 Task: Look for space in Rimouski, Canada from 7th July, 2023 to 14th July, 2023 for 1 adult in price range Rs.6000 to Rs.14000. Place can be shared room with 1  bedroom having 1 bed and 1 bathroom. Property type can be house, flat, guest house, hotel. Amenities needed are: washing machine. Booking option can be shelf check-in. Required host language is English.
Action: Mouse moved to (529, 105)
Screenshot: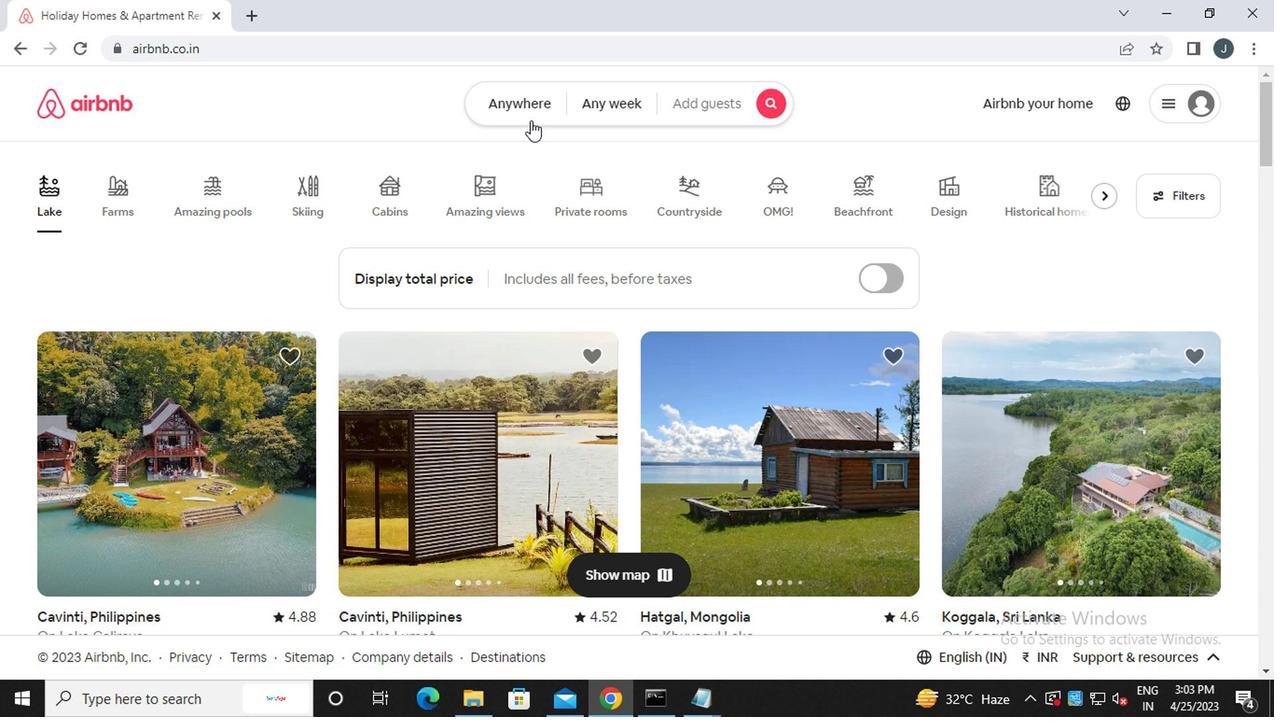 
Action: Mouse pressed left at (529, 105)
Screenshot: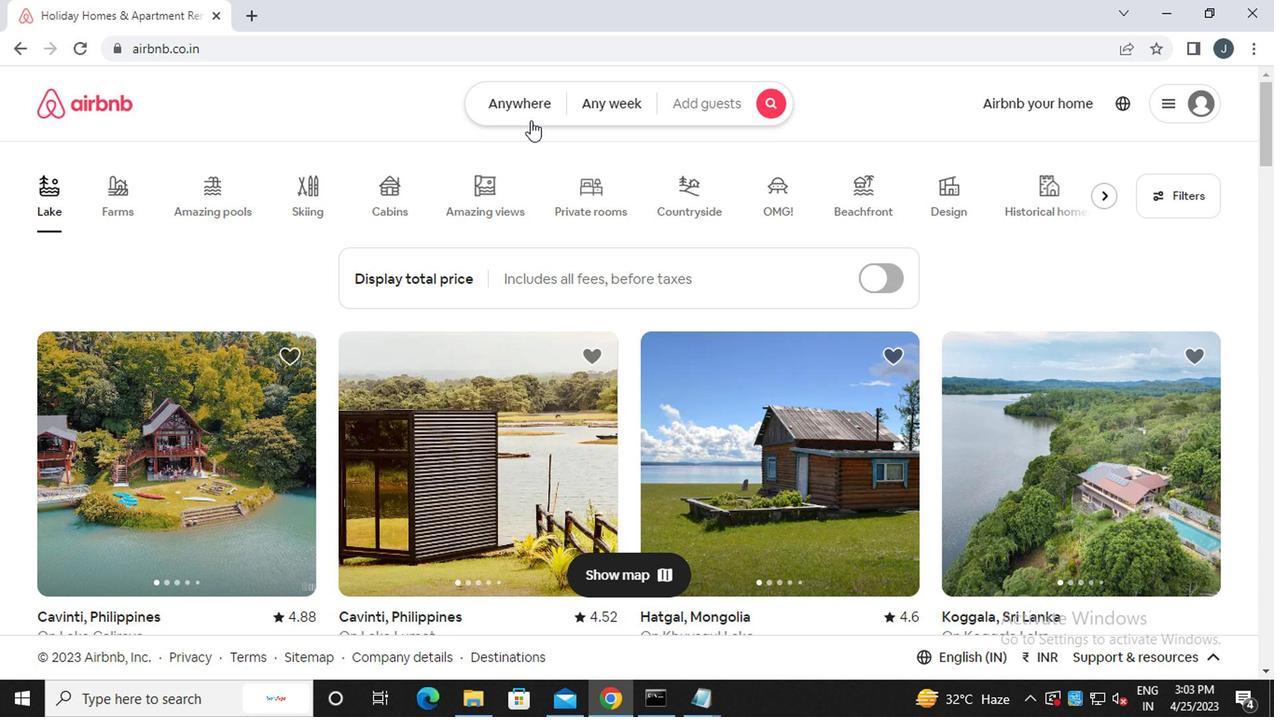 
Action: Mouse moved to (297, 180)
Screenshot: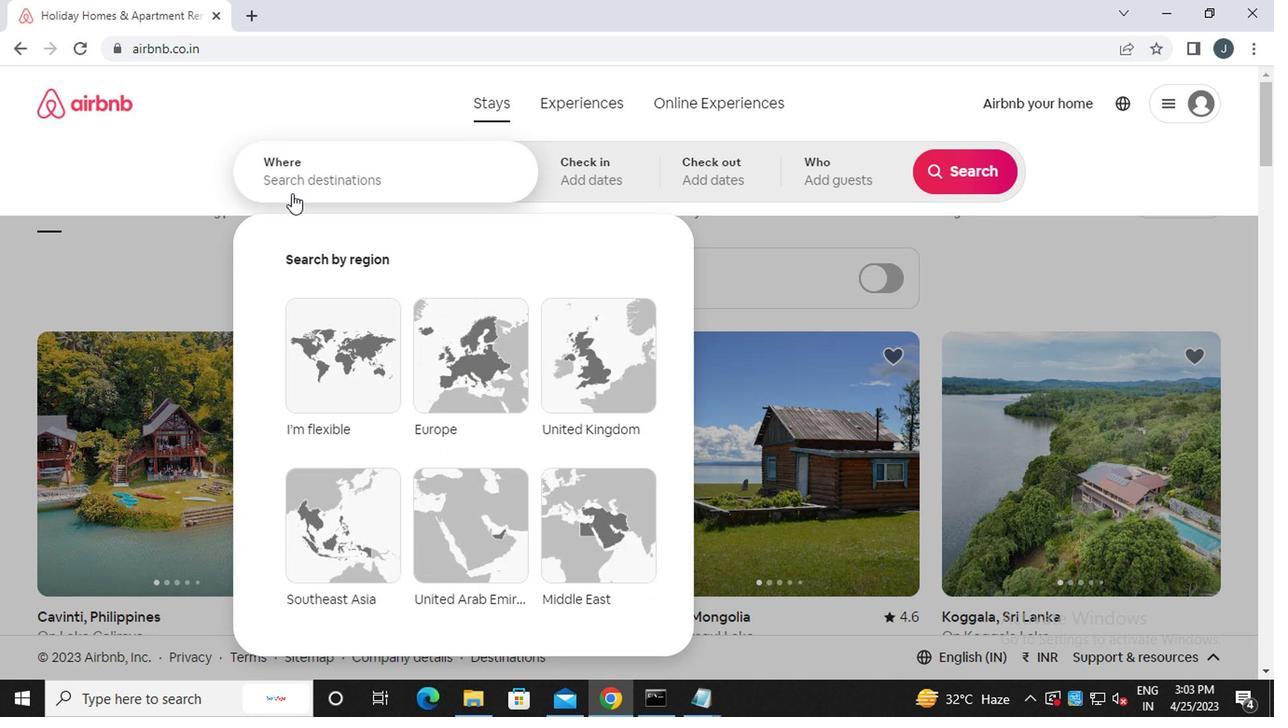 
Action: Mouse pressed left at (297, 180)
Screenshot: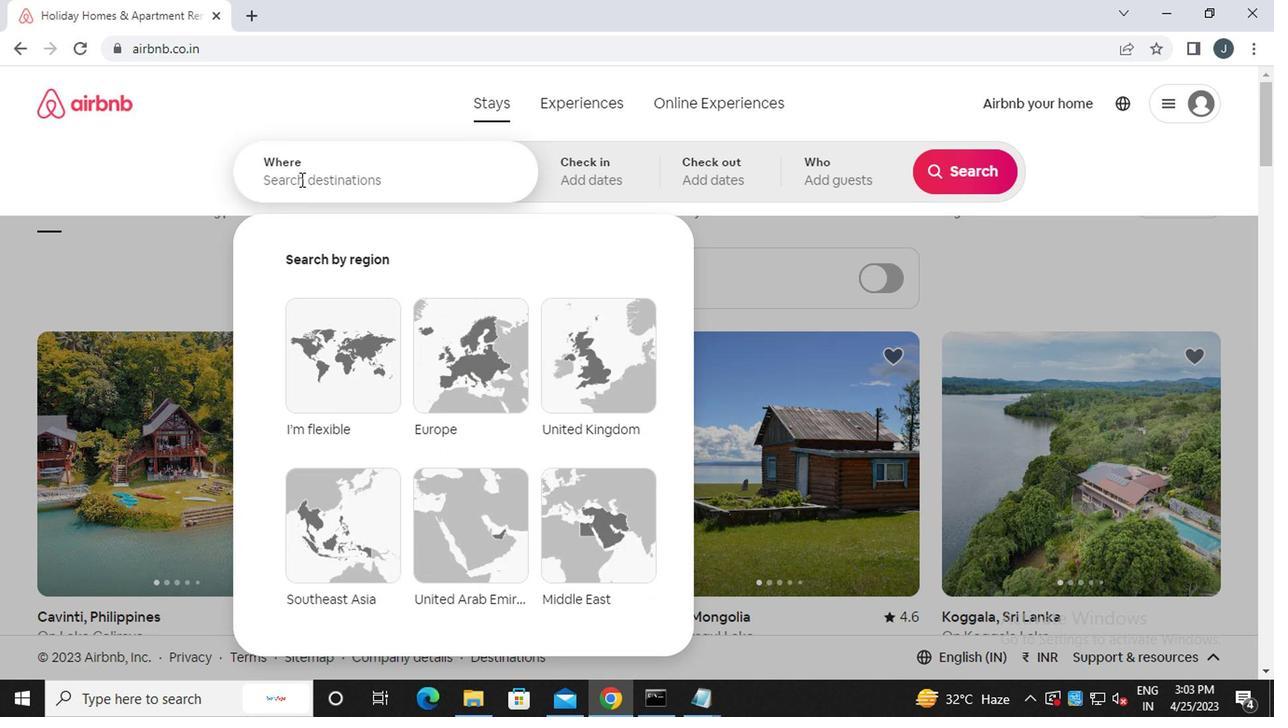 
Action: Key pressed r<Key.caps_lock>imouski,<Key.caps_lock>c<Key.caps_lock>anada
Screenshot: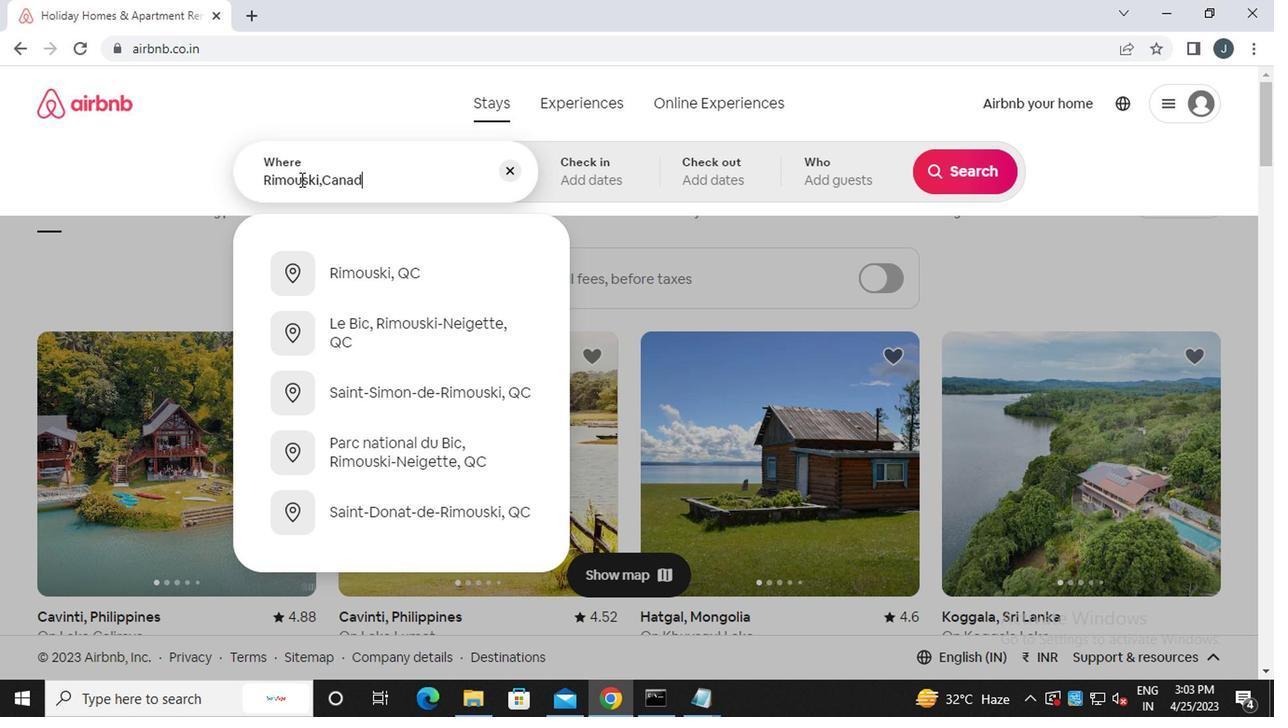 
Action: Mouse moved to (604, 171)
Screenshot: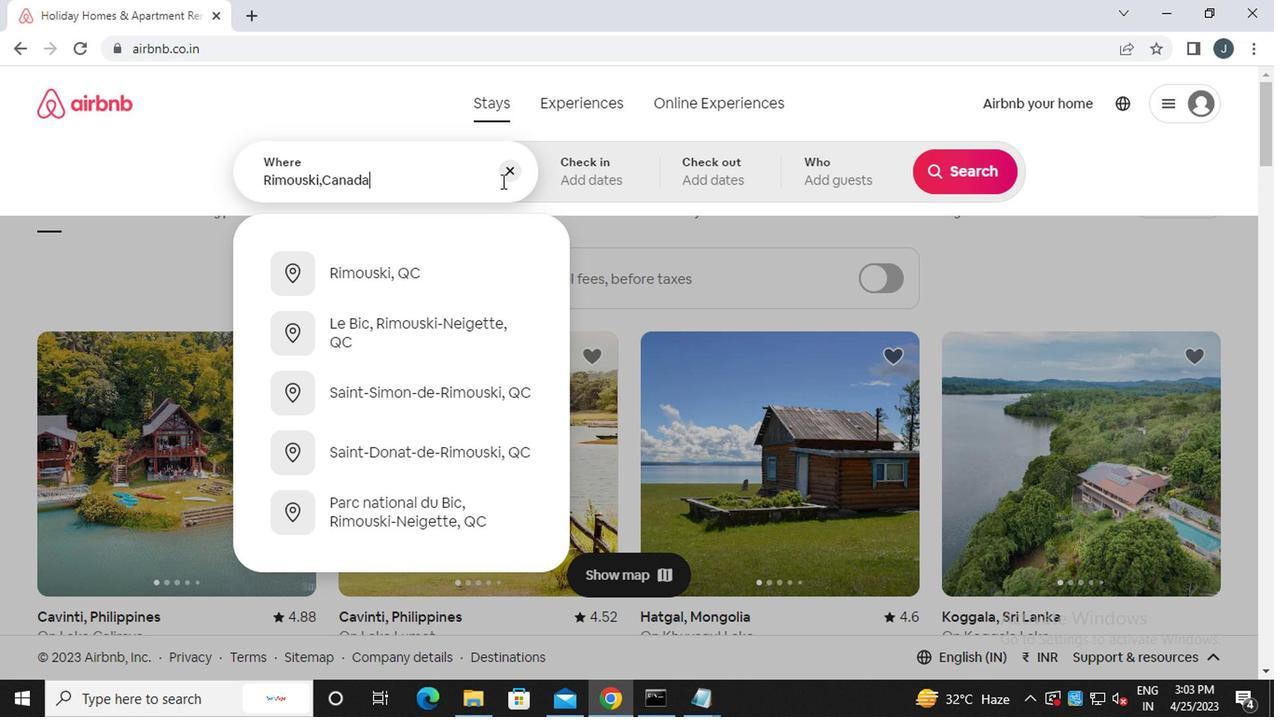 
Action: Mouse pressed left at (604, 171)
Screenshot: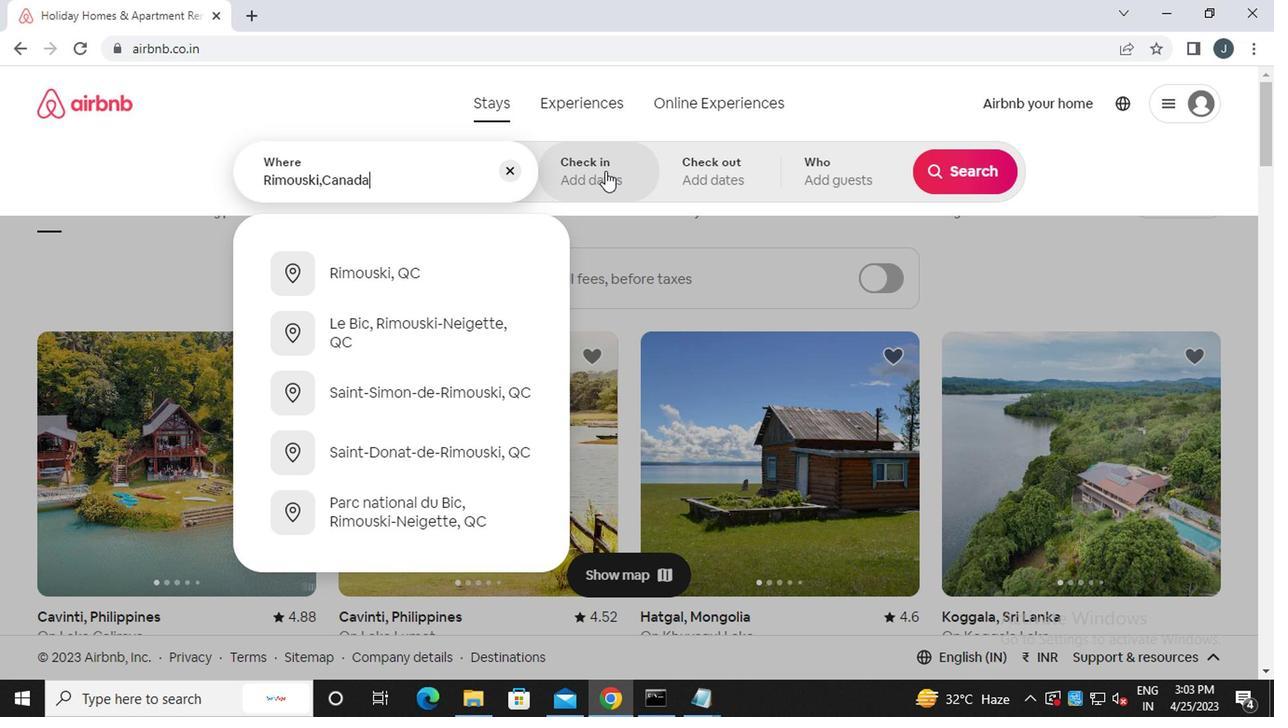 
Action: Mouse moved to (940, 314)
Screenshot: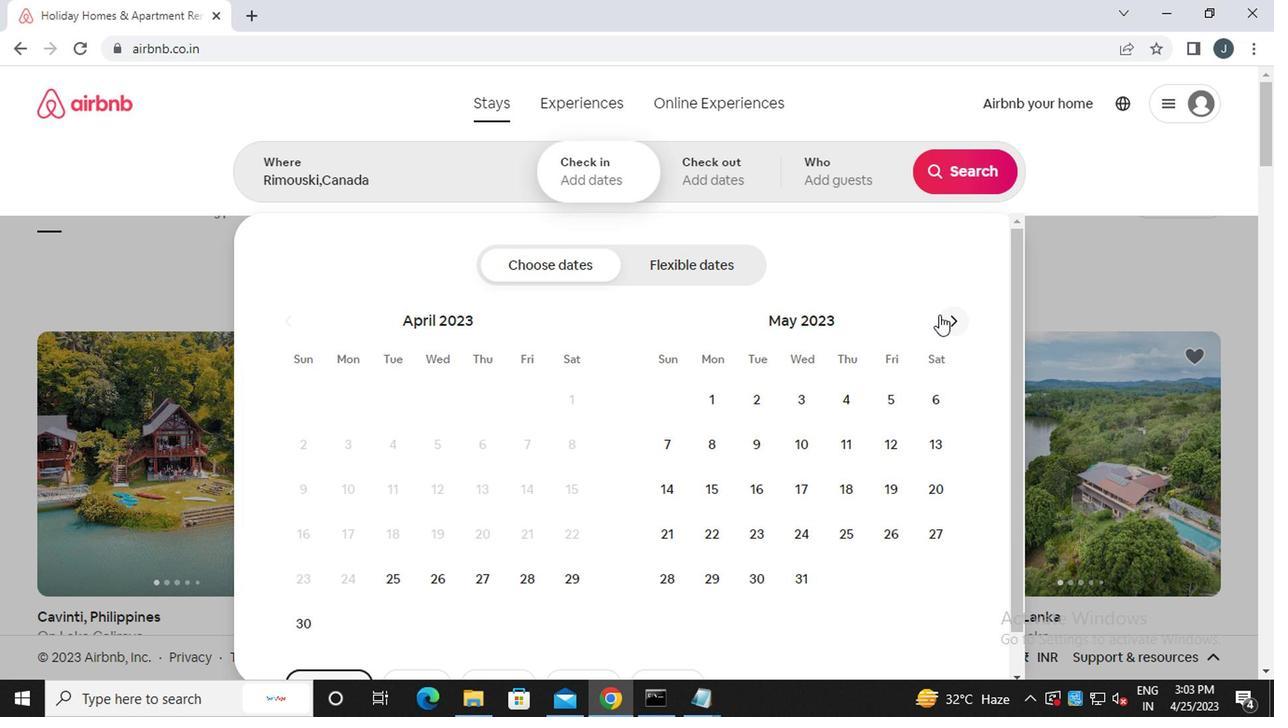 
Action: Mouse pressed left at (940, 314)
Screenshot: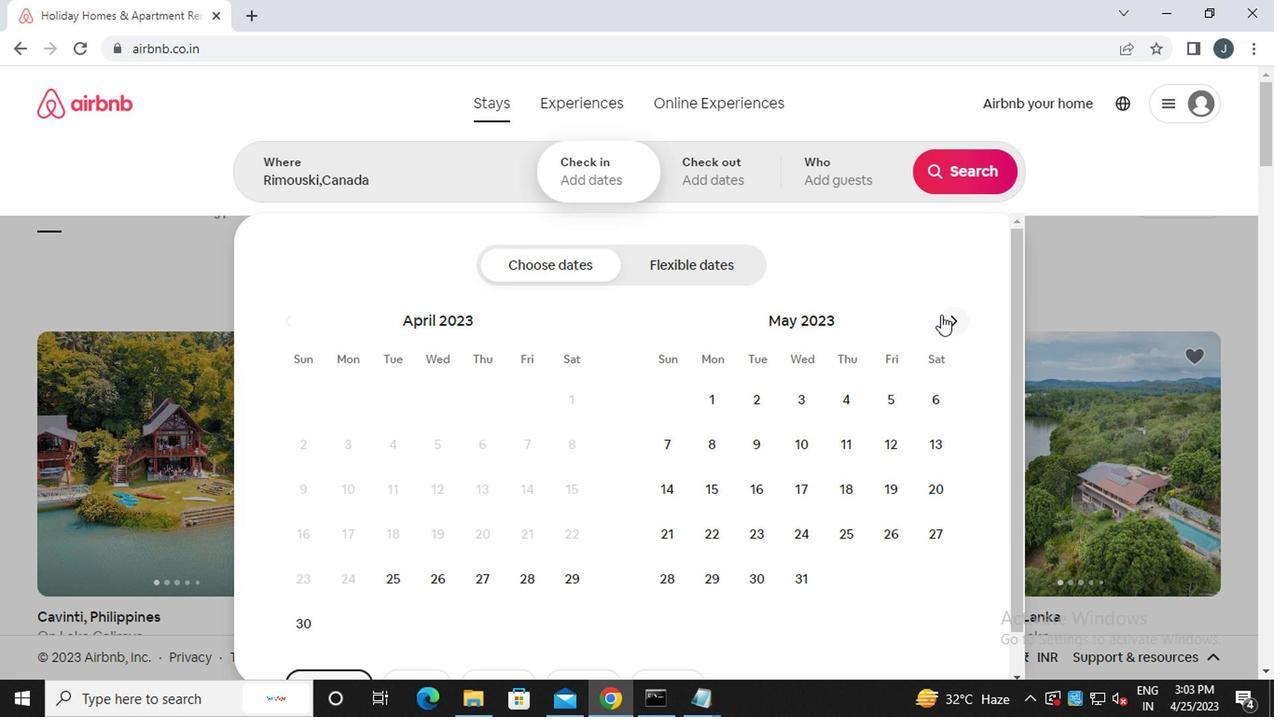 
Action: Mouse moved to (940, 314)
Screenshot: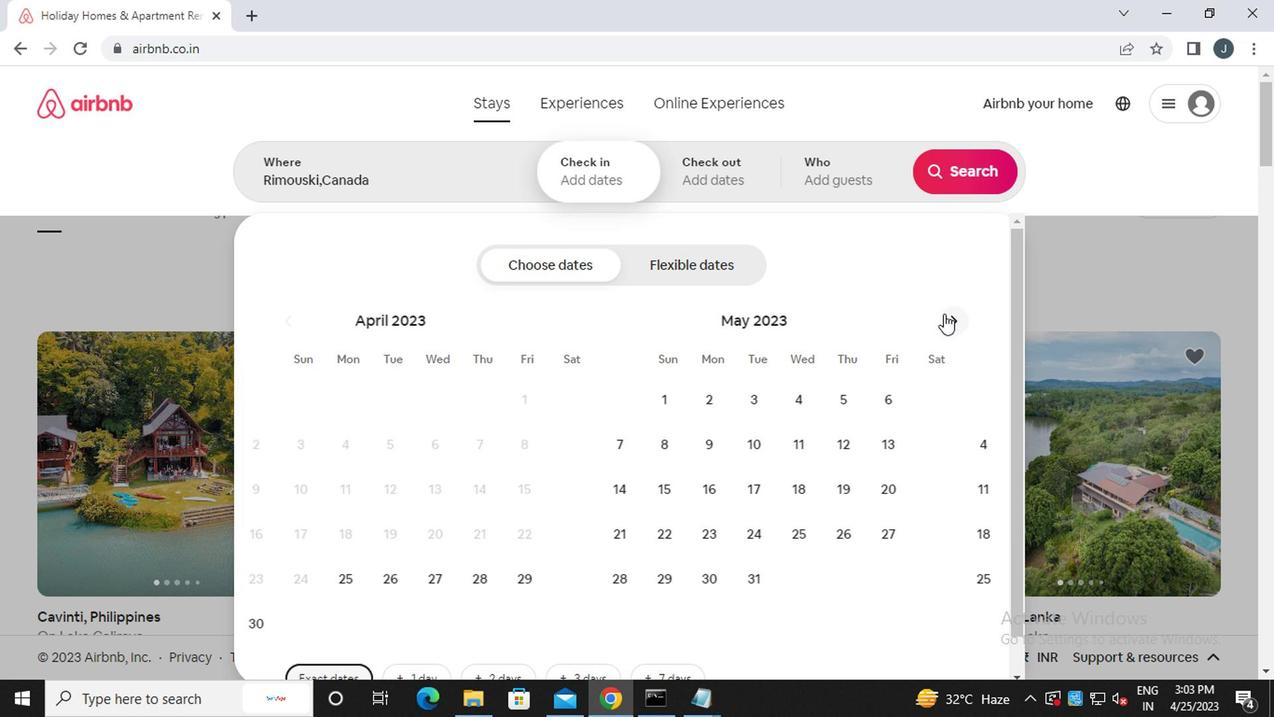 
Action: Mouse pressed left at (940, 314)
Screenshot: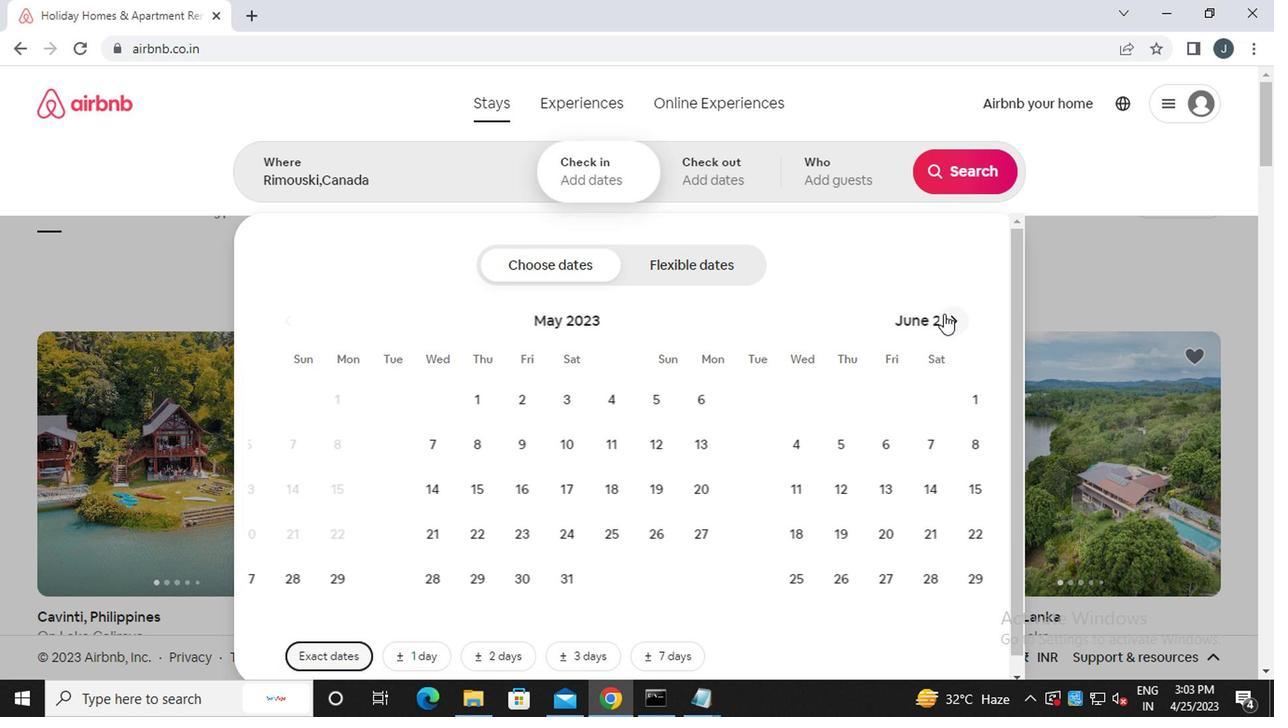 
Action: Mouse moved to (881, 453)
Screenshot: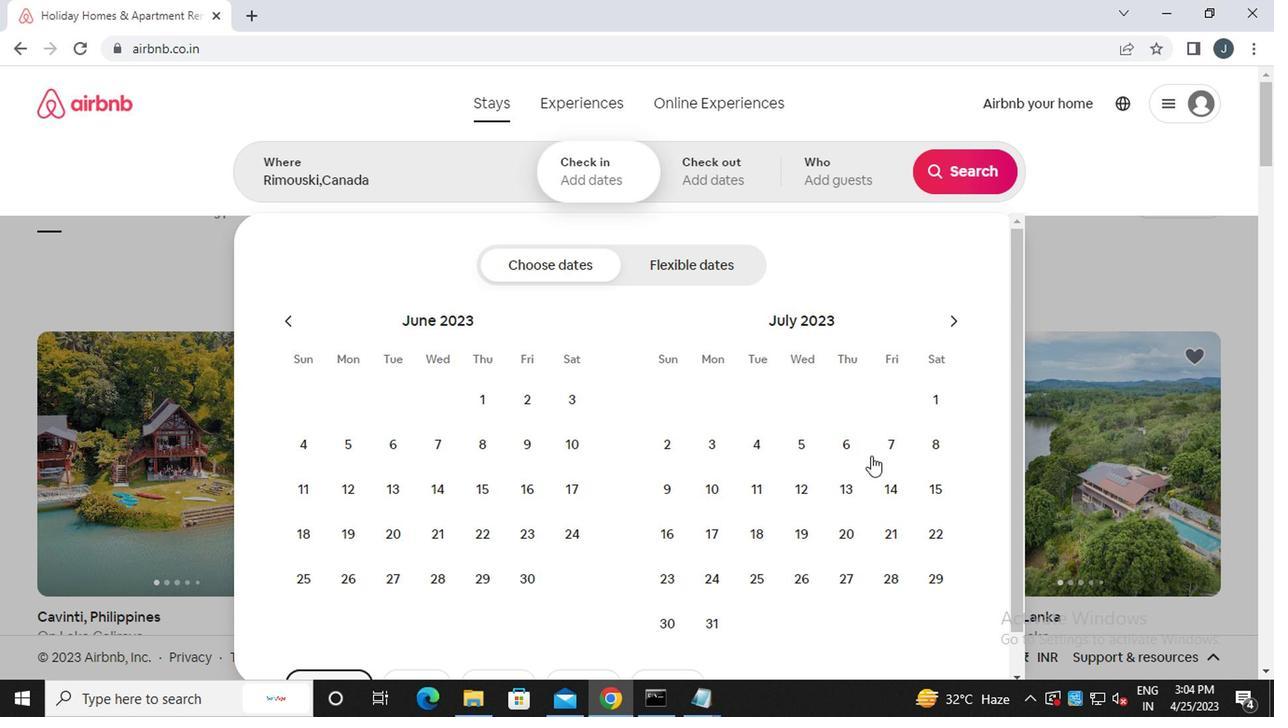 
Action: Mouse pressed left at (881, 453)
Screenshot: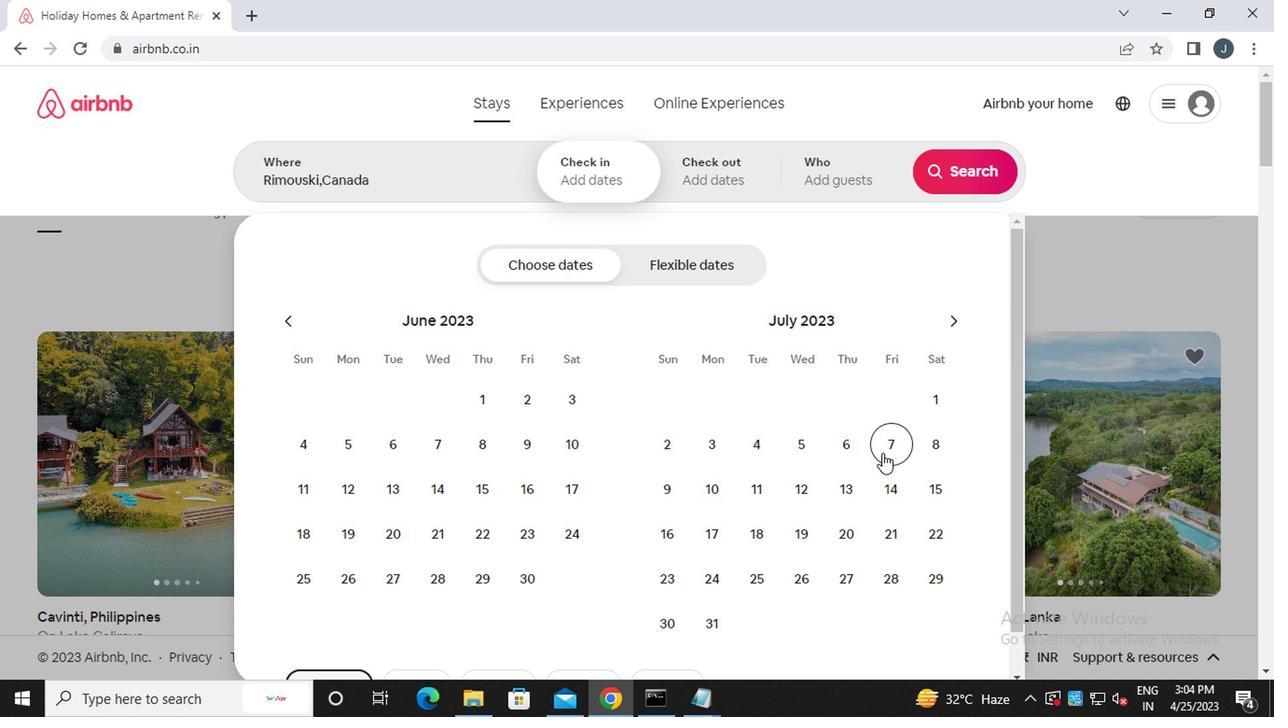 
Action: Mouse moved to (887, 487)
Screenshot: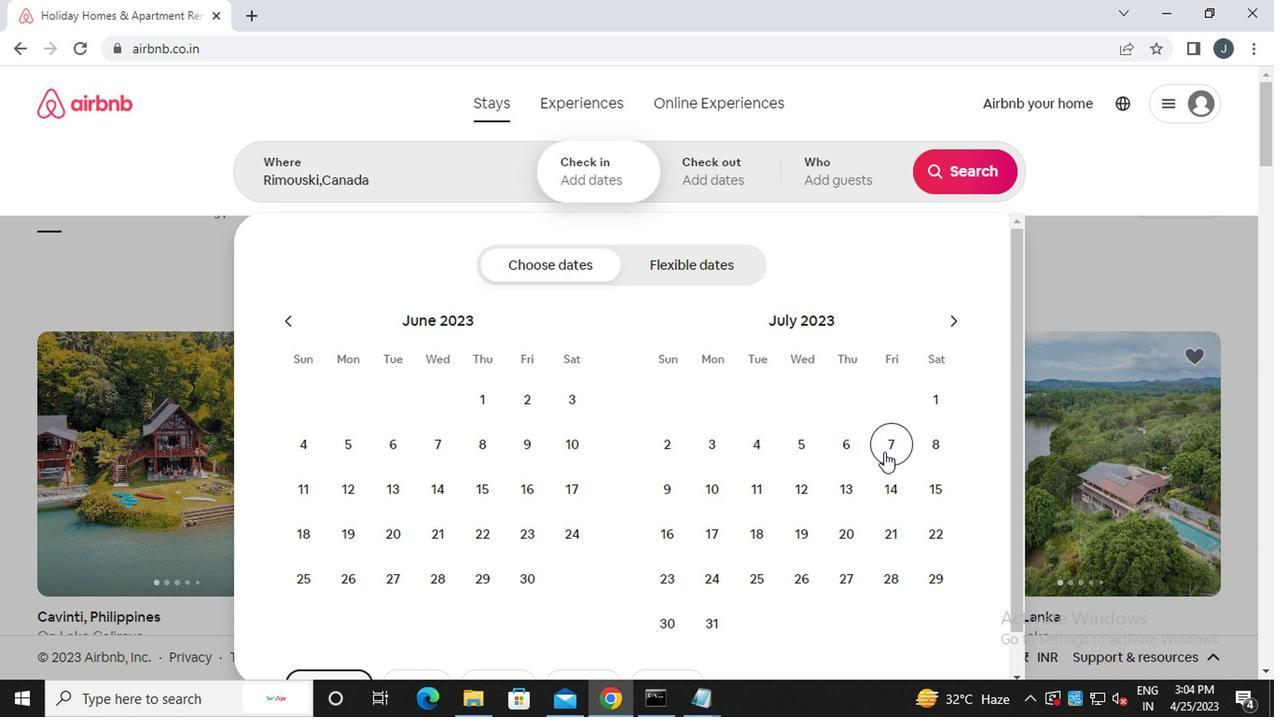 
Action: Mouse pressed left at (887, 487)
Screenshot: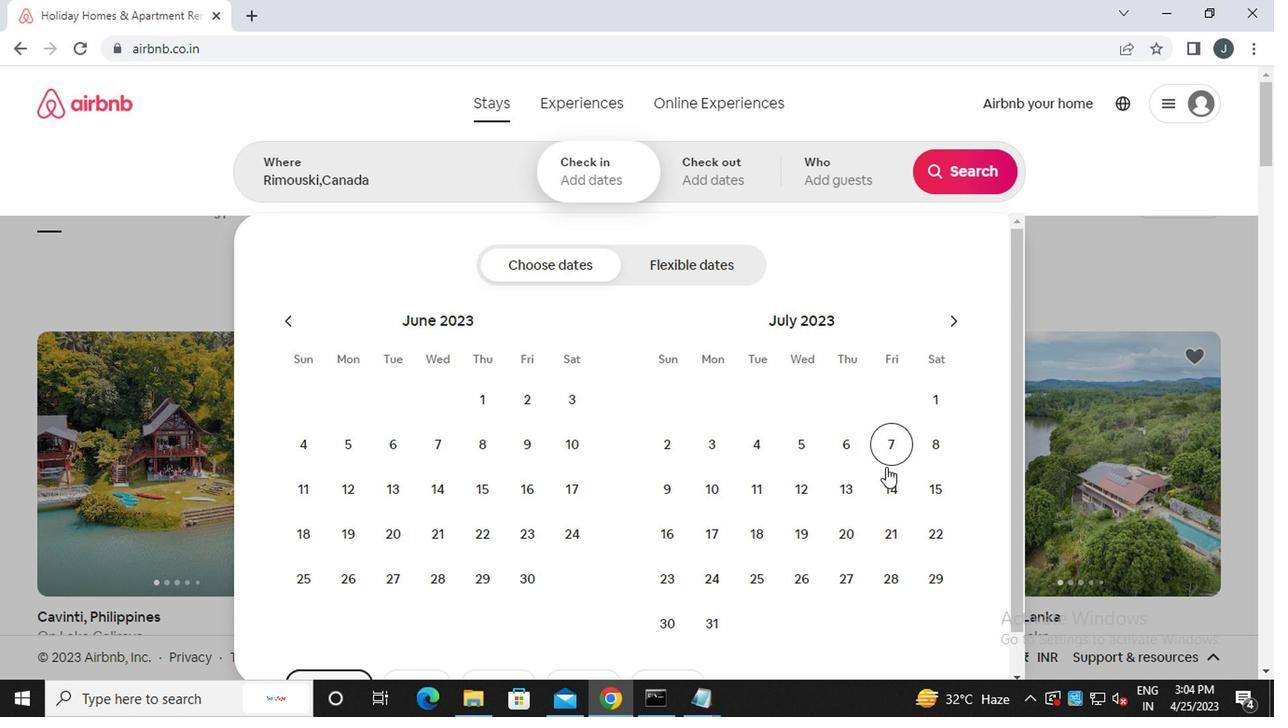 
Action: Mouse moved to (845, 177)
Screenshot: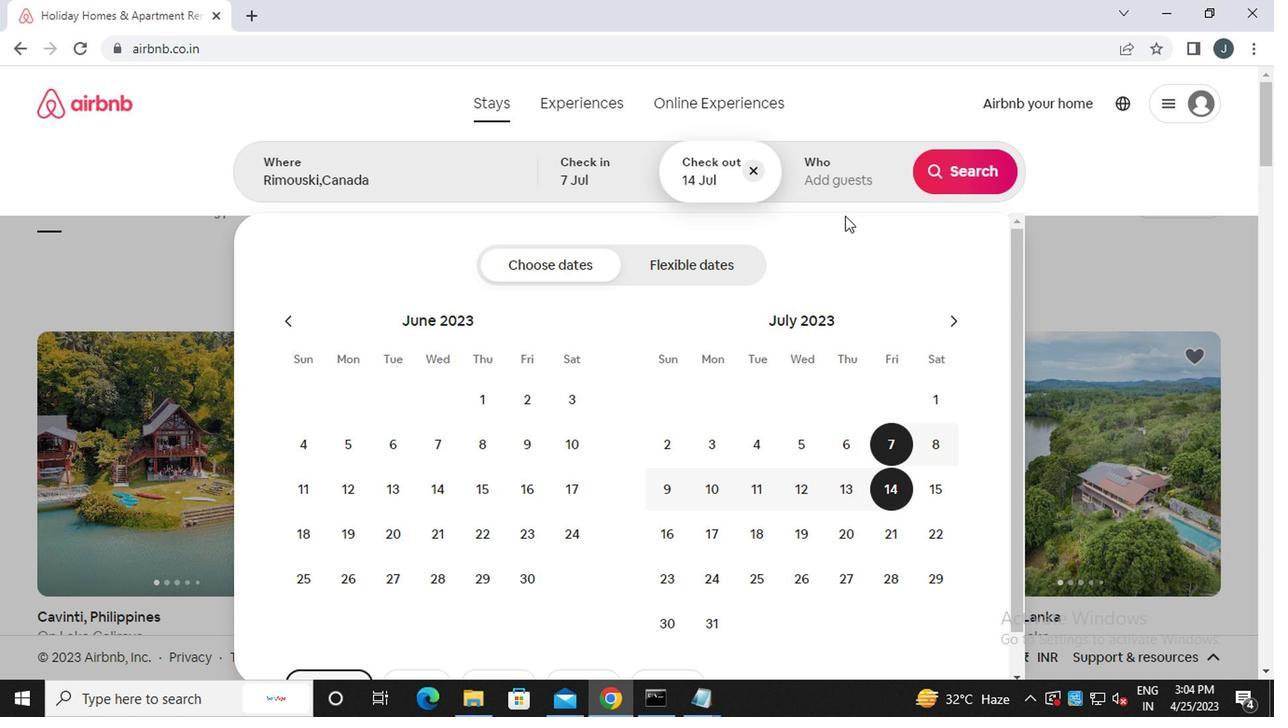 
Action: Mouse pressed left at (845, 177)
Screenshot: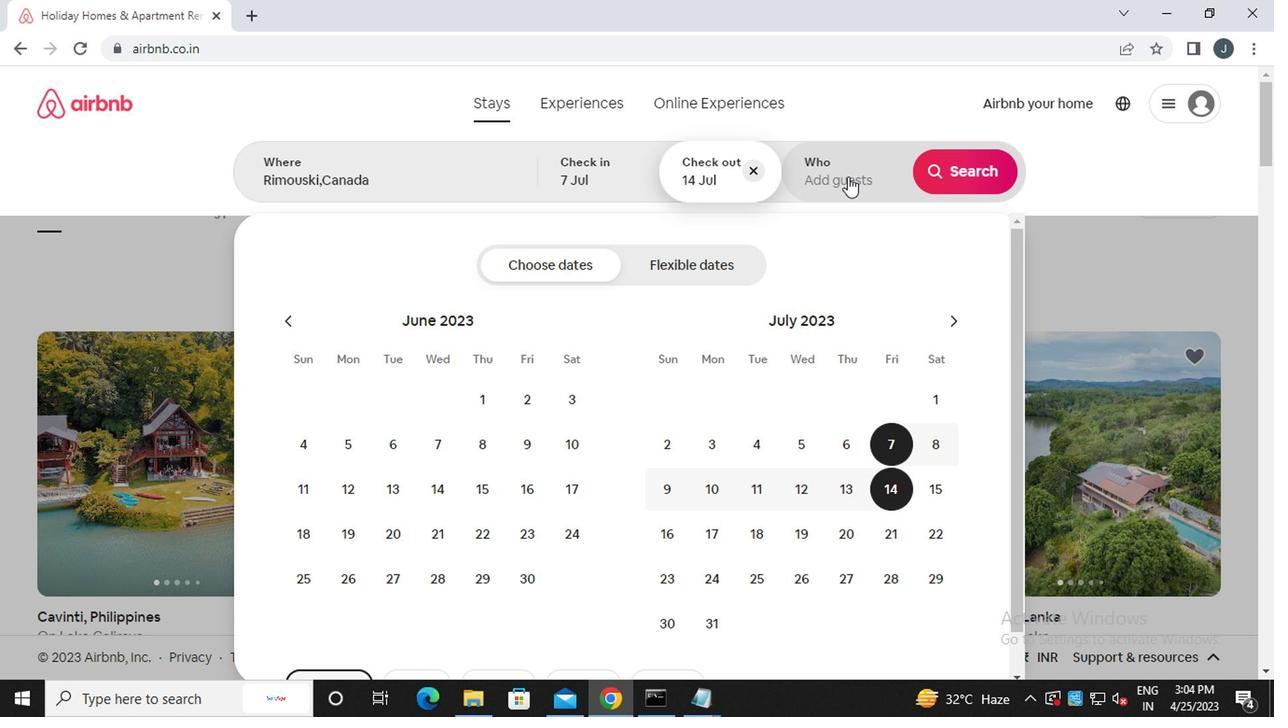 
Action: Mouse moved to (964, 266)
Screenshot: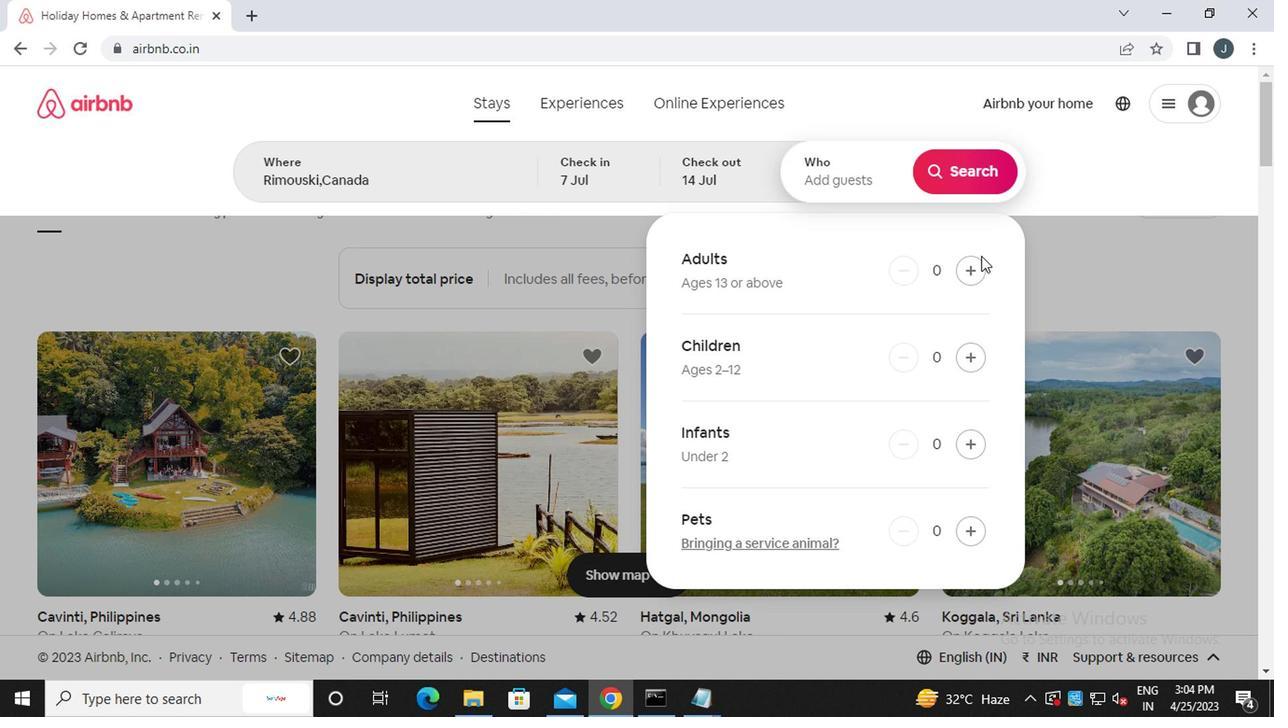
Action: Mouse pressed left at (964, 266)
Screenshot: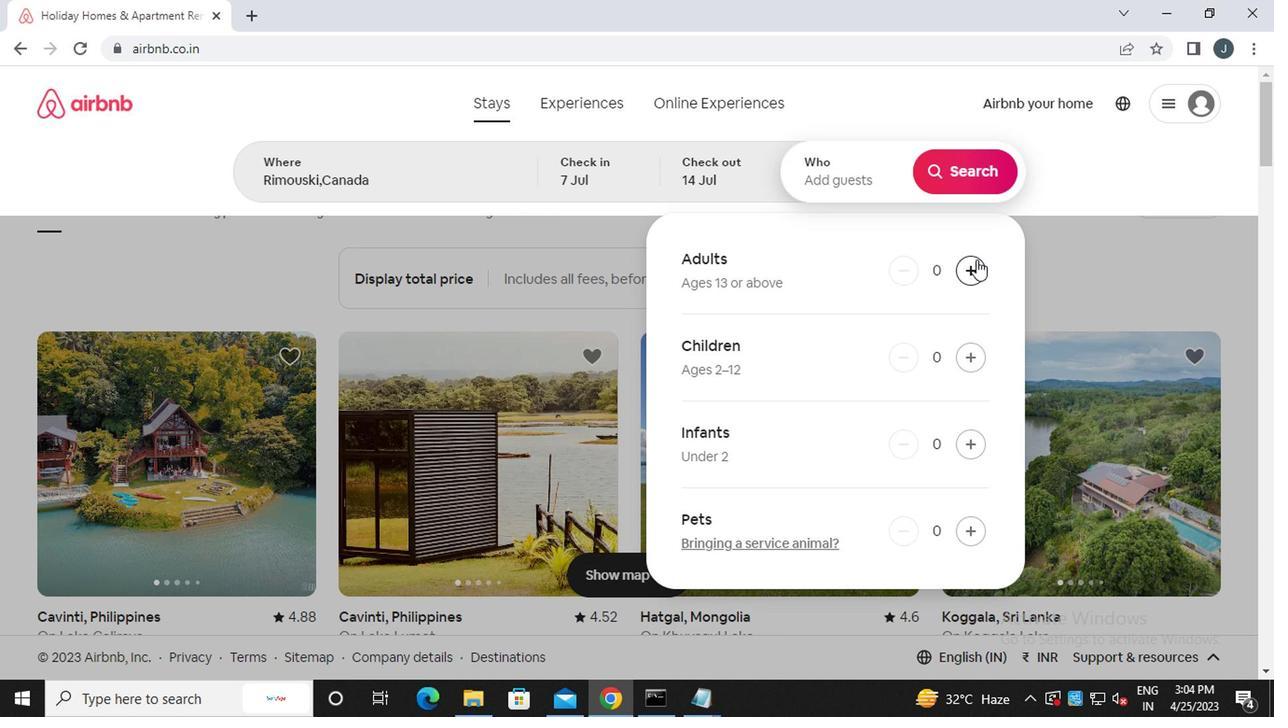 
Action: Mouse moved to (961, 172)
Screenshot: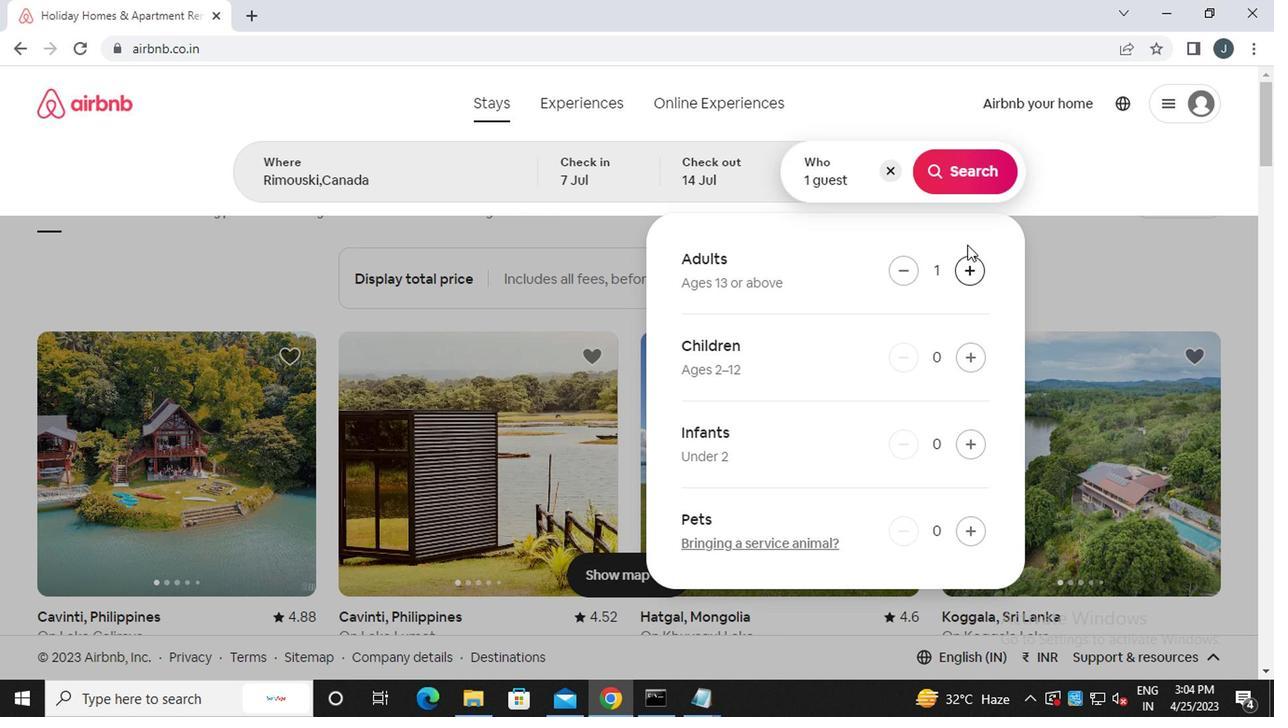 
Action: Mouse pressed left at (961, 172)
Screenshot: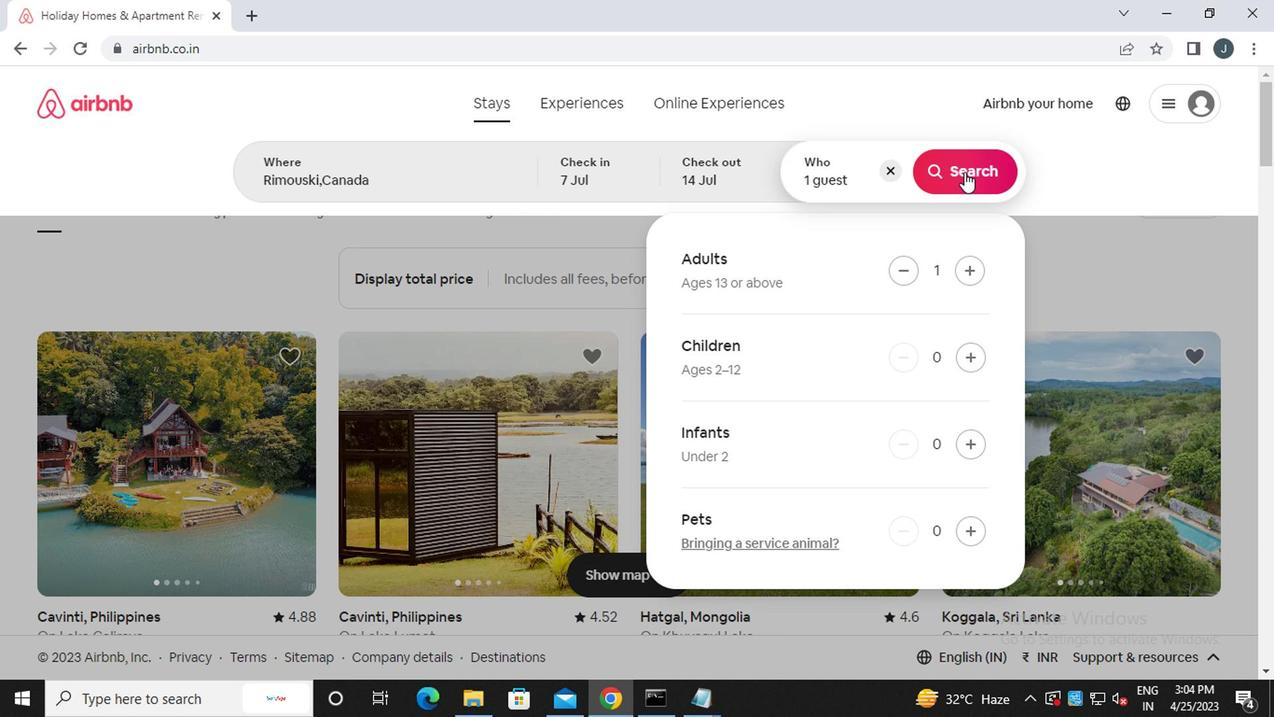 
Action: Mouse moved to (1198, 177)
Screenshot: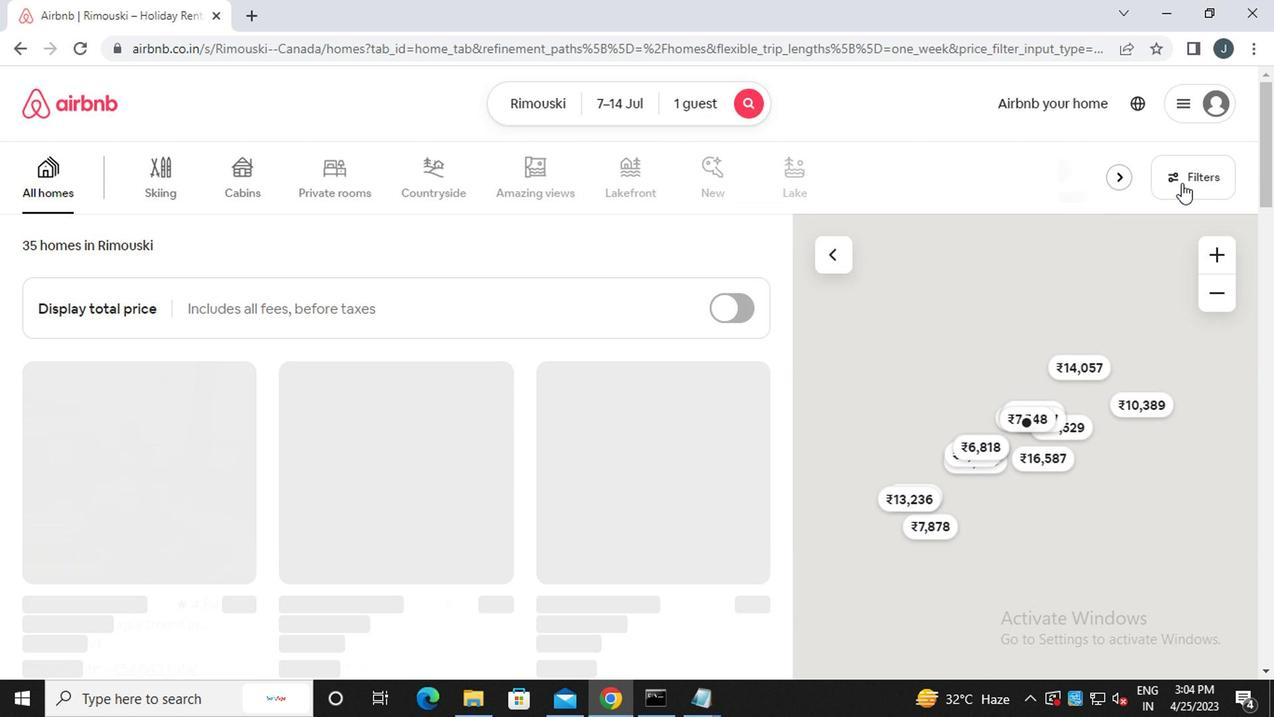 
Action: Mouse pressed left at (1198, 177)
Screenshot: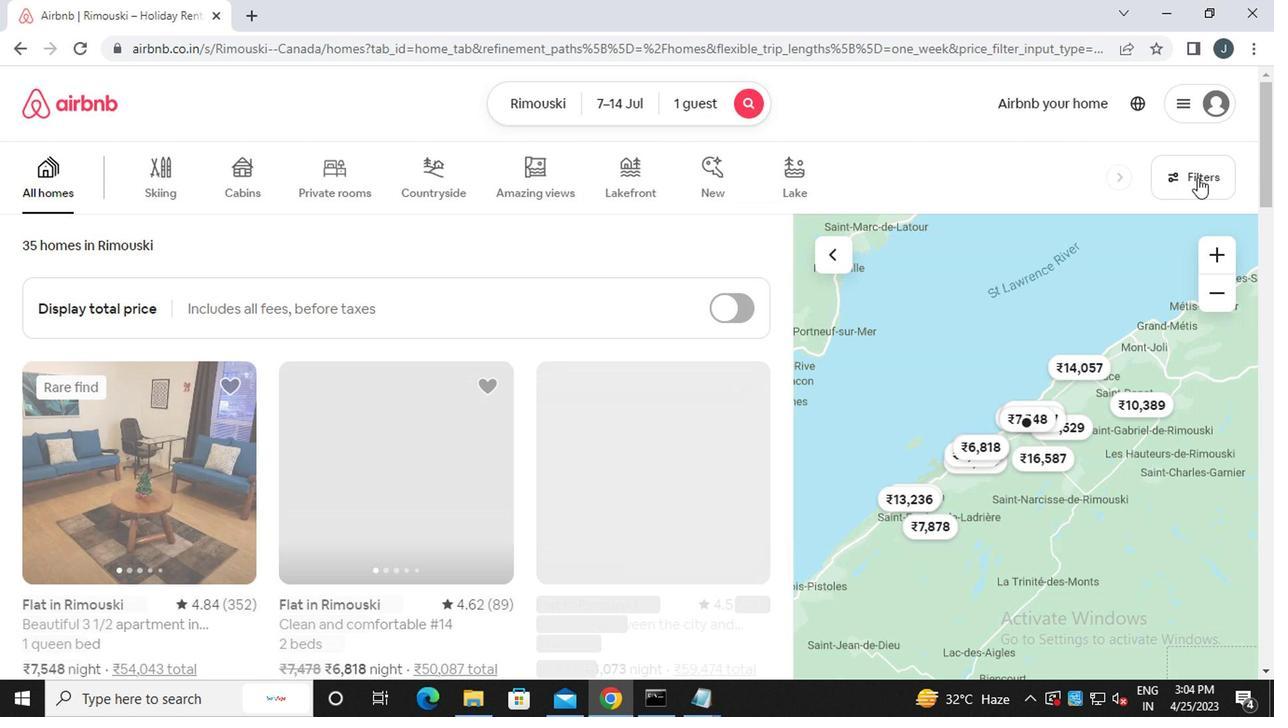 
Action: Mouse moved to (391, 401)
Screenshot: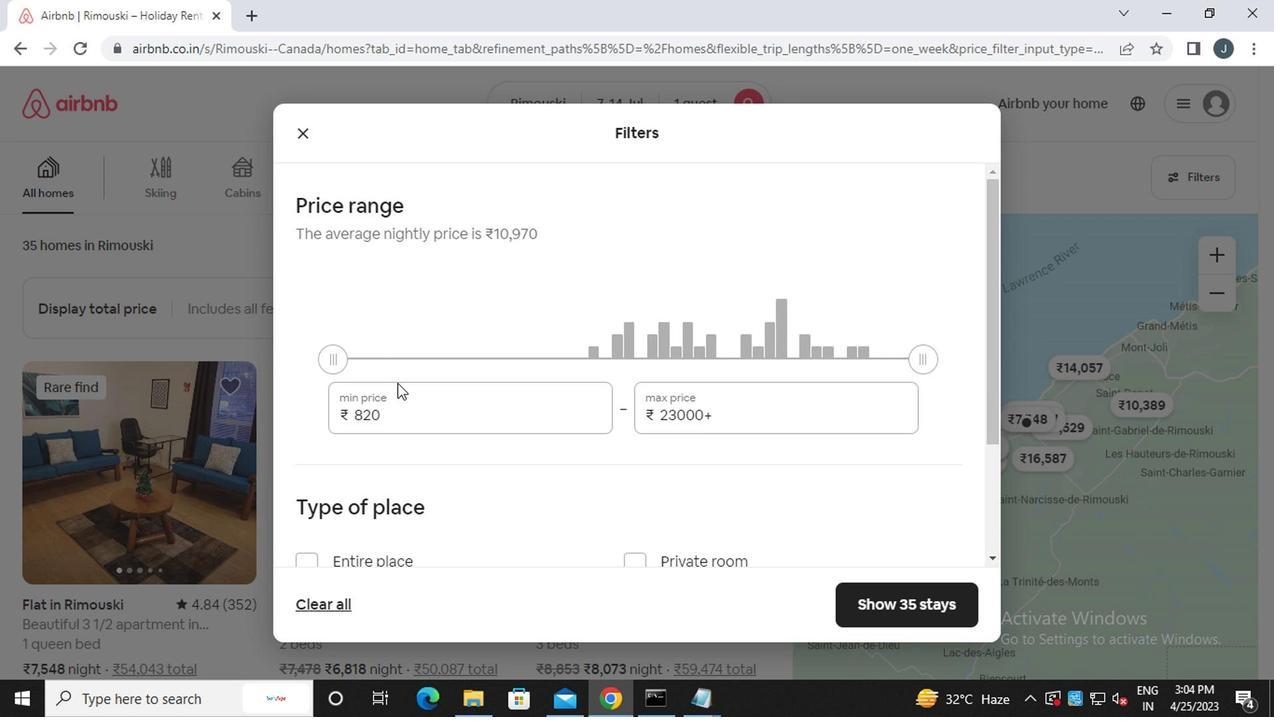 
Action: Mouse pressed left at (391, 401)
Screenshot: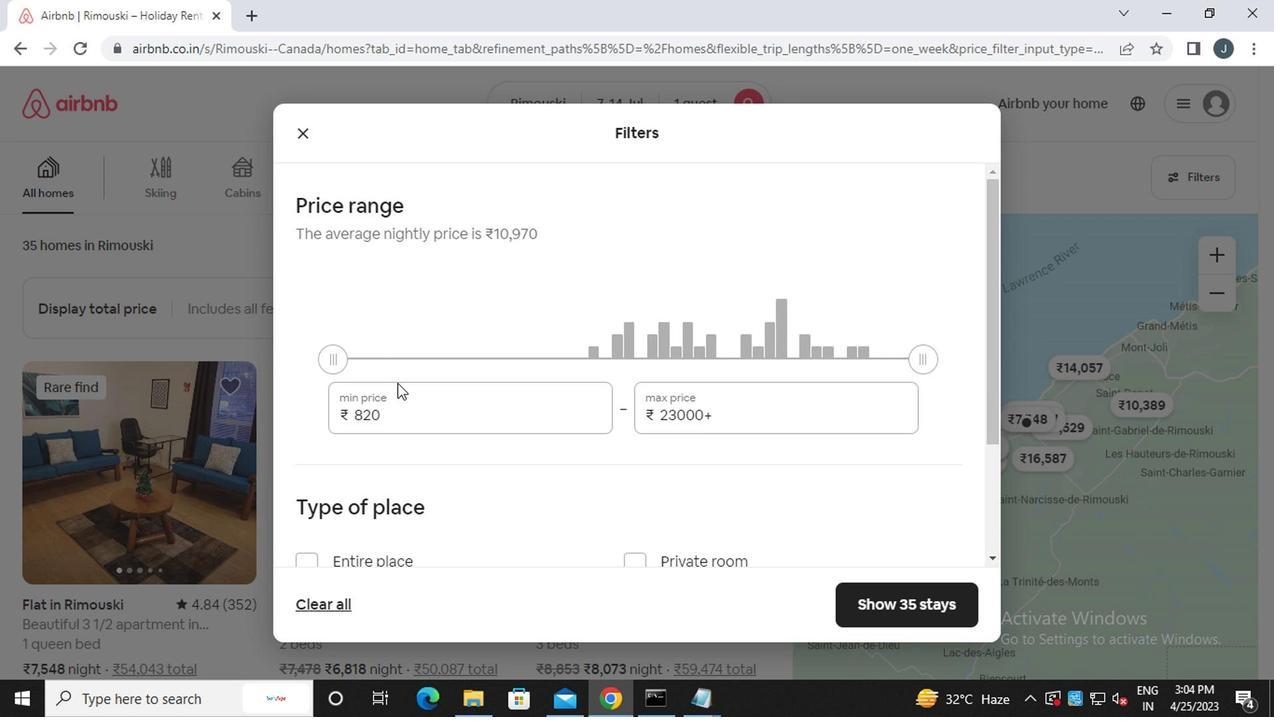 
Action: Mouse moved to (391, 403)
Screenshot: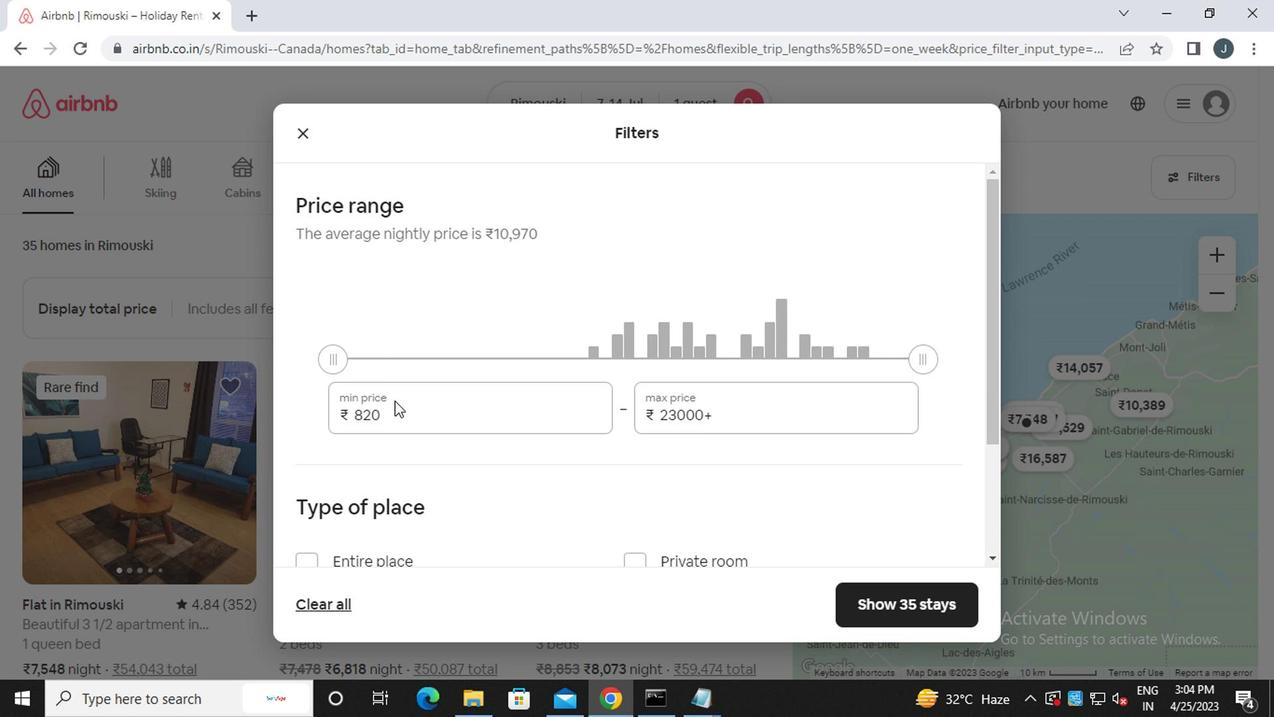 
Action: Key pressed <Key.backspace><Key.backspace><Key.backspace>
Screenshot: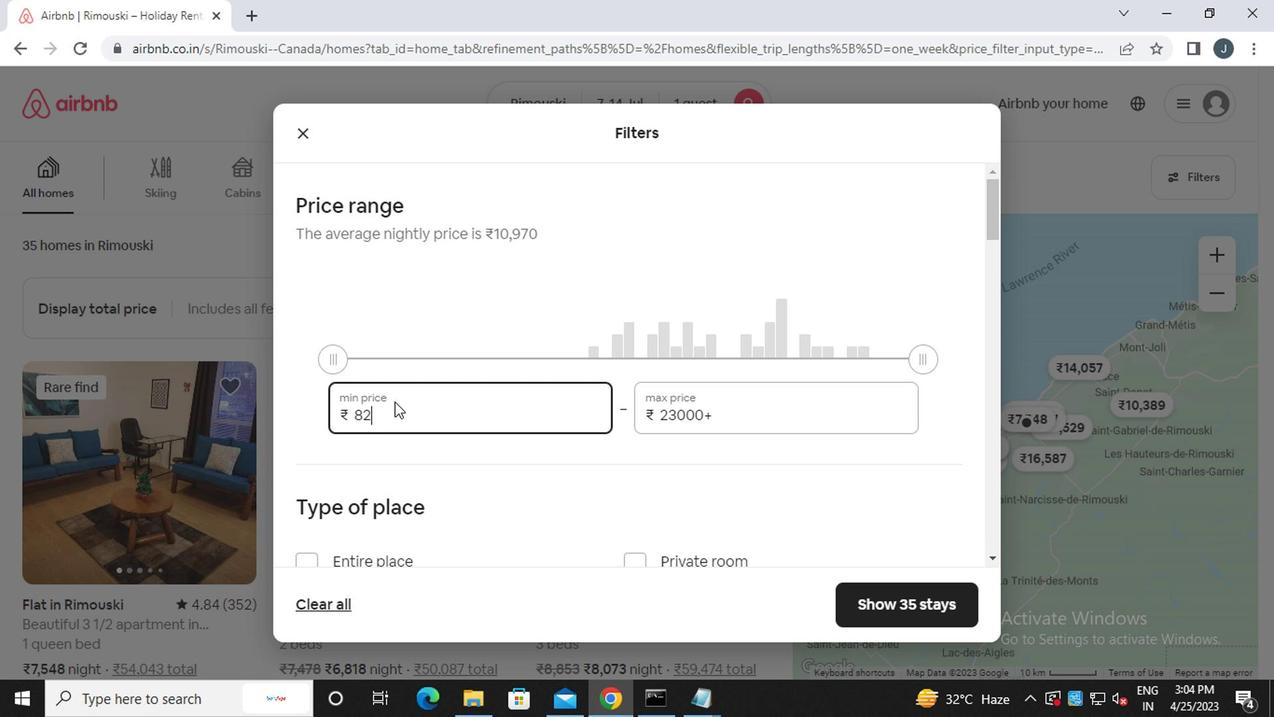 
Action: Mouse moved to (391, 403)
Screenshot: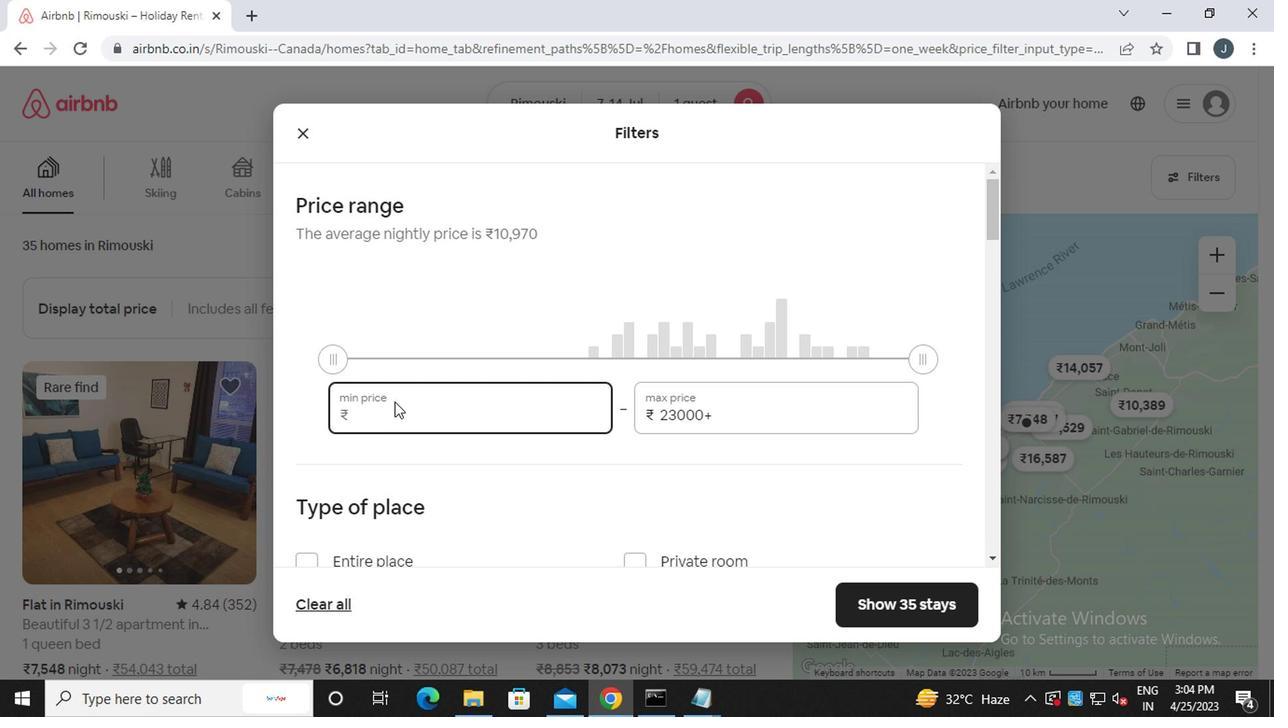 
Action: Key pressed <<102>>
Screenshot: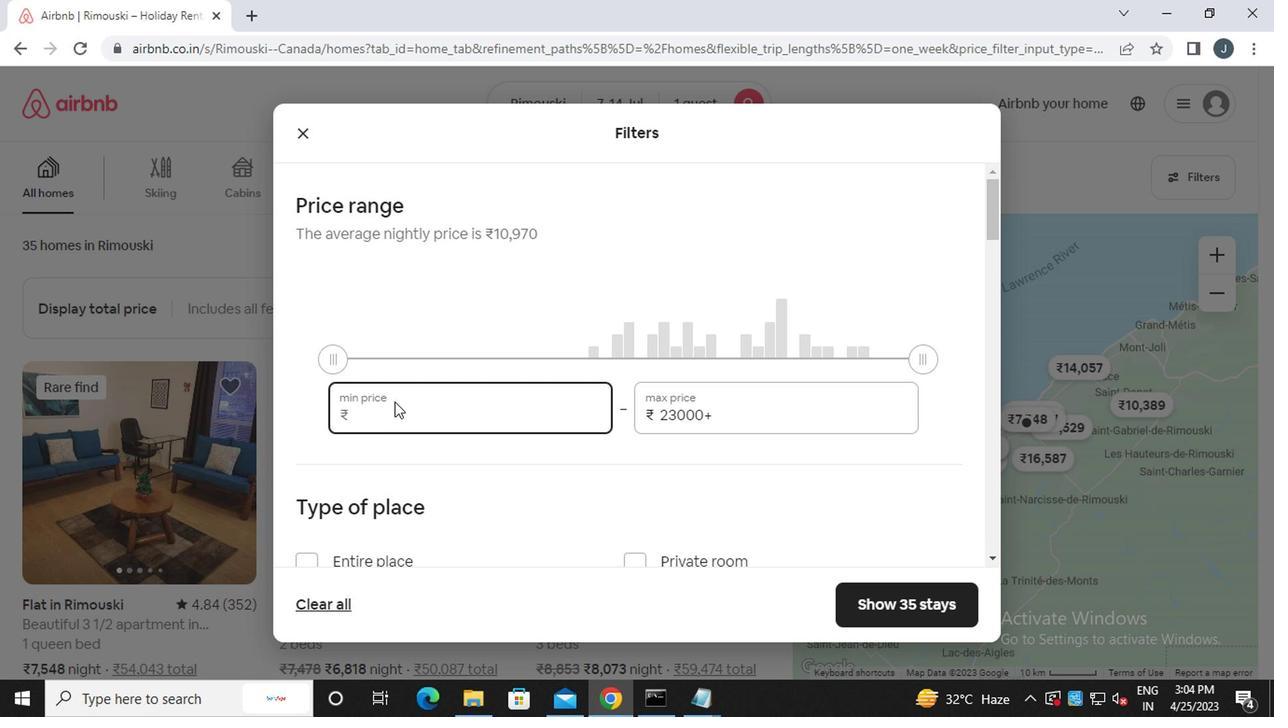 
Action: Mouse moved to (391, 401)
Screenshot: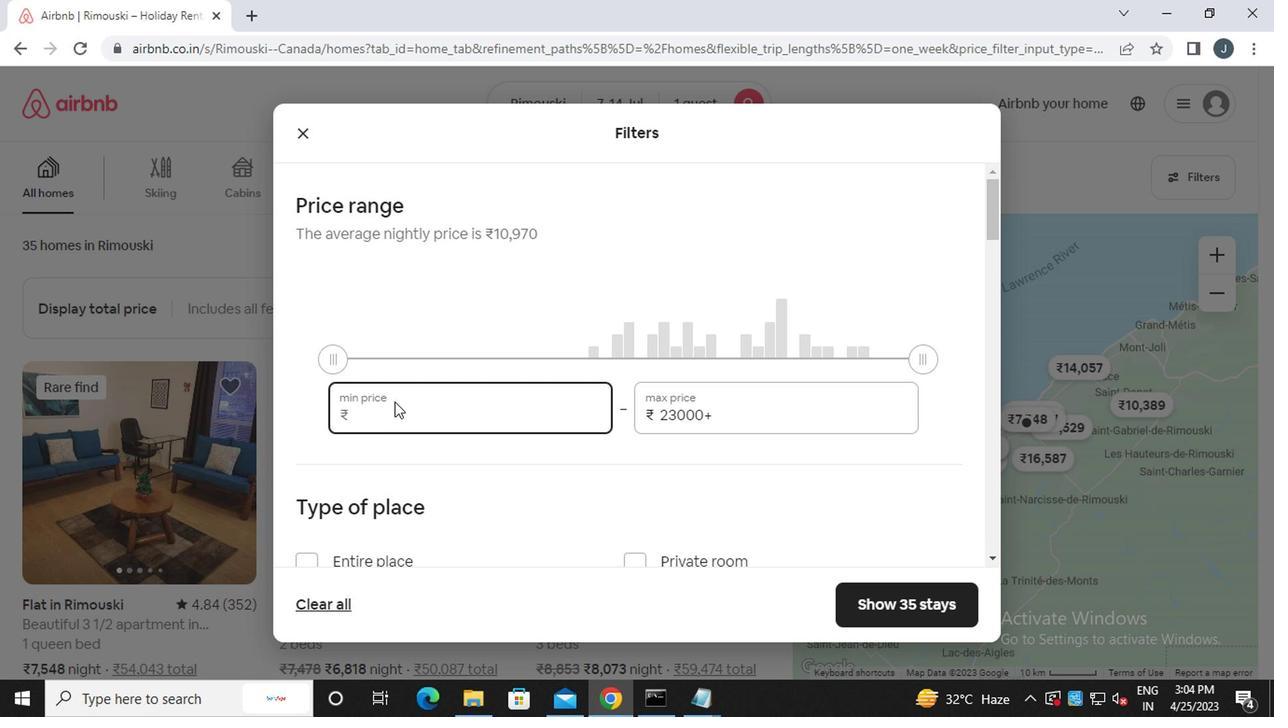 
Action: Key pressed <<96>><<96>><<96>>
Screenshot: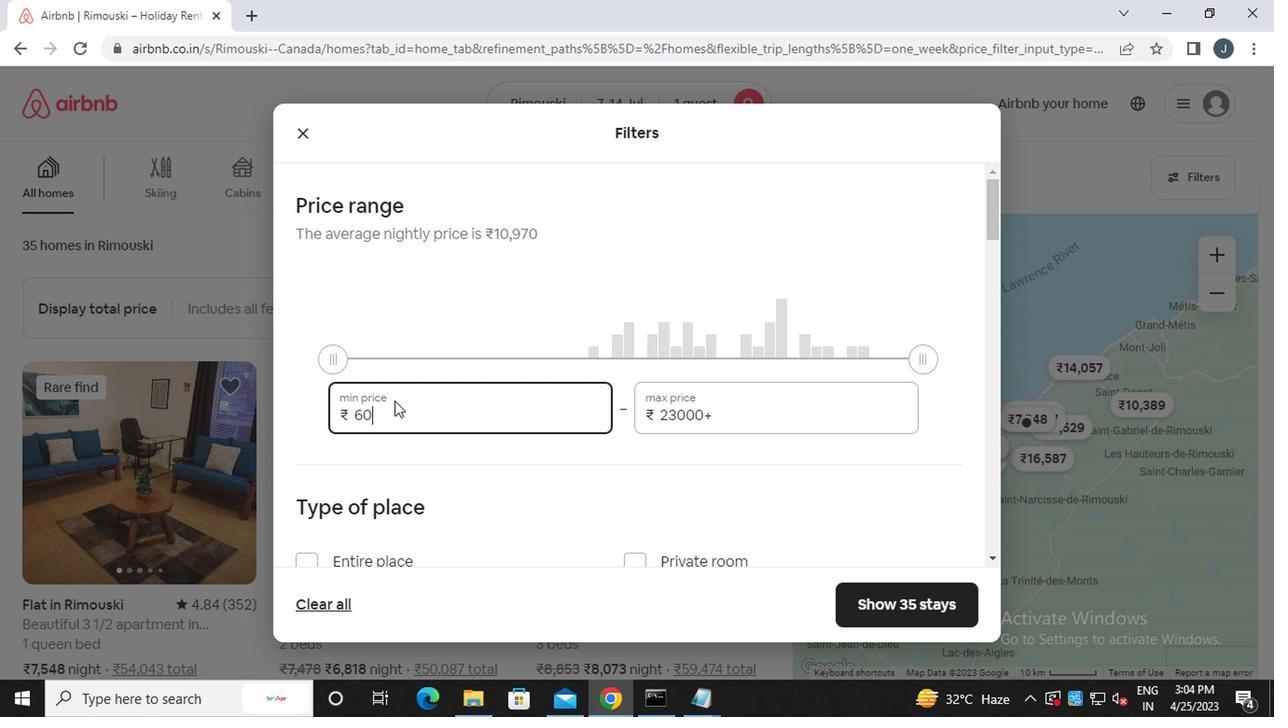 
Action: Mouse moved to (803, 411)
Screenshot: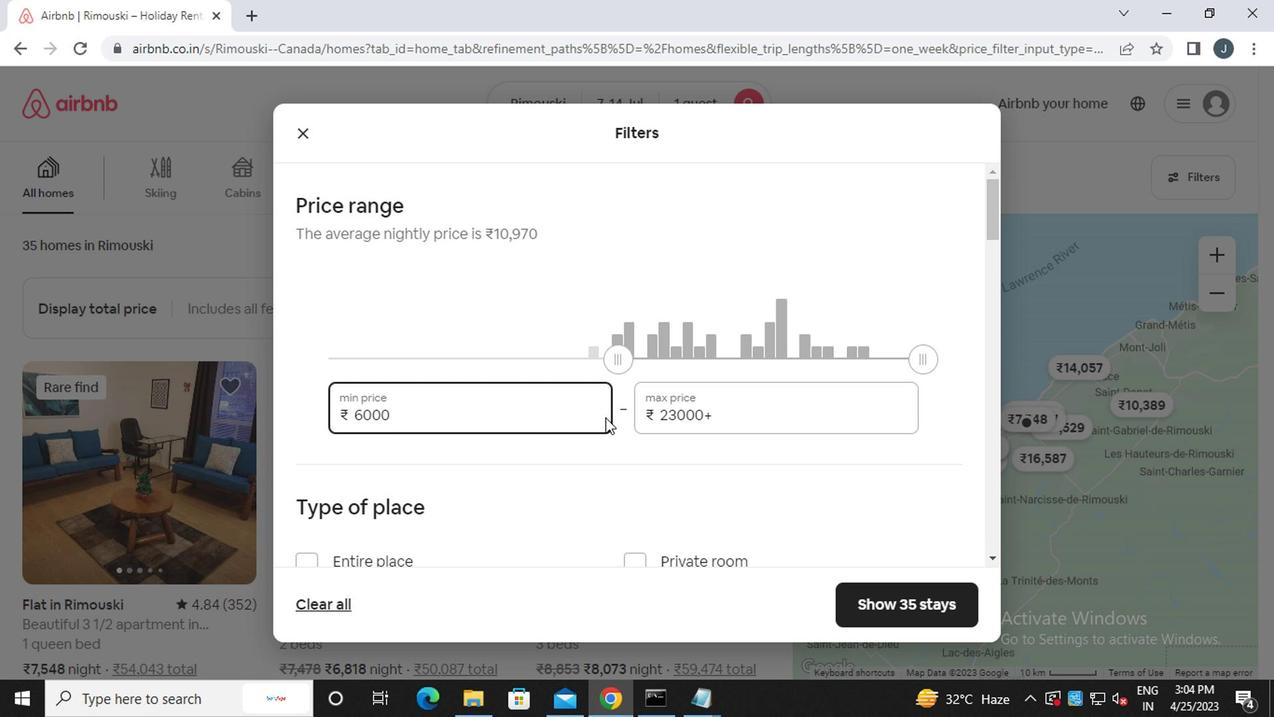 
Action: Mouse pressed left at (803, 411)
Screenshot: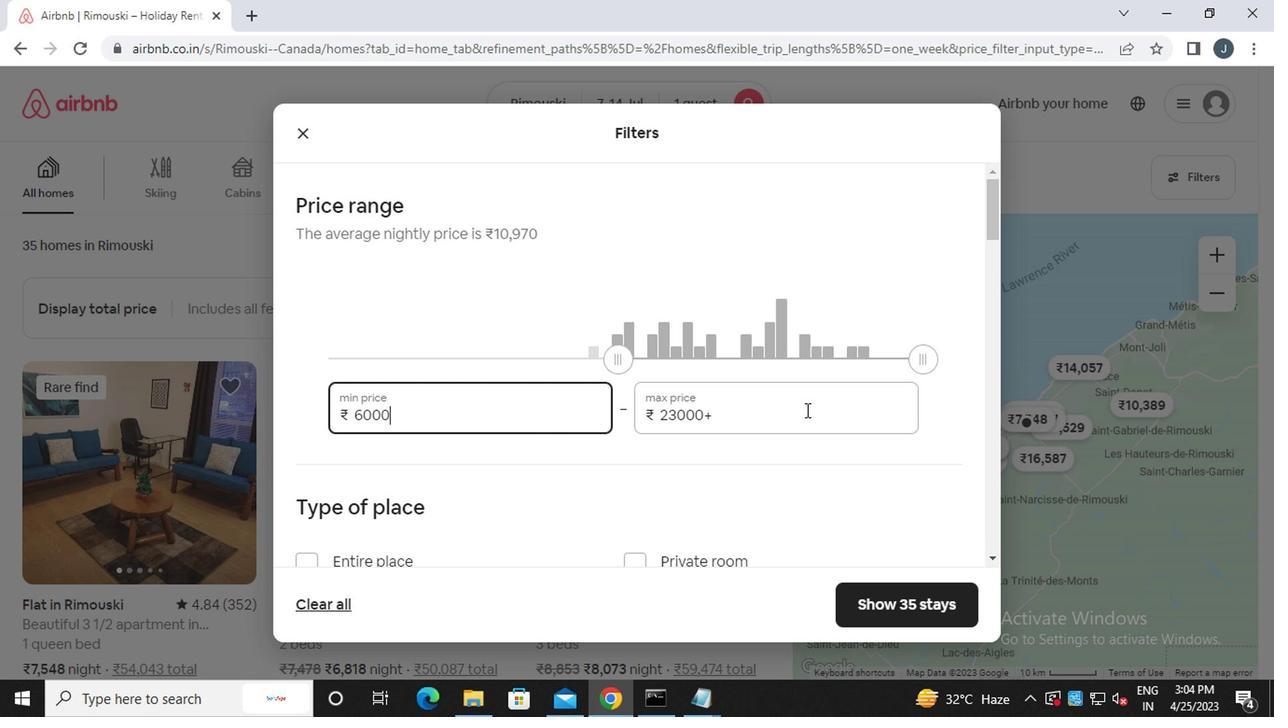 
Action: Mouse moved to (799, 406)
Screenshot: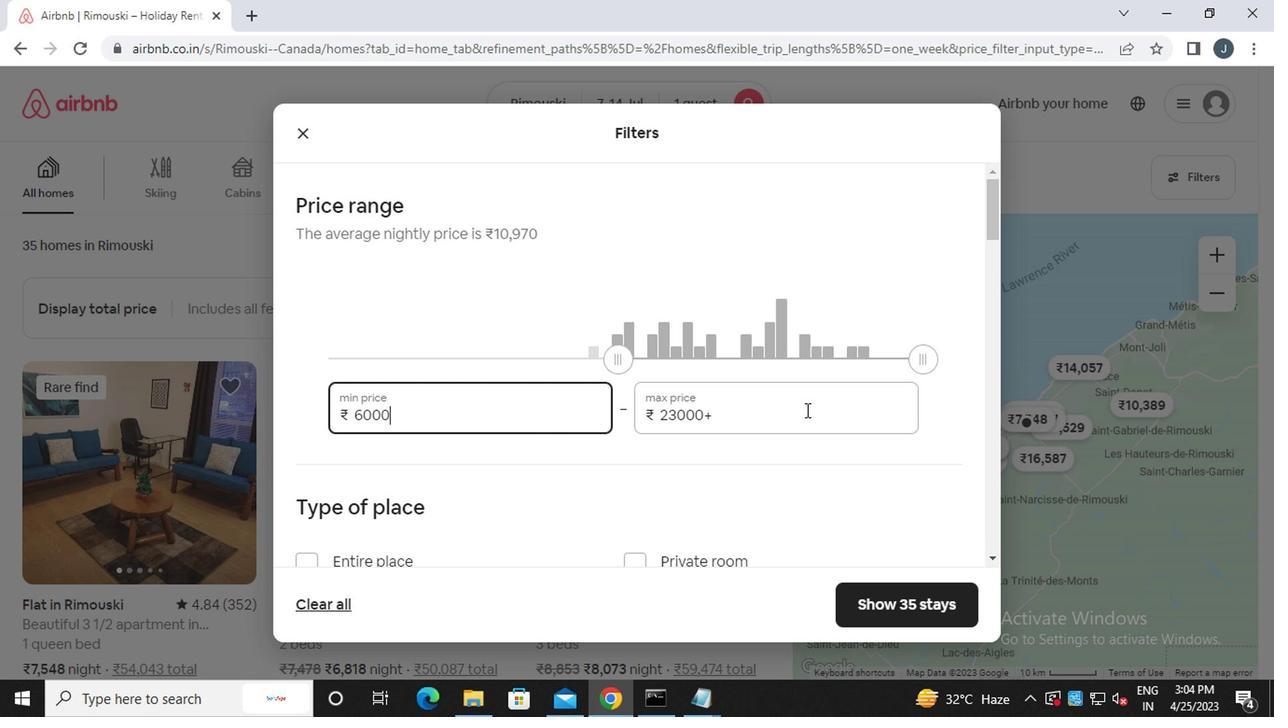 
Action: Key pressed <Key.backspace><Key.backspace><Key.backspace><Key.backspace><Key.backspace><Key.backspace><Key.backspace><Key.backspace><Key.backspace><Key.backspace><Key.backspace><Key.backspace><Key.backspace><Key.backspace><Key.backspace><<97>><<100>><<96>><<96>><<96>>
Screenshot: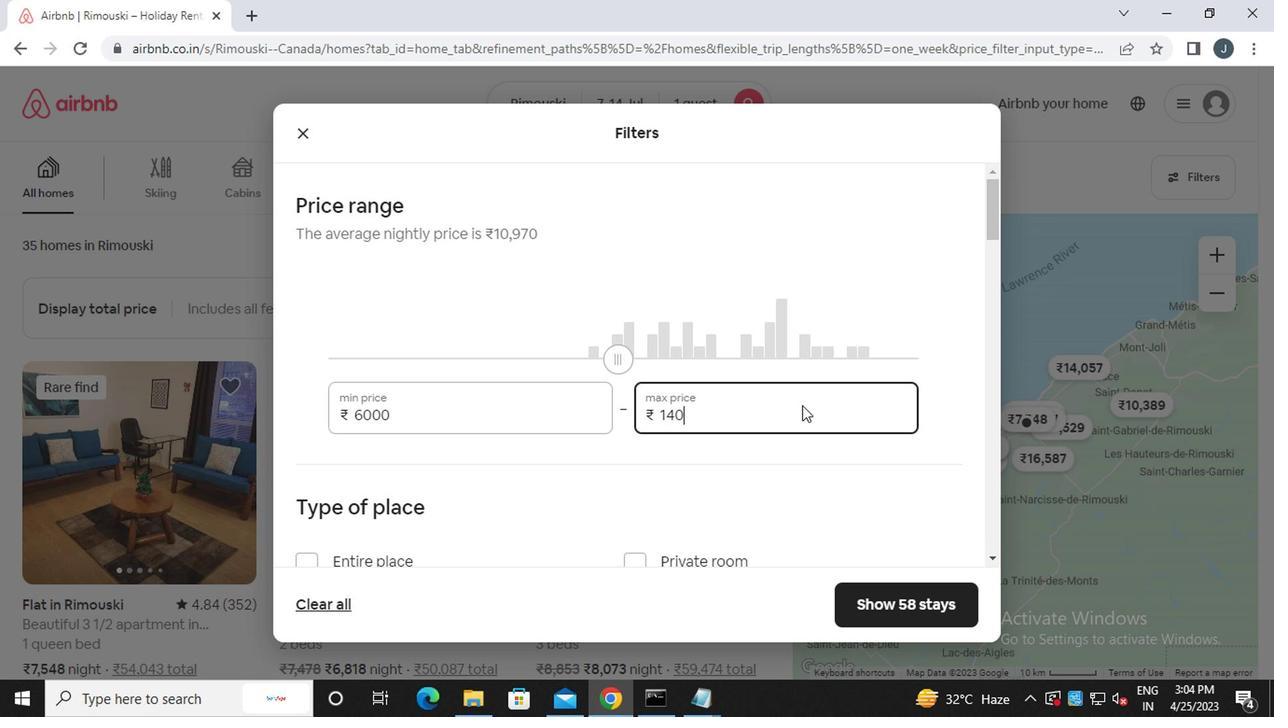 
Action: Mouse moved to (797, 406)
Screenshot: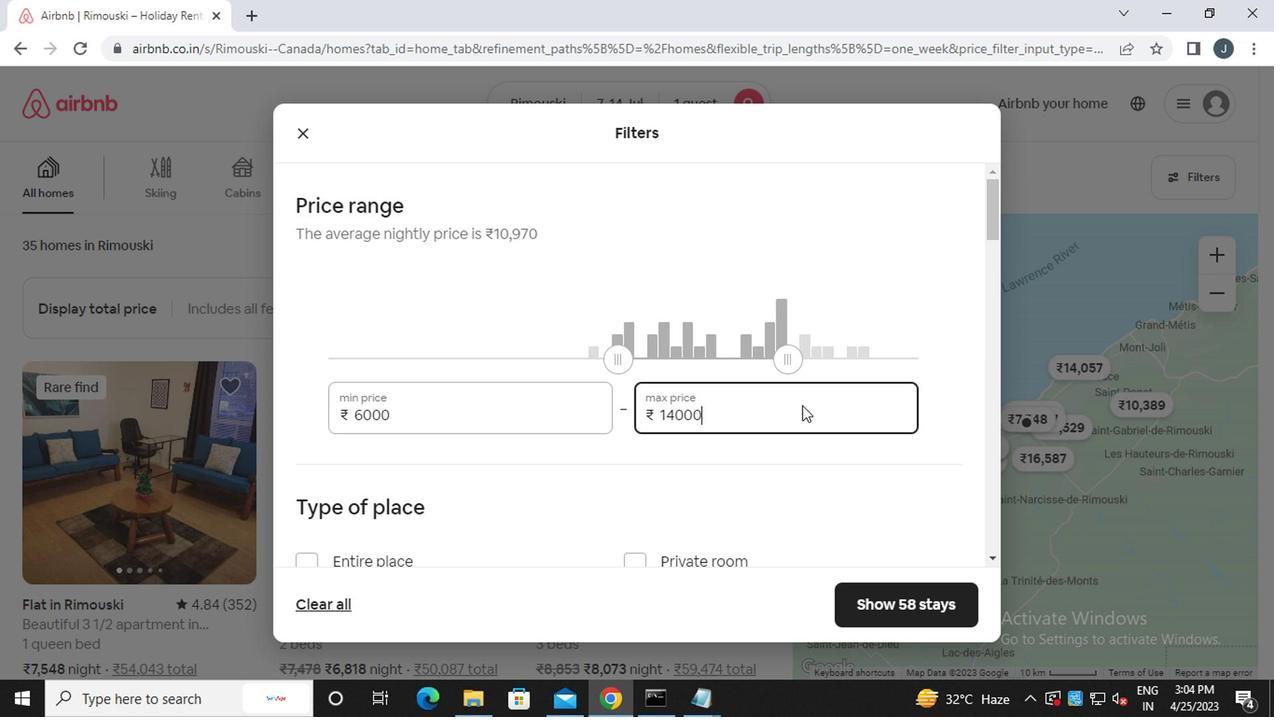 
Action: Mouse scrolled (797, 405) with delta (0, 0)
Screenshot: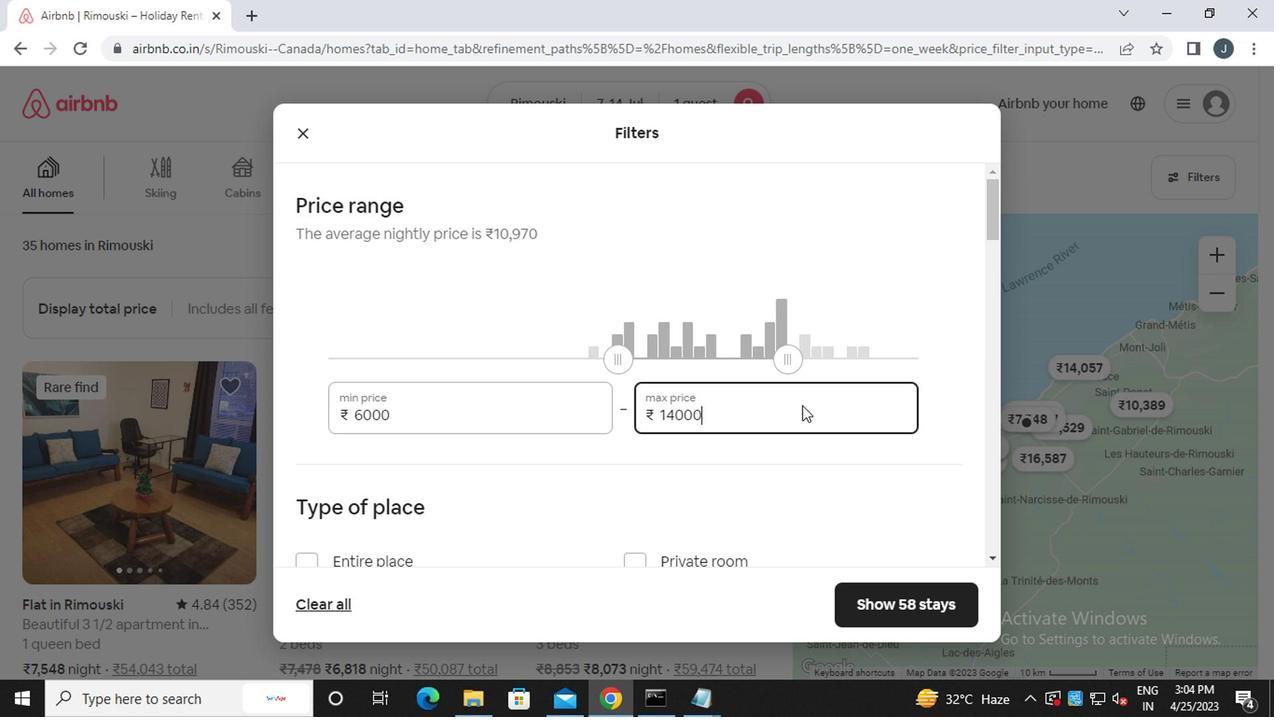 
Action: Mouse scrolled (797, 405) with delta (0, 0)
Screenshot: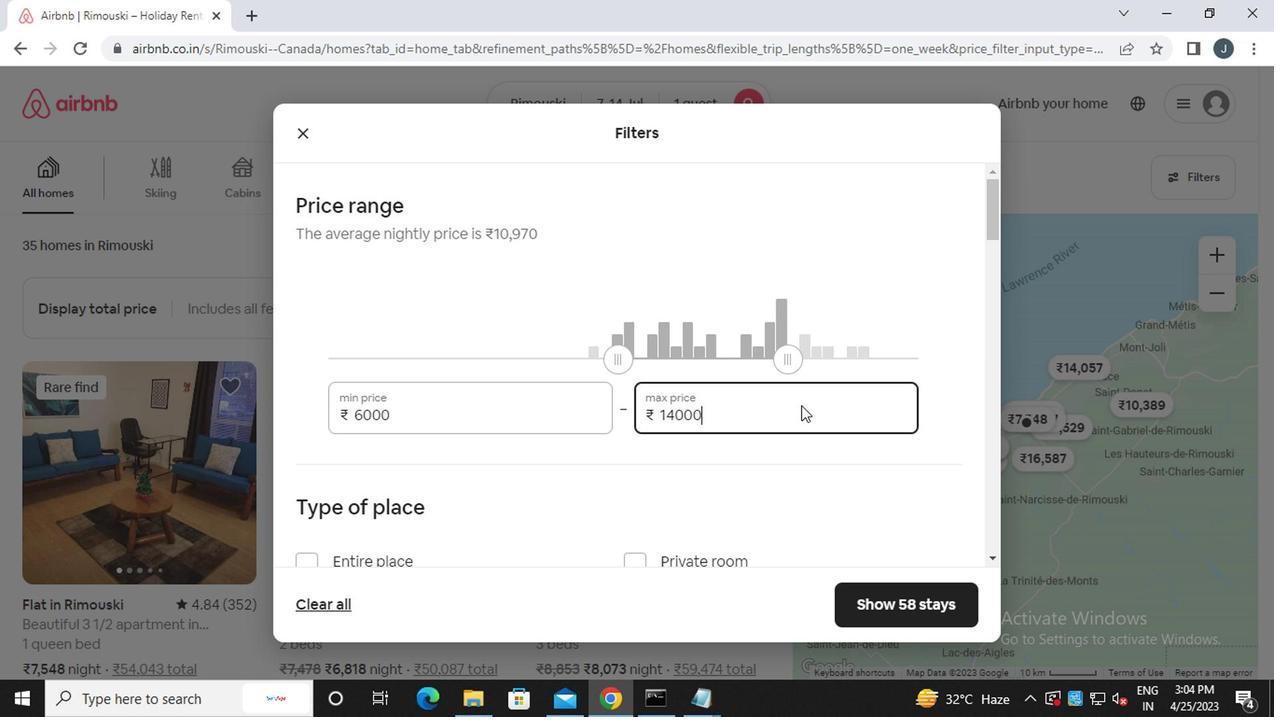 
Action: Mouse scrolled (797, 405) with delta (0, 0)
Screenshot: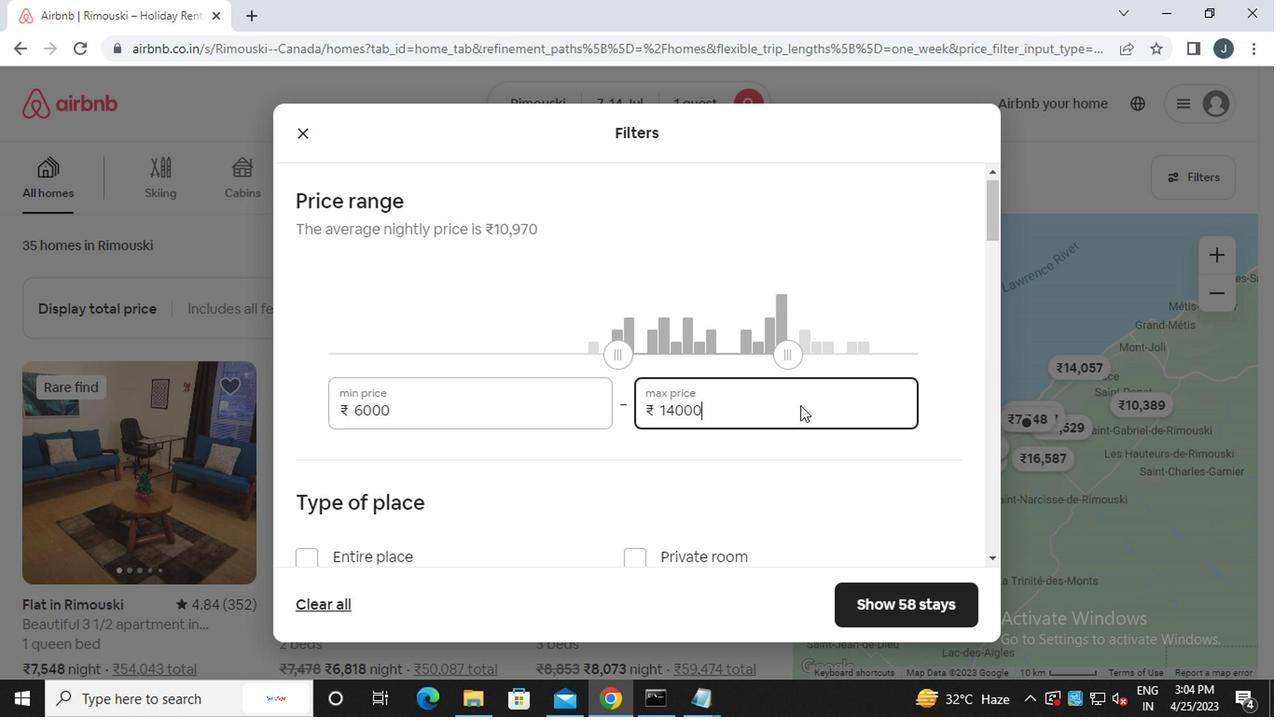 
Action: Mouse moved to (311, 366)
Screenshot: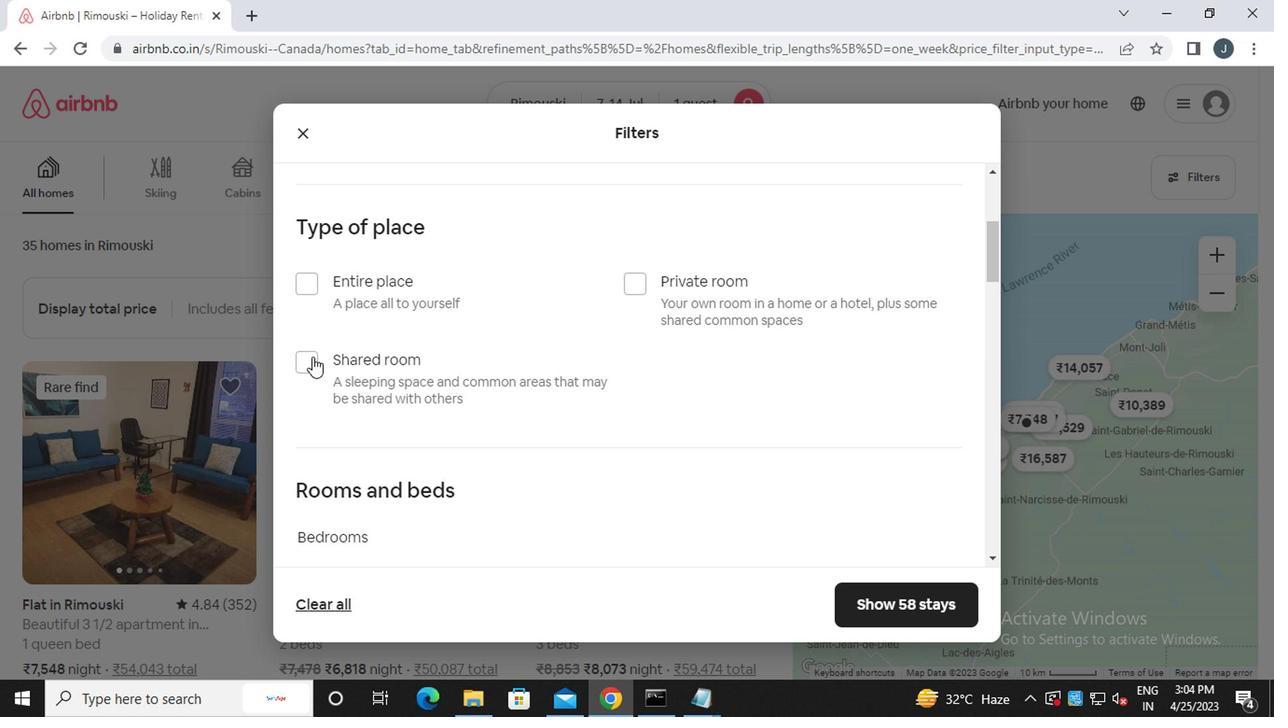 
Action: Mouse pressed left at (311, 366)
Screenshot: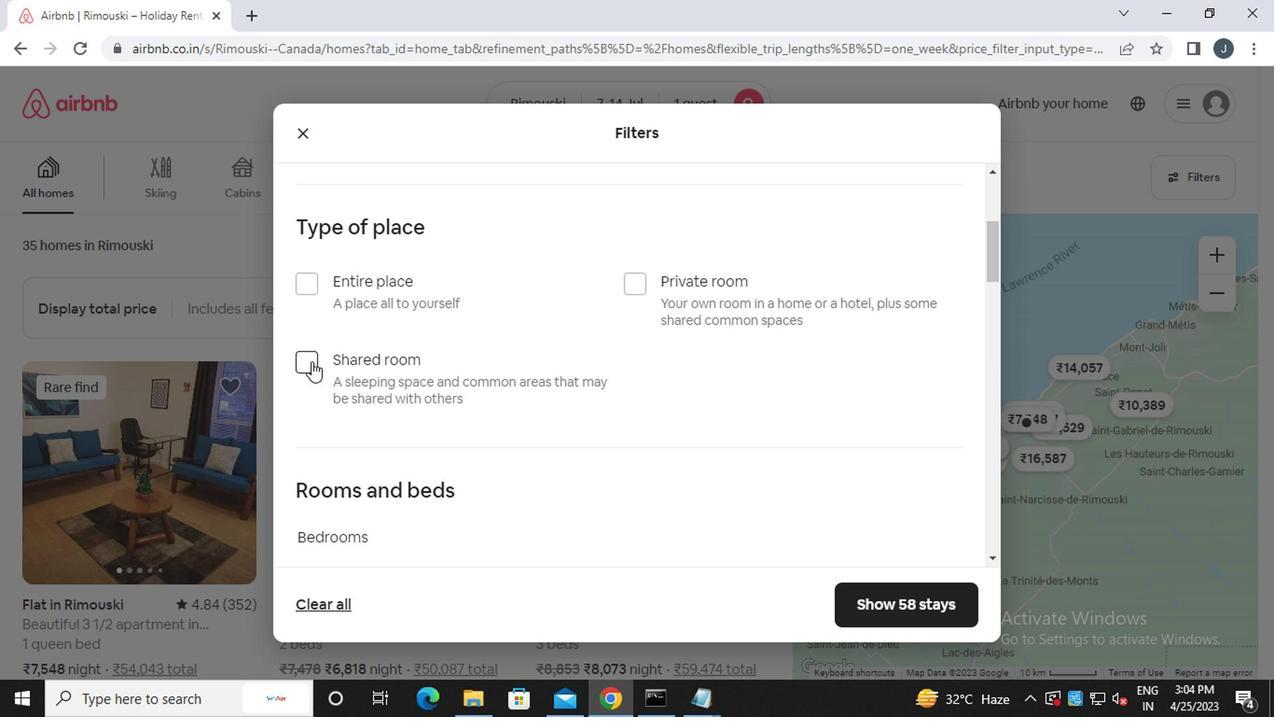 
Action: Mouse moved to (384, 387)
Screenshot: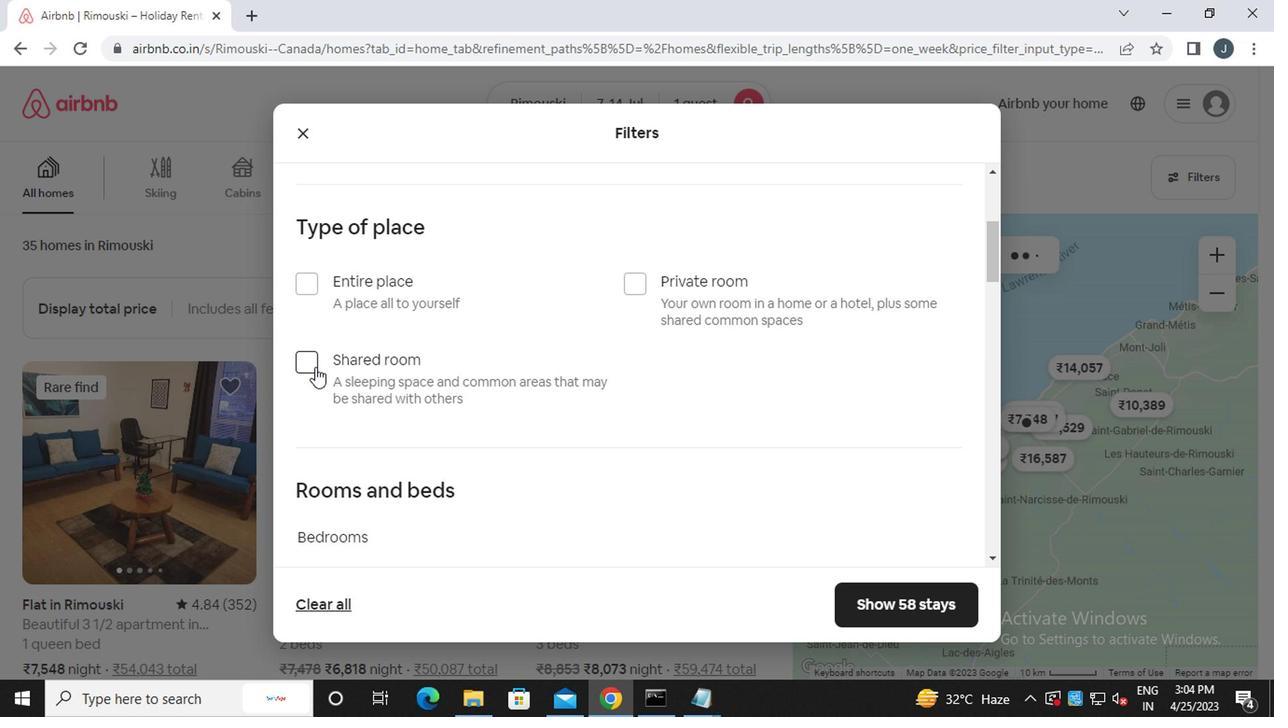 
Action: Mouse scrolled (384, 387) with delta (0, 0)
Screenshot: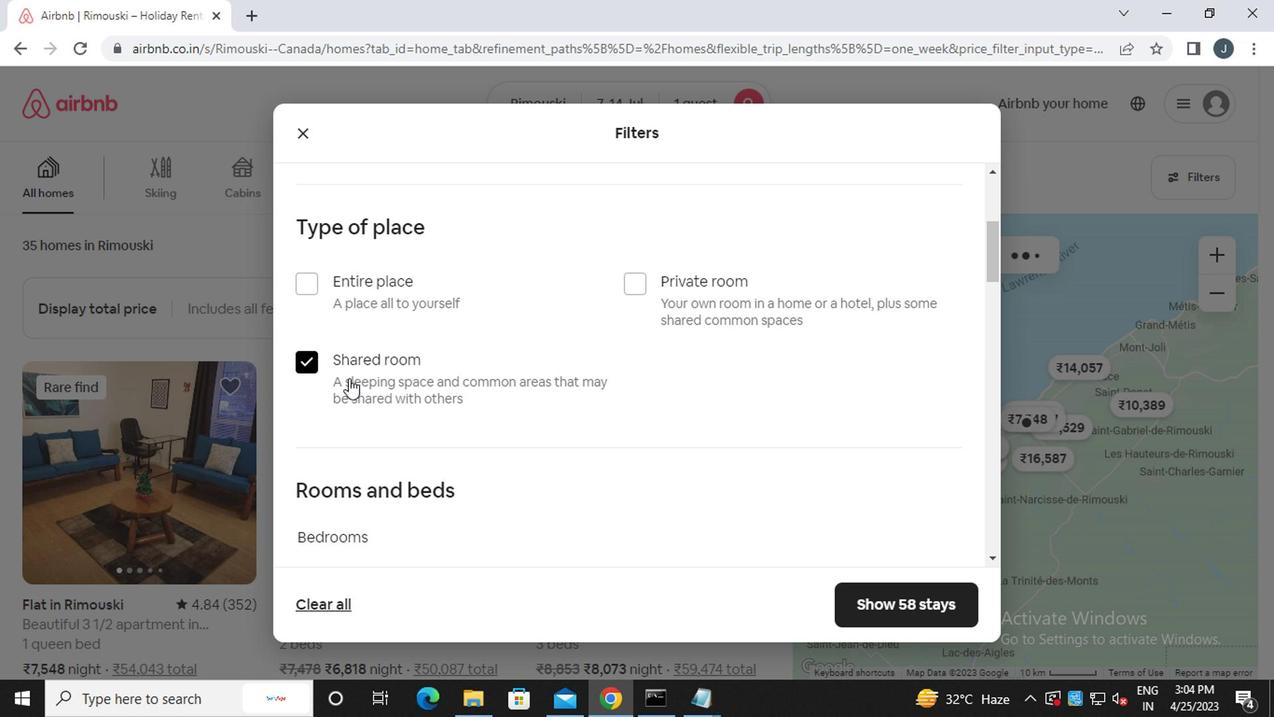 
Action: Mouse scrolled (384, 387) with delta (0, 0)
Screenshot: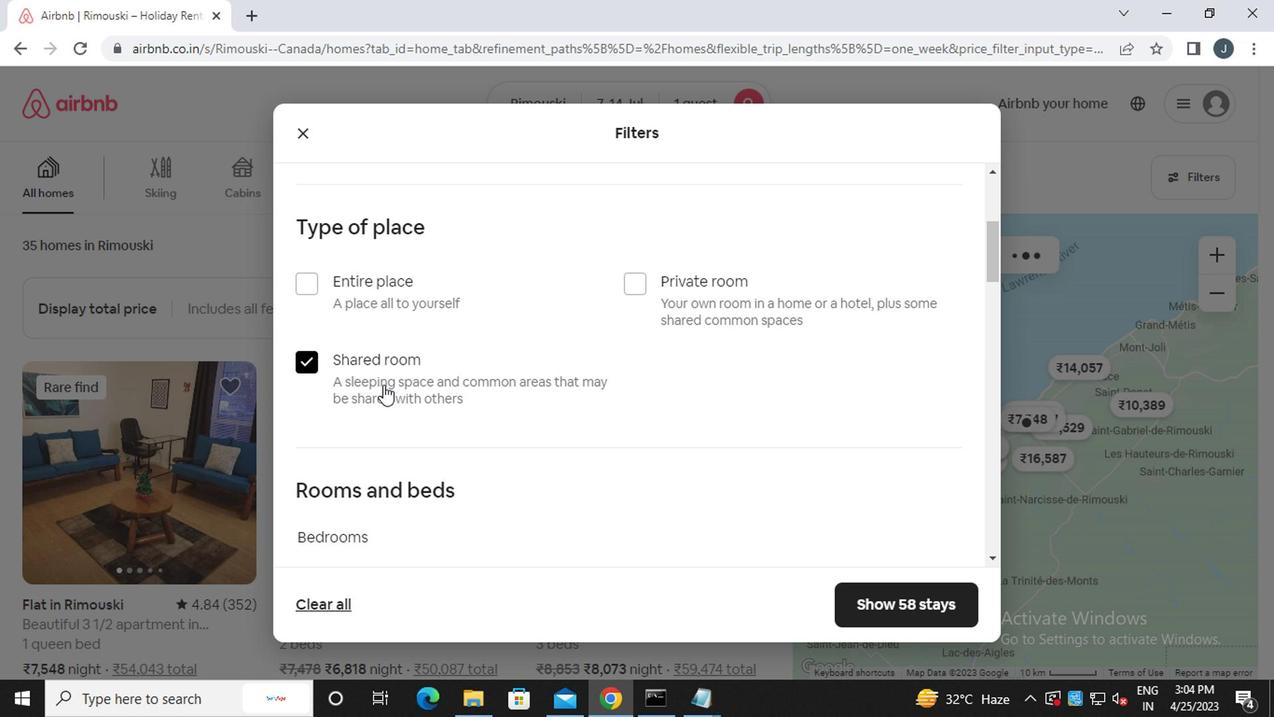 
Action: Mouse scrolled (384, 387) with delta (0, 0)
Screenshot: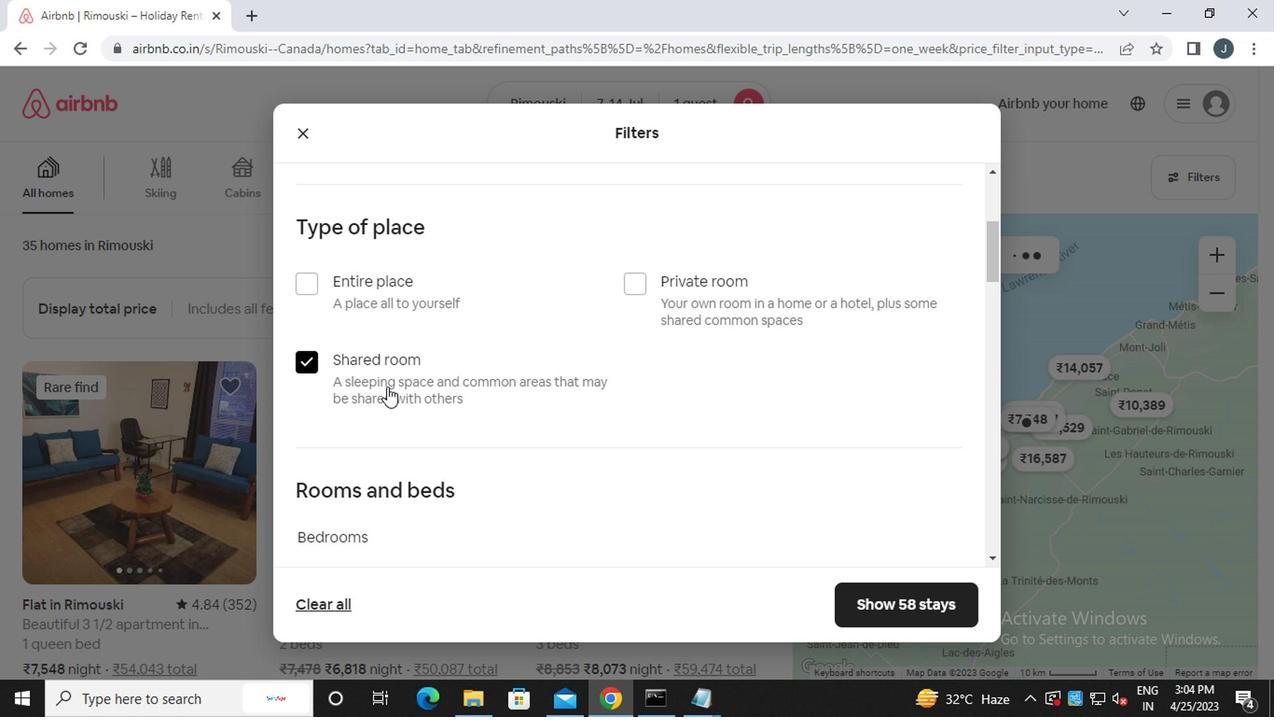 
Action: Mouse scrolled (384, 387) with delta (0, 0)
Screenshot: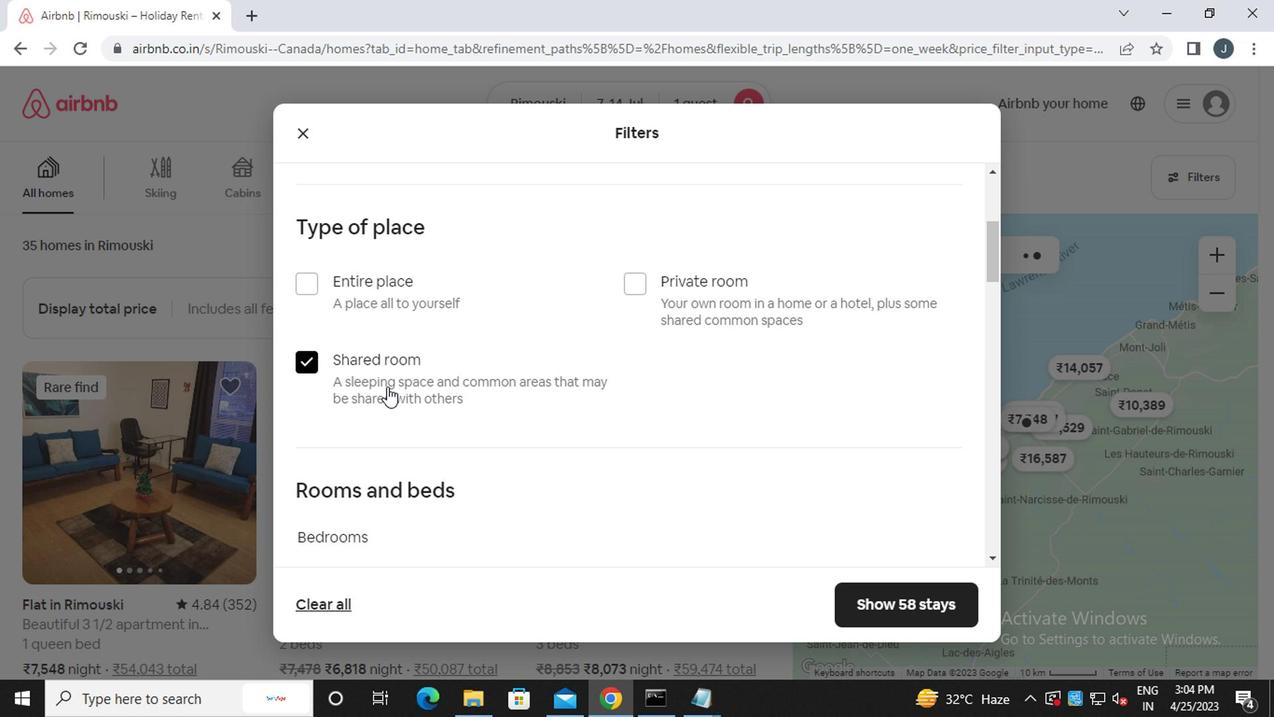 
Action: Mouse moved to (405, 217)
Screenshot: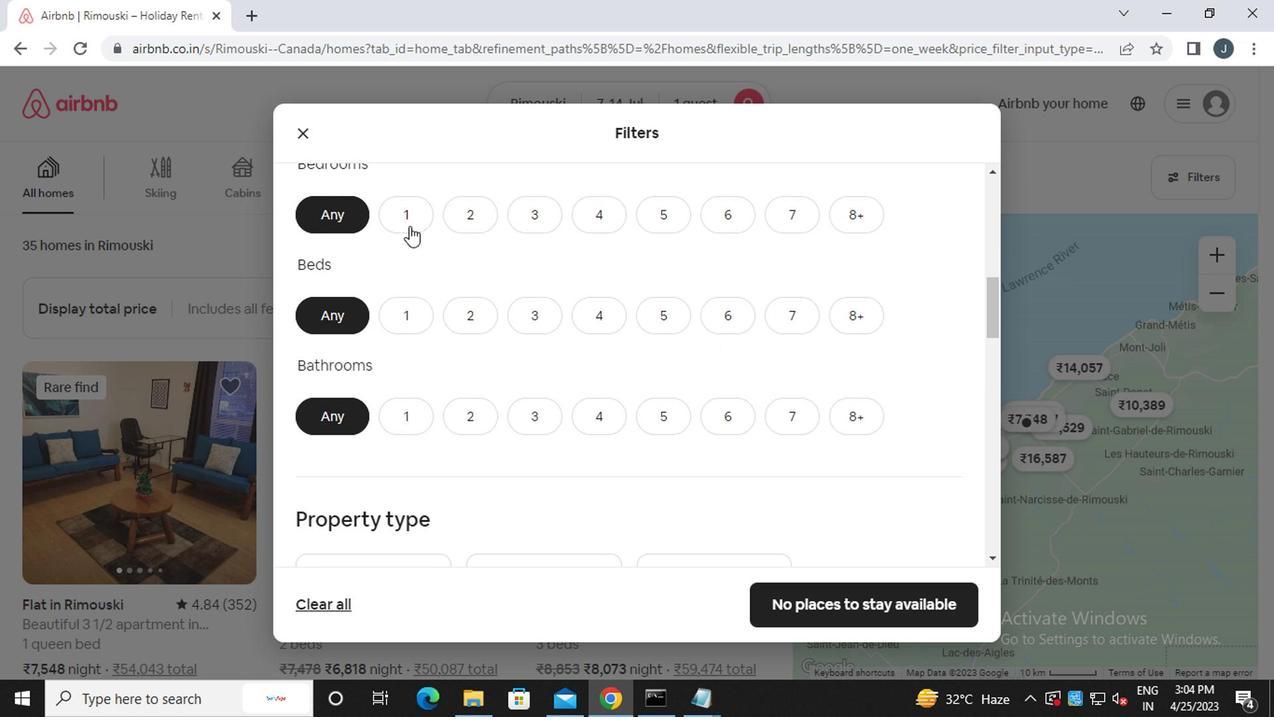 
Action: Mouse pressed left at (405, 217)
Screenshot: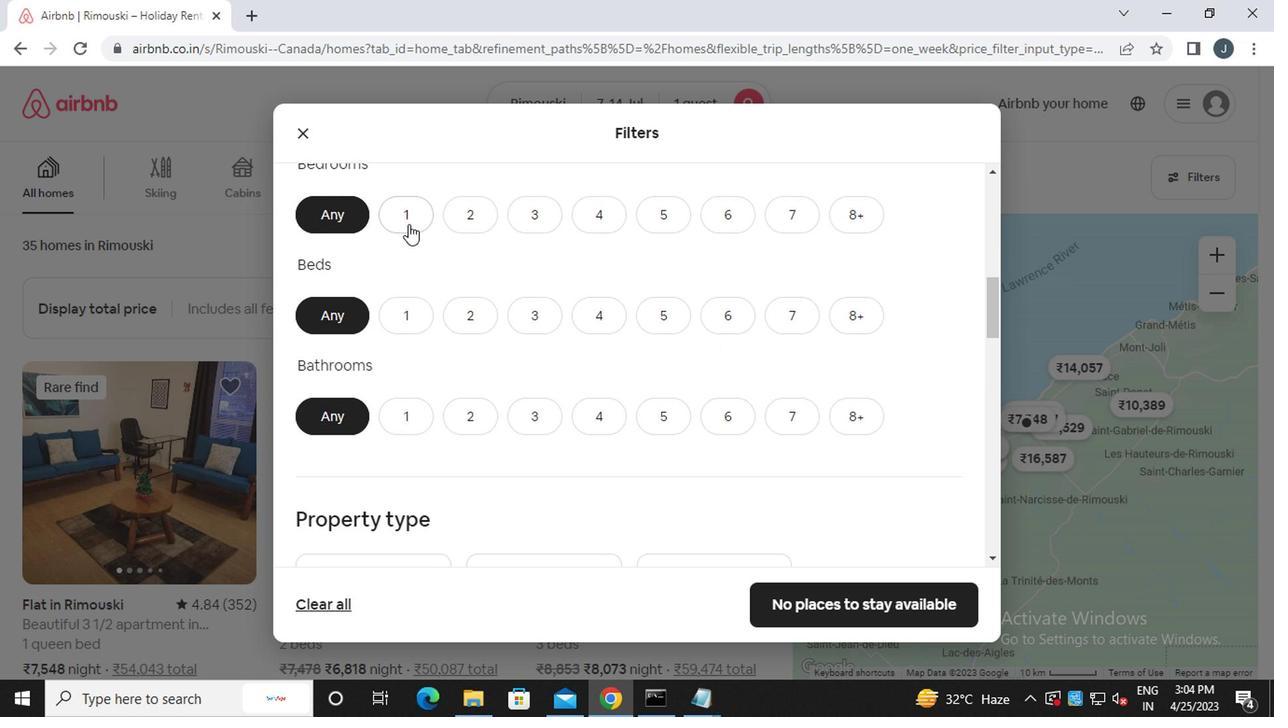 
Action: Mouse moved to (403, 314)
Screenshot: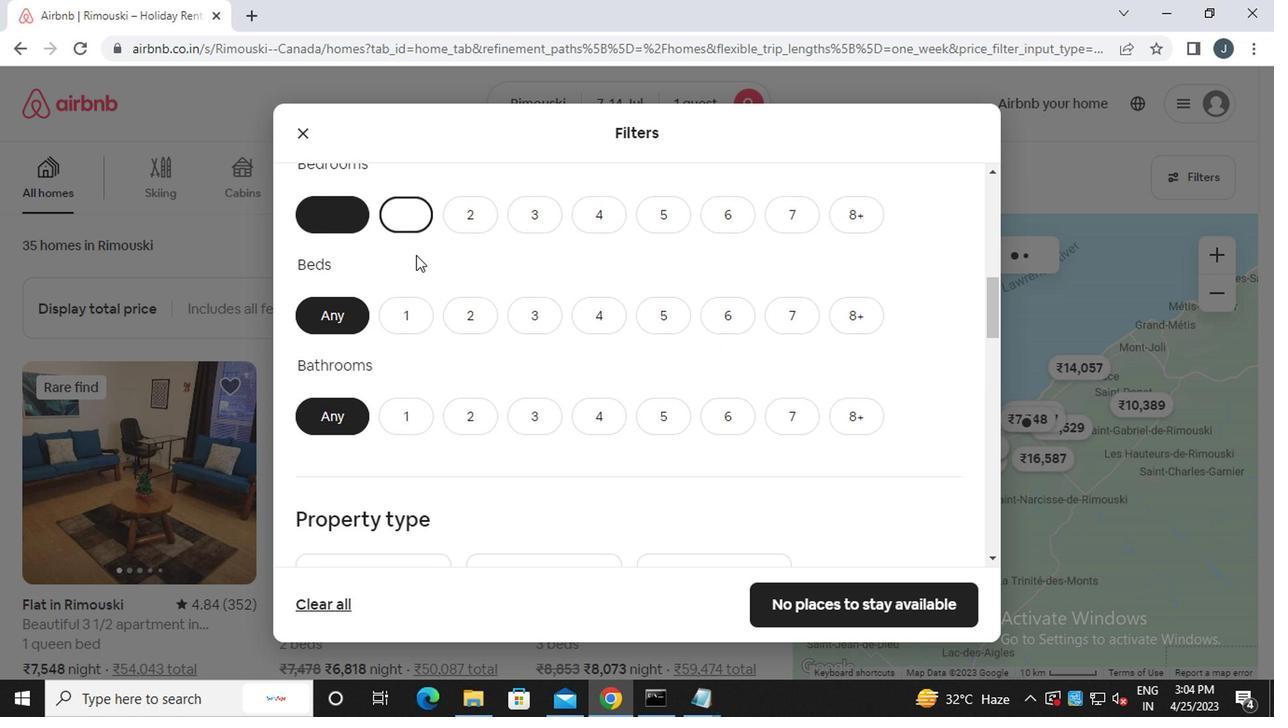 
Action: Mouse pressed left at (403, 314)
Screenshot: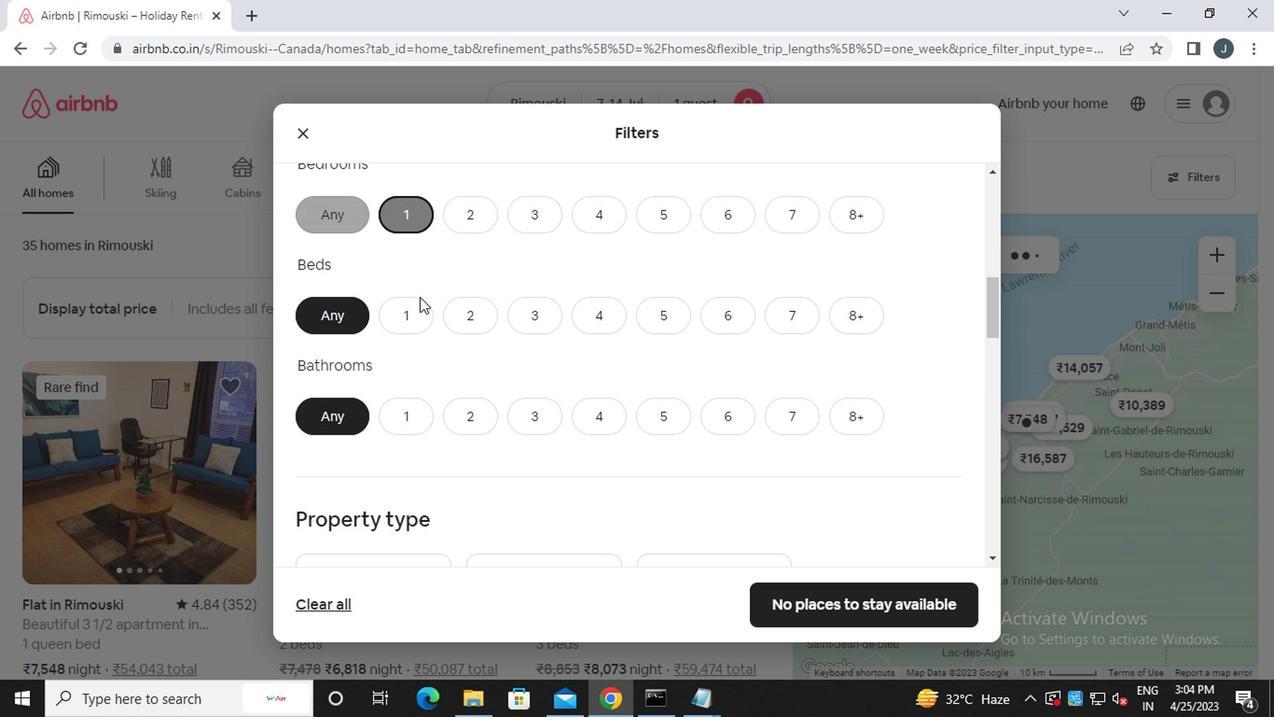 
Action: Mouse moved to (403, 414)
Screenshot: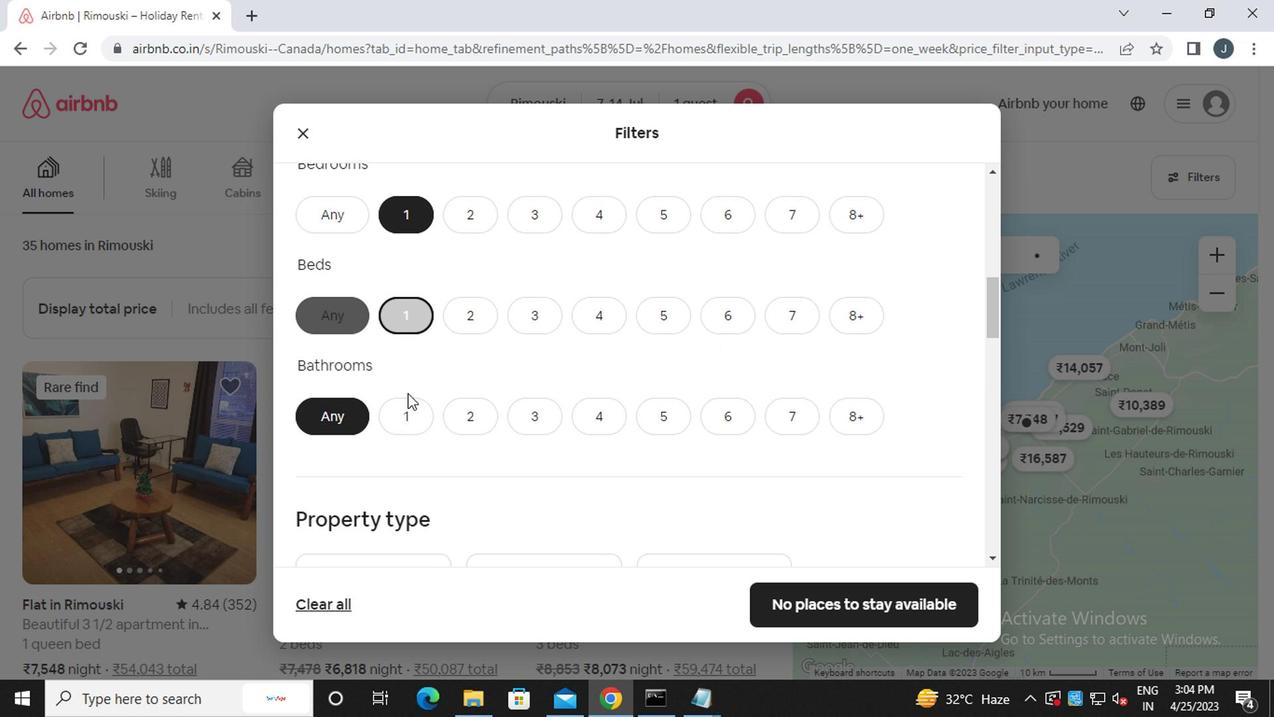 
Action: Mouse pressed left at (403, 414)
Screenshot: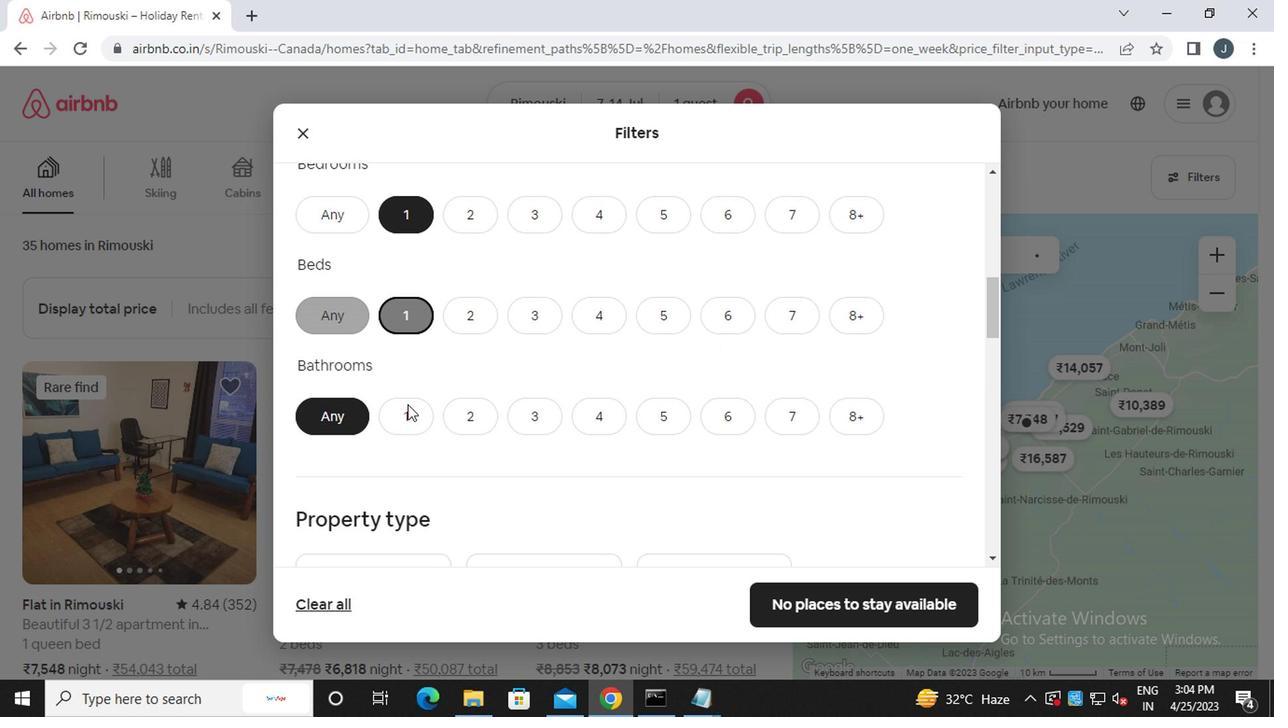 
Action: Mouse moved to (400, 411)
Screenshot: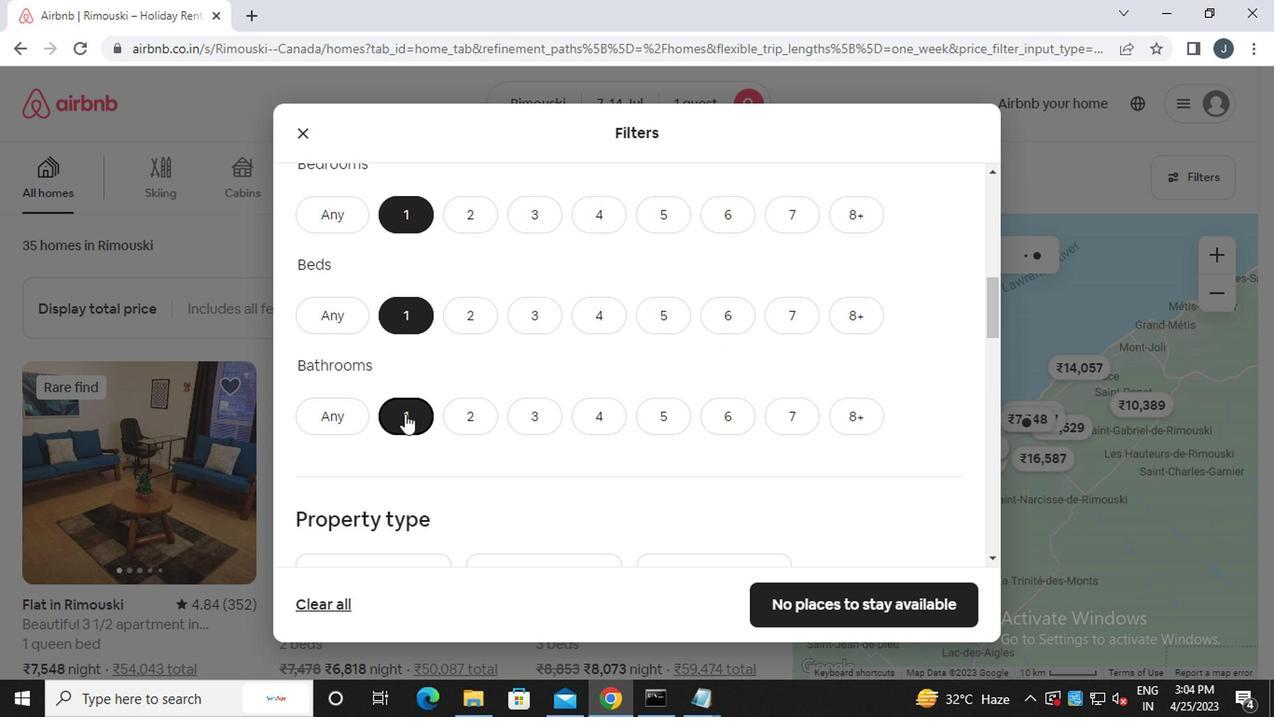 
Action: Mouse scrolled (400, 410) with delta (0, 0)
Screenshot: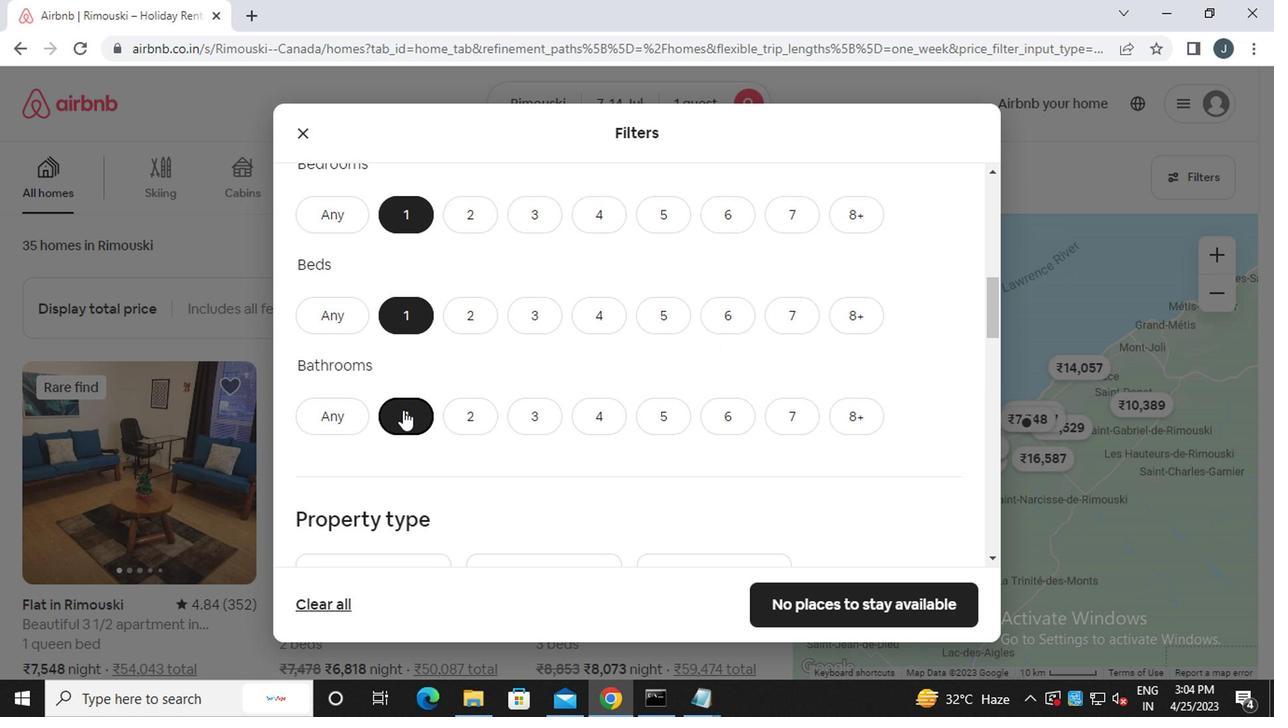 
Action: Mouse scrolled (400, 410) with delta (0, 0)
Screenshot: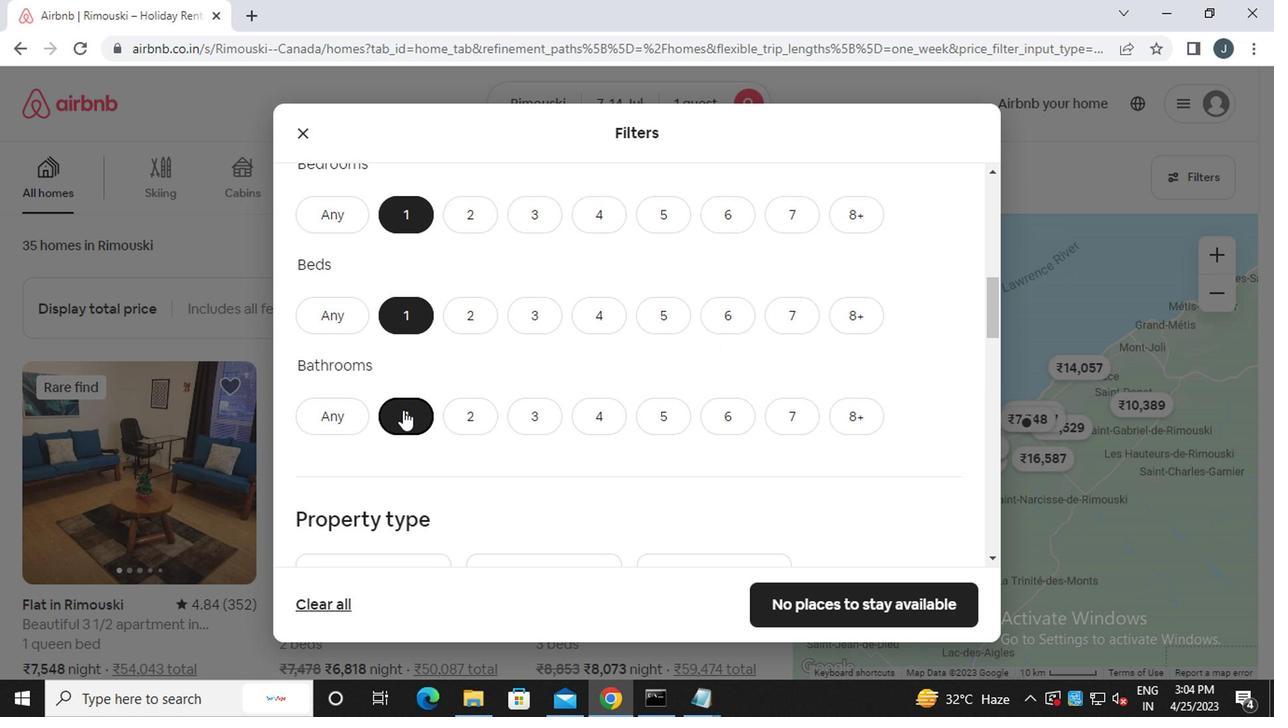 
Action: Mouse scrolled (400, 410) with delta (0, 0)
Screenshot: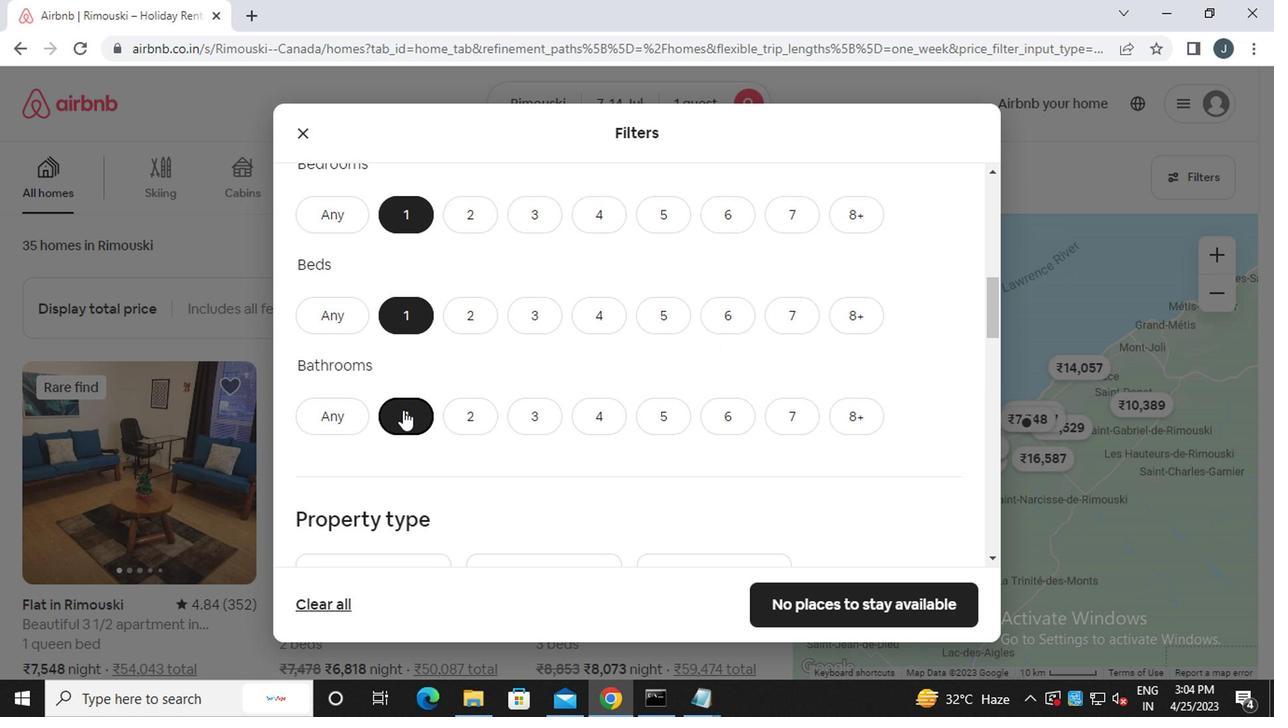
Action: Mouse scrolled (400, 410) with delta (0, 0)
Screenshot: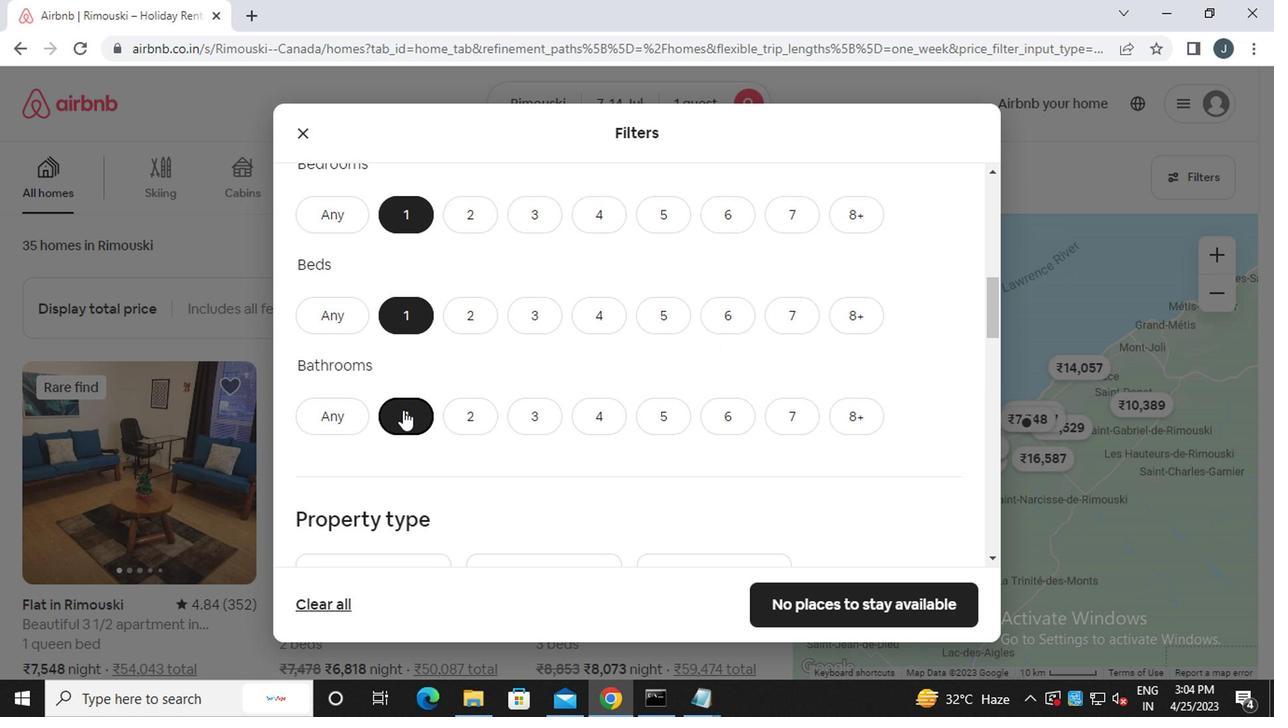 
Action: Mouse moved to (380, 272)
Screenshot: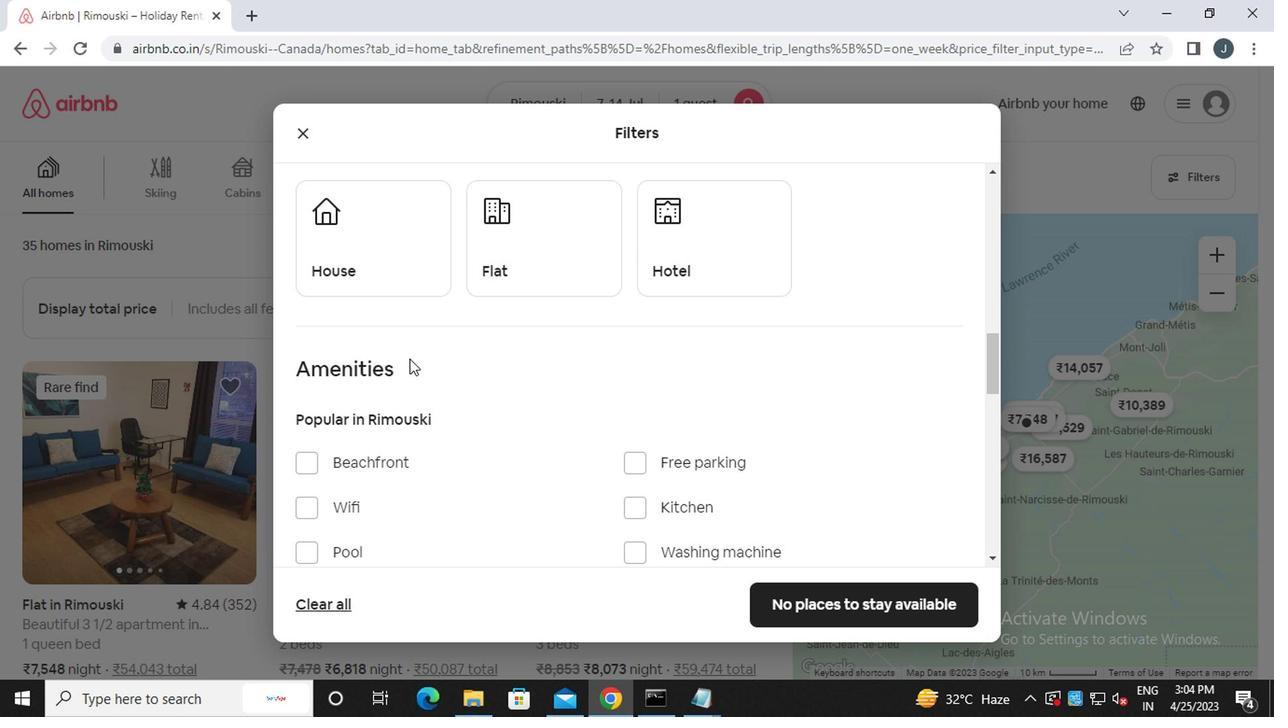 
Action: Mouse pressed left at (380, 272)
Screenshot: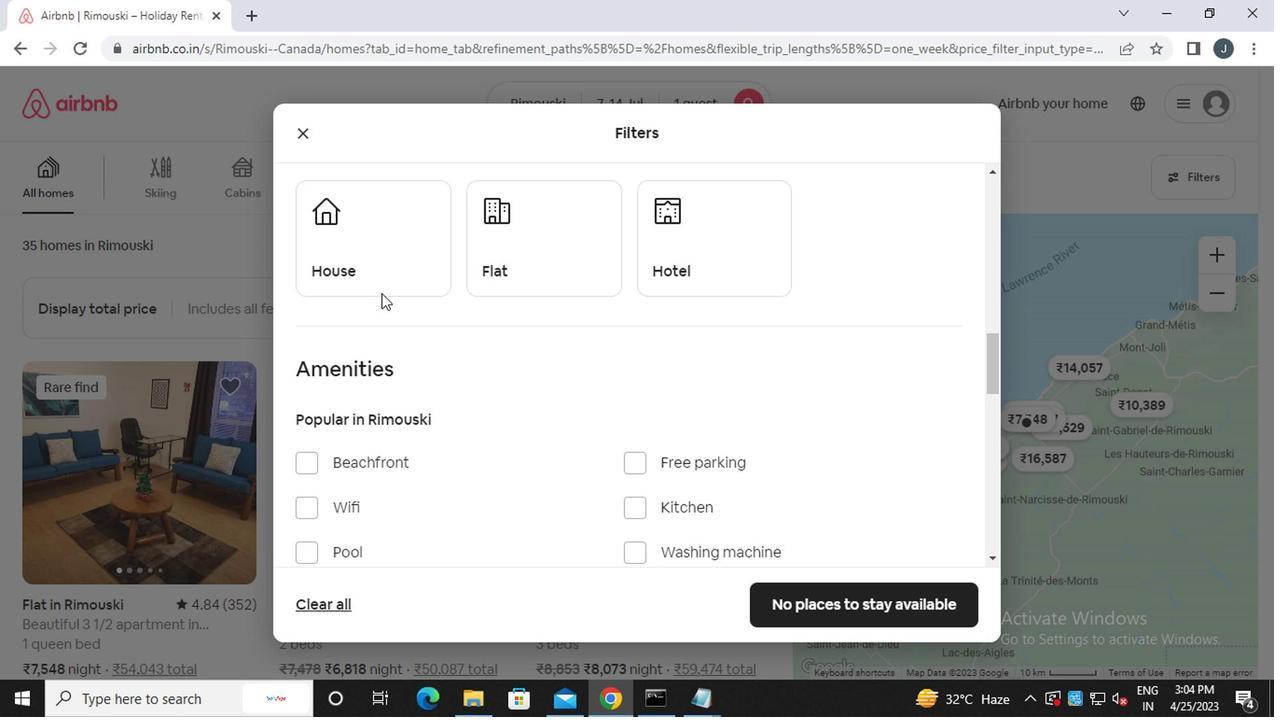 
Action: Mouse moved to (486, 263)
Screenshot: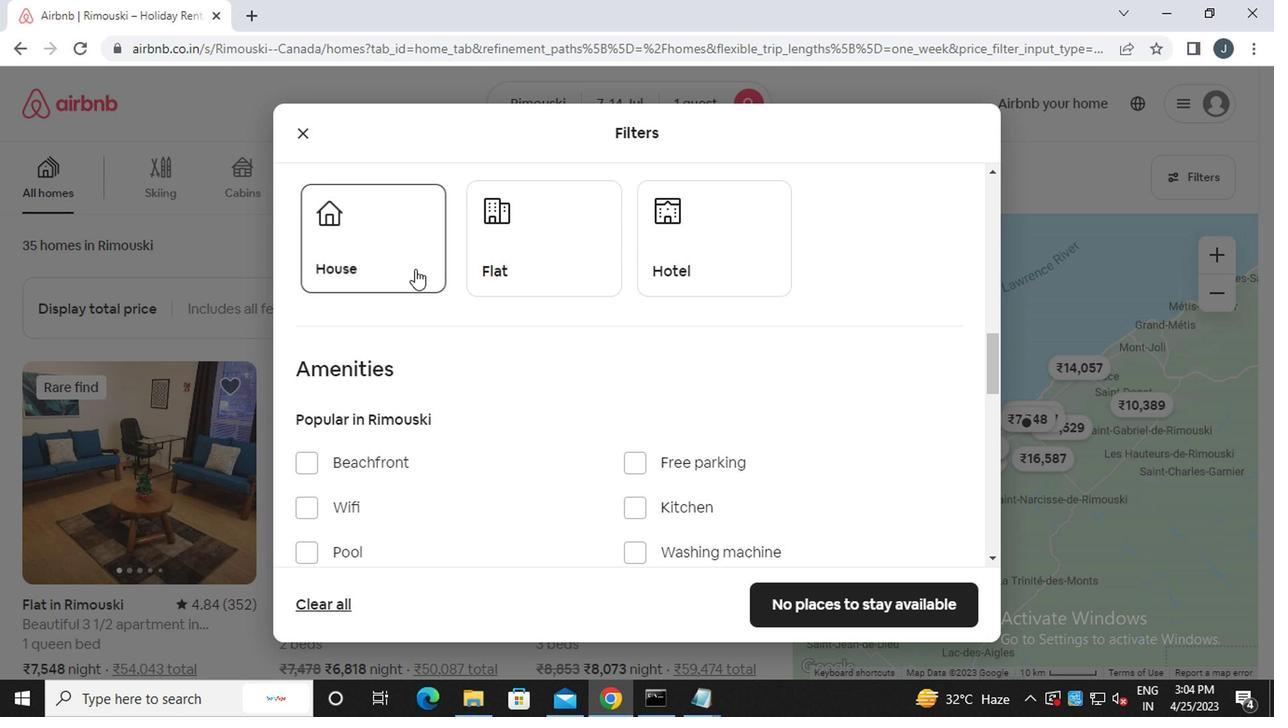 
Action: Mouse pressed left at (486, 263)
Screenshot: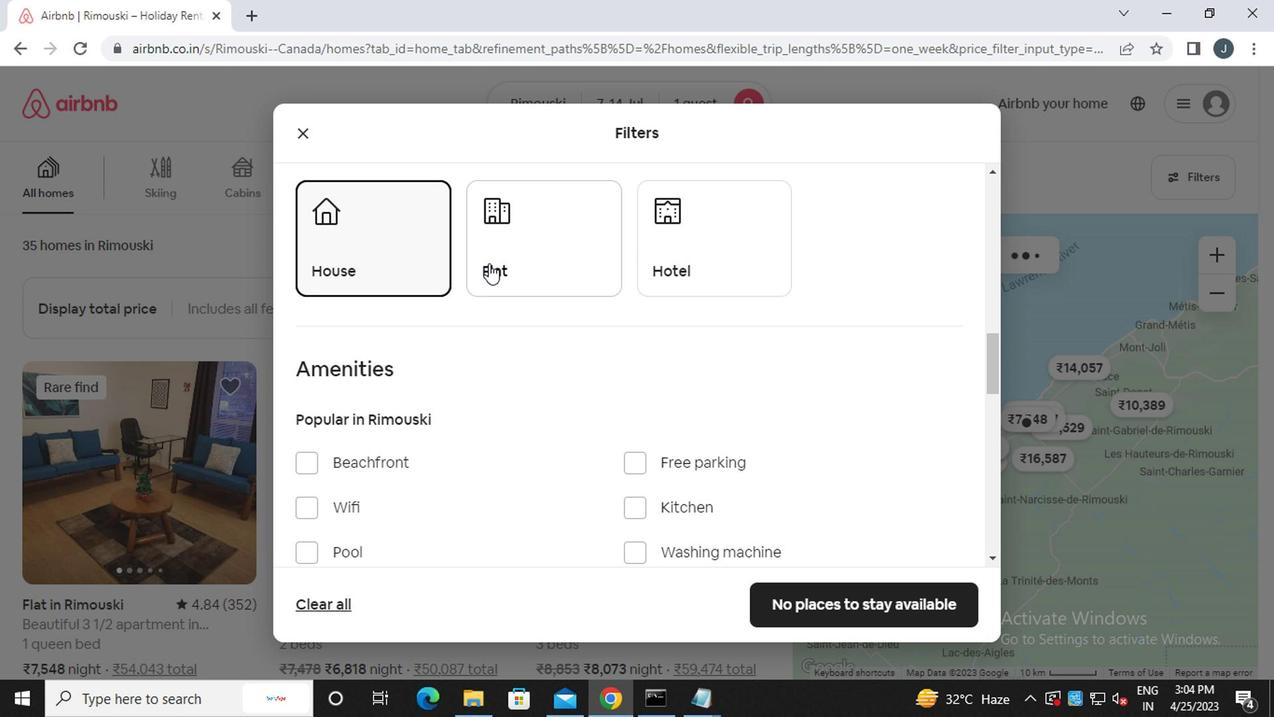
Action: Mouse moved to (640, 259)
Screenshot: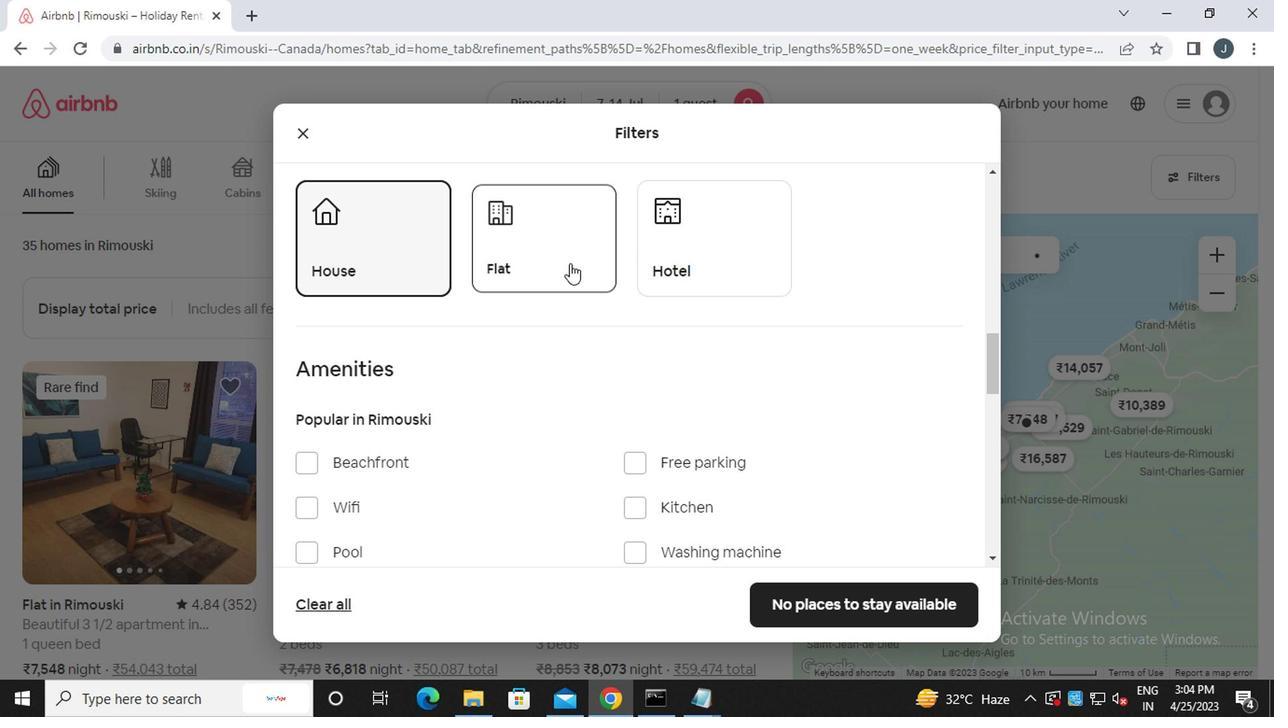 
Action: Mouse pressed left at (640, 259)
Screenshot: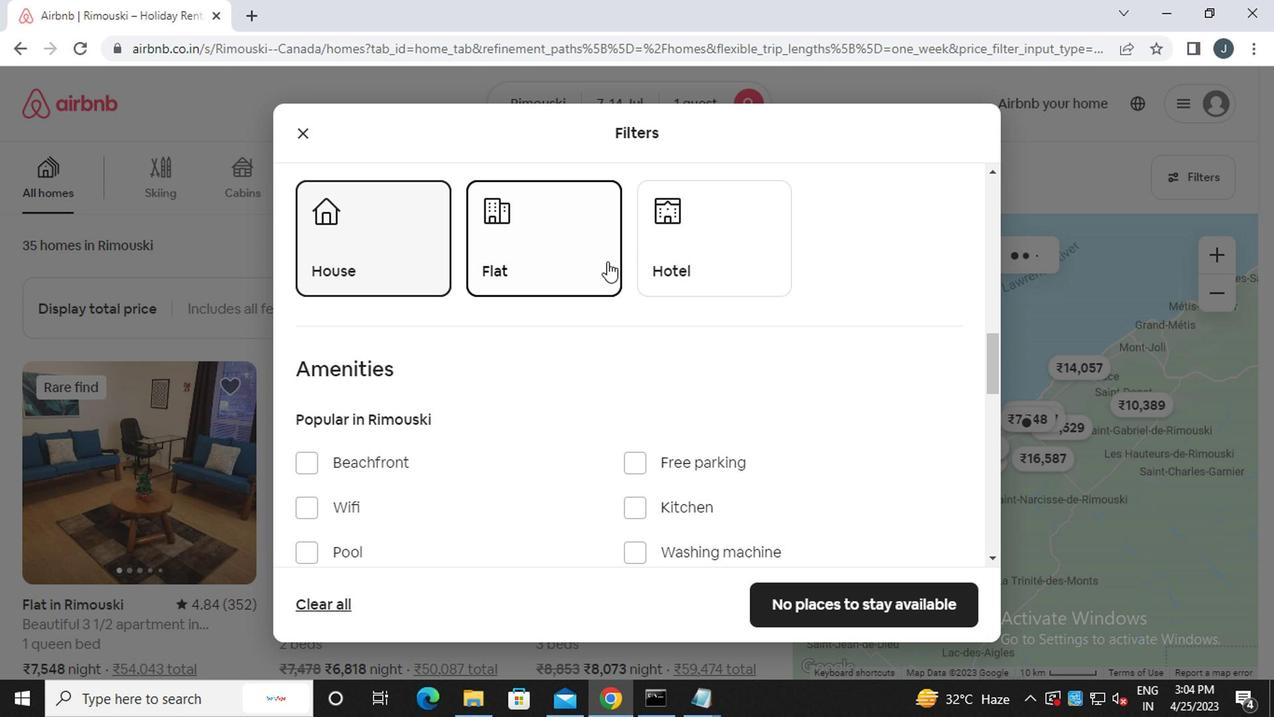 
Action: Mouse moved to (456, 360)
Screenshot: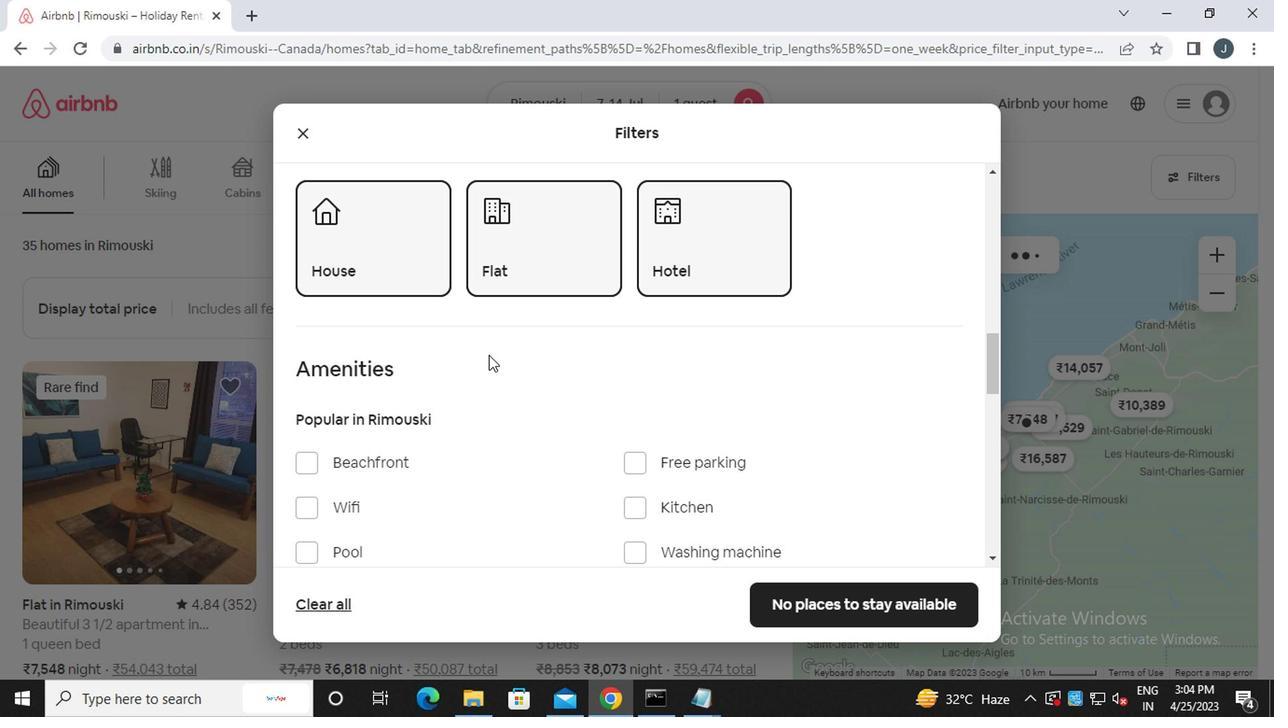 
Action: Mouse scrolled (456, 359) with delta (0, 0)
Screenshot: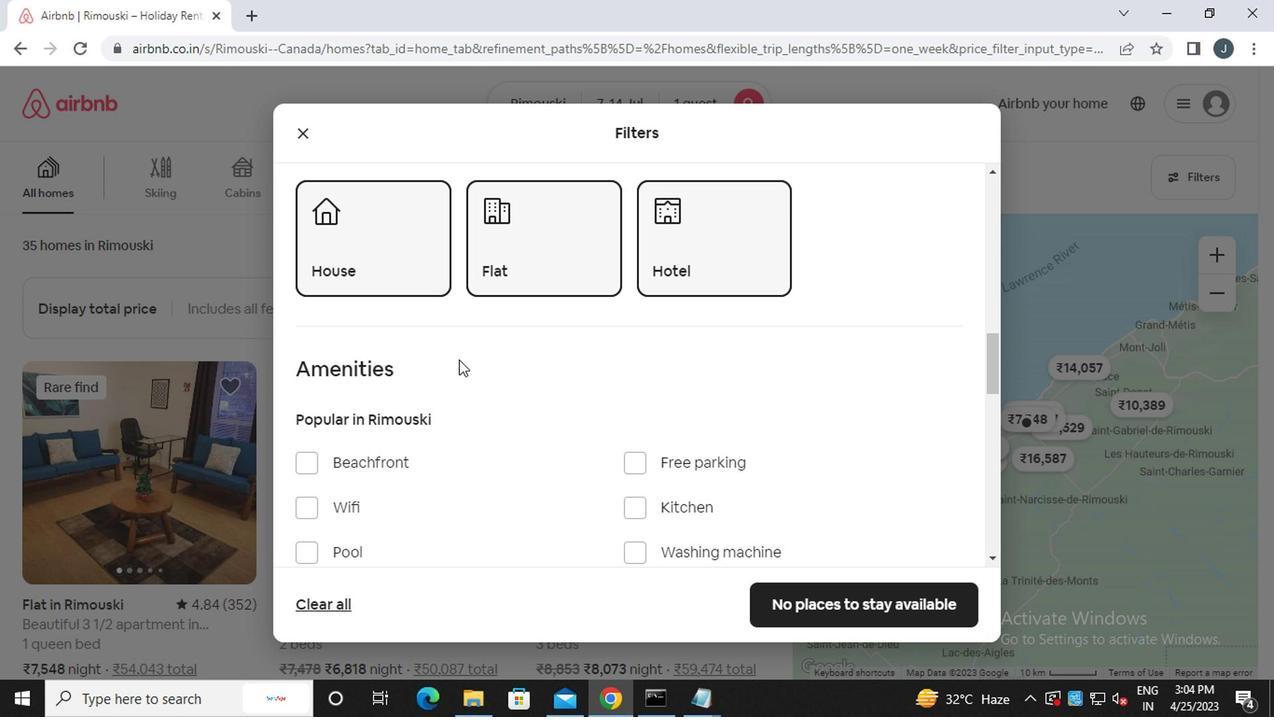 
Action: Mouse scrolled (456, 359) with delta (0, 0)
Screenshot: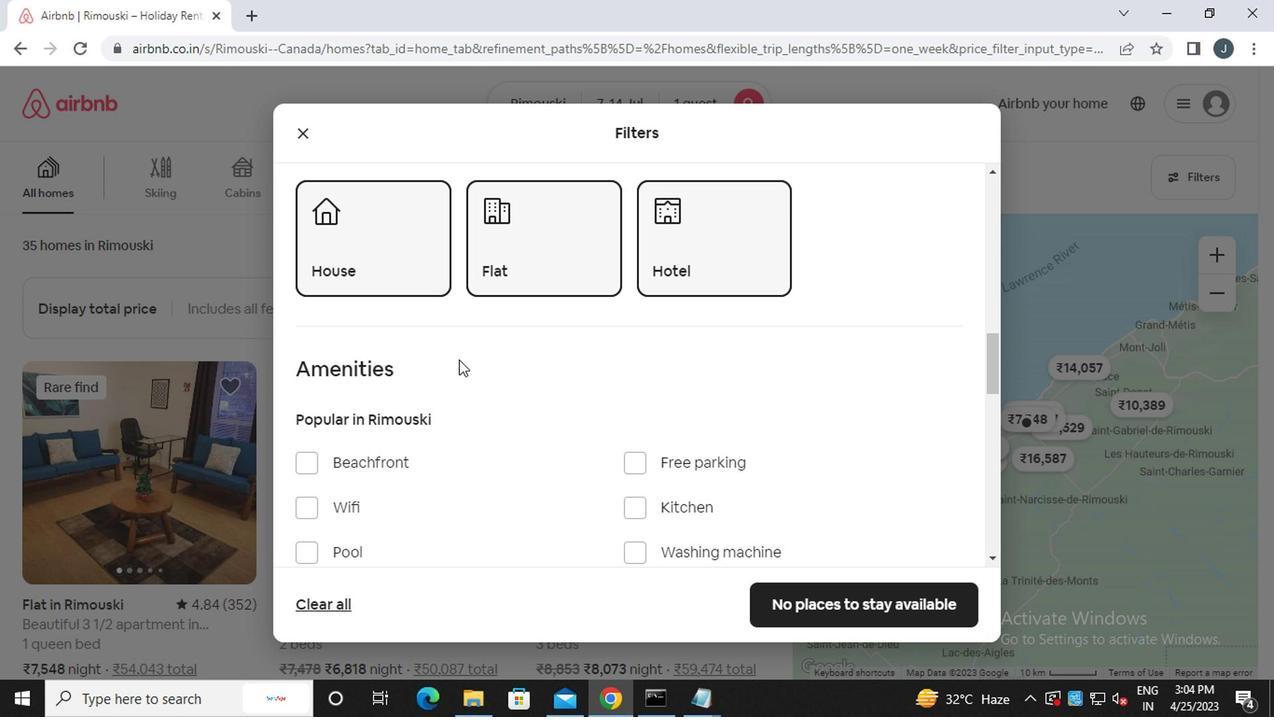 
Action: Mouse scrolled (456, 359) with delta (0, 0)
Screenshot: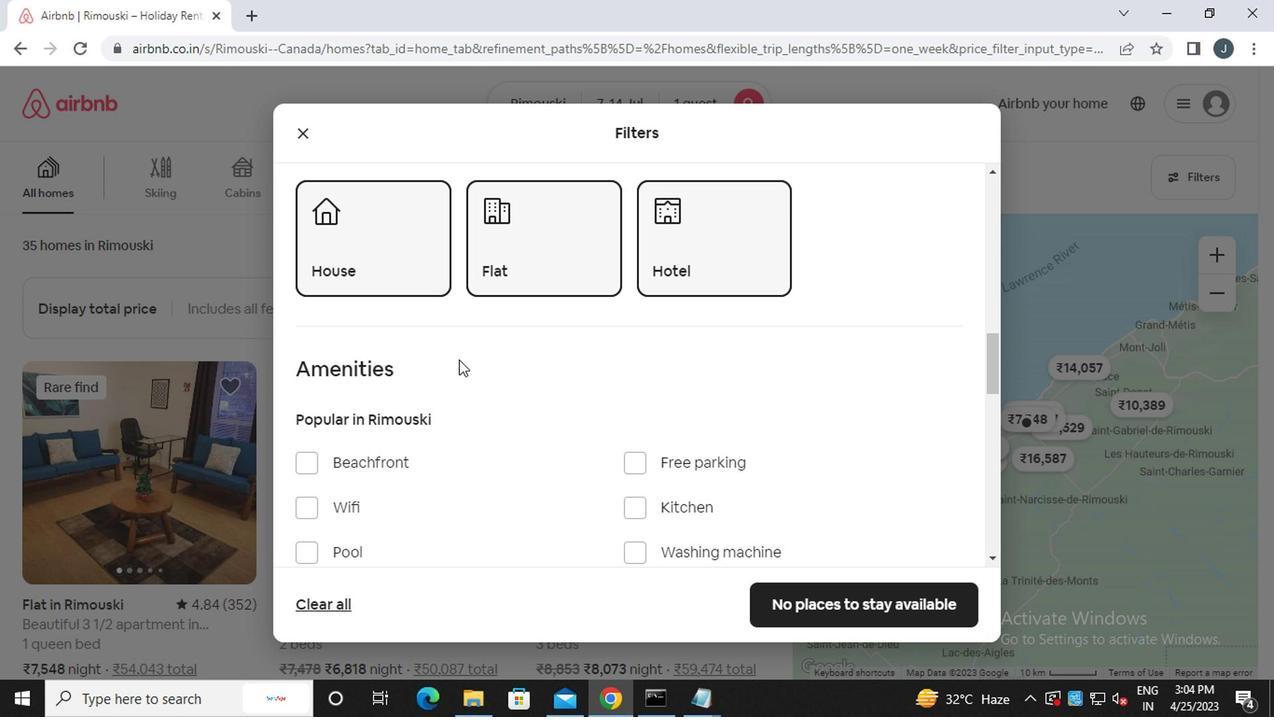 
Action: Mouse scrolled (456, 359) with delta (0, 0)
Screenshot: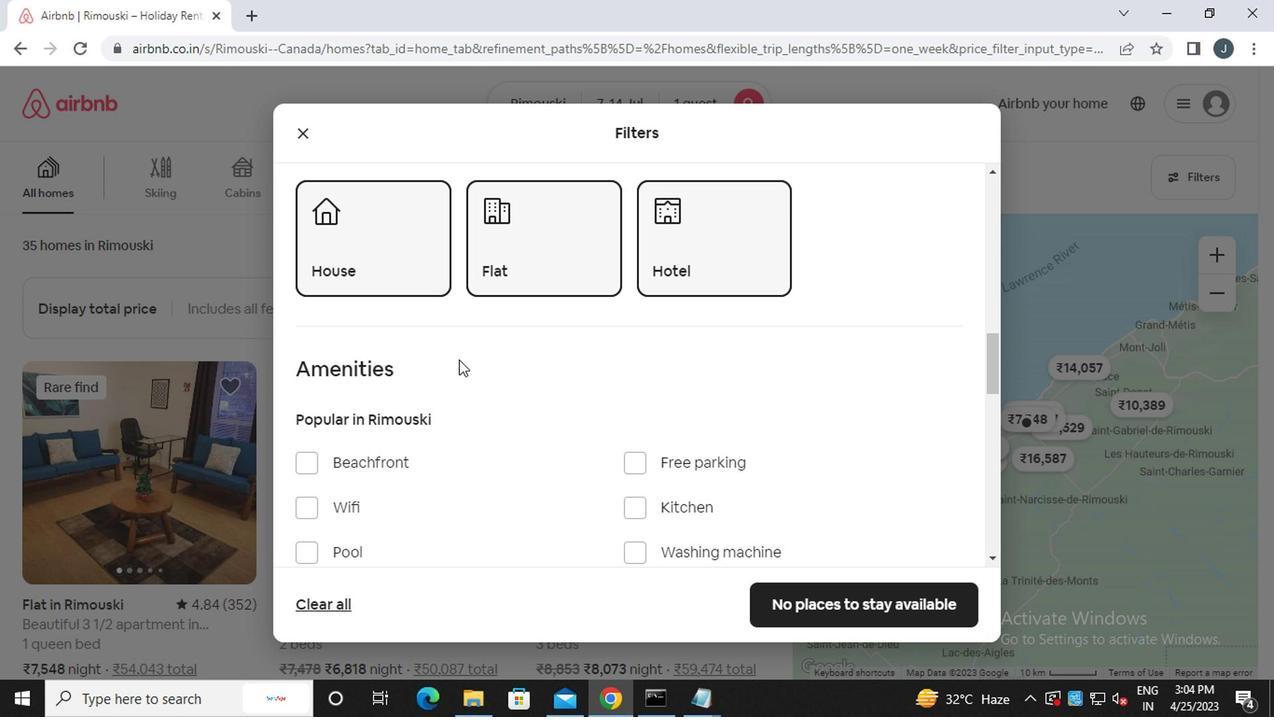 
Action: Mouse moved to (456, 363)
Screenshot: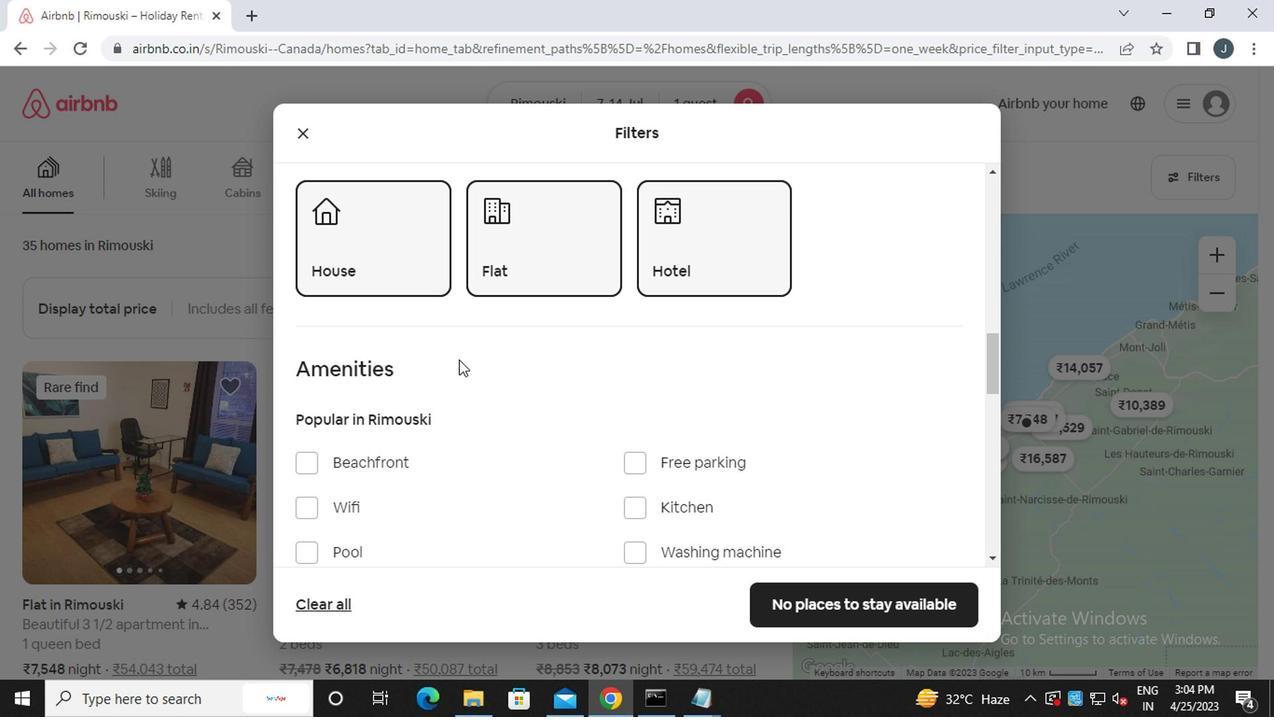 
Action: Mouse scrolled (456, 362) with delta (0, -1)
Screenshot: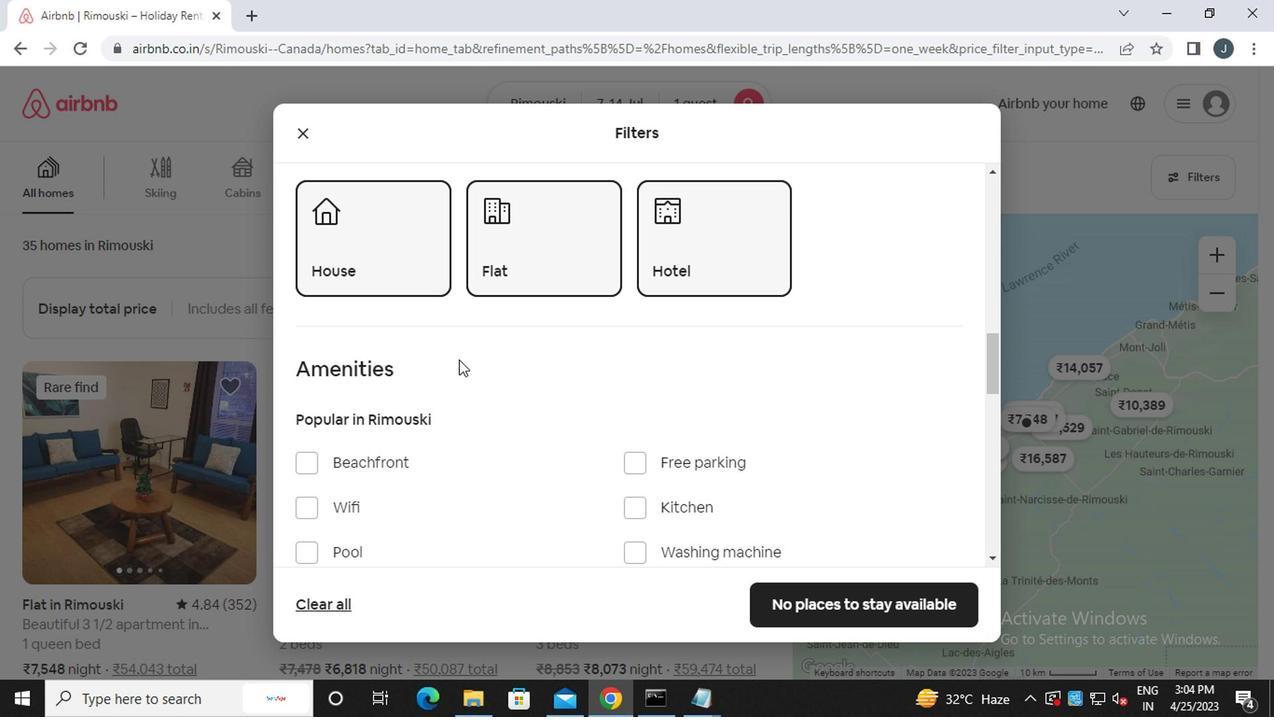 
Action: Mouse moved to (456, 364)
Screenshot: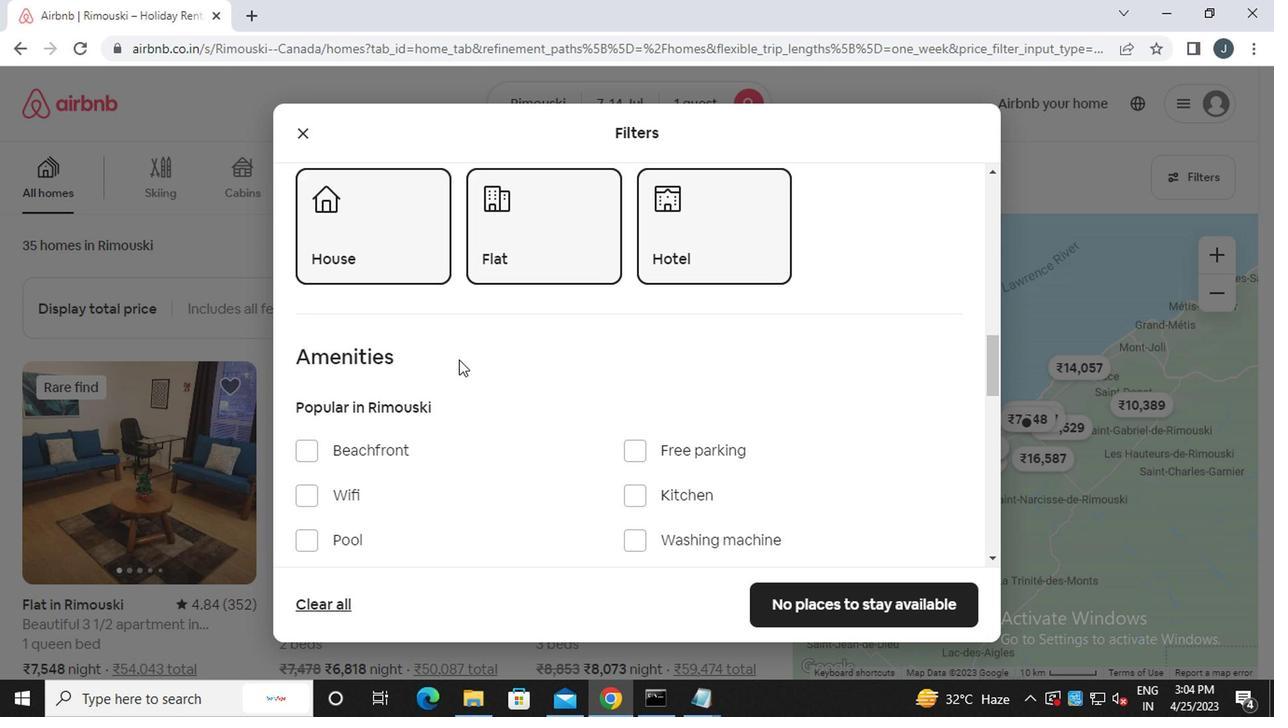 
Action: Mouse scrolled (456, 363) with delta (0, 0)
Screenshot: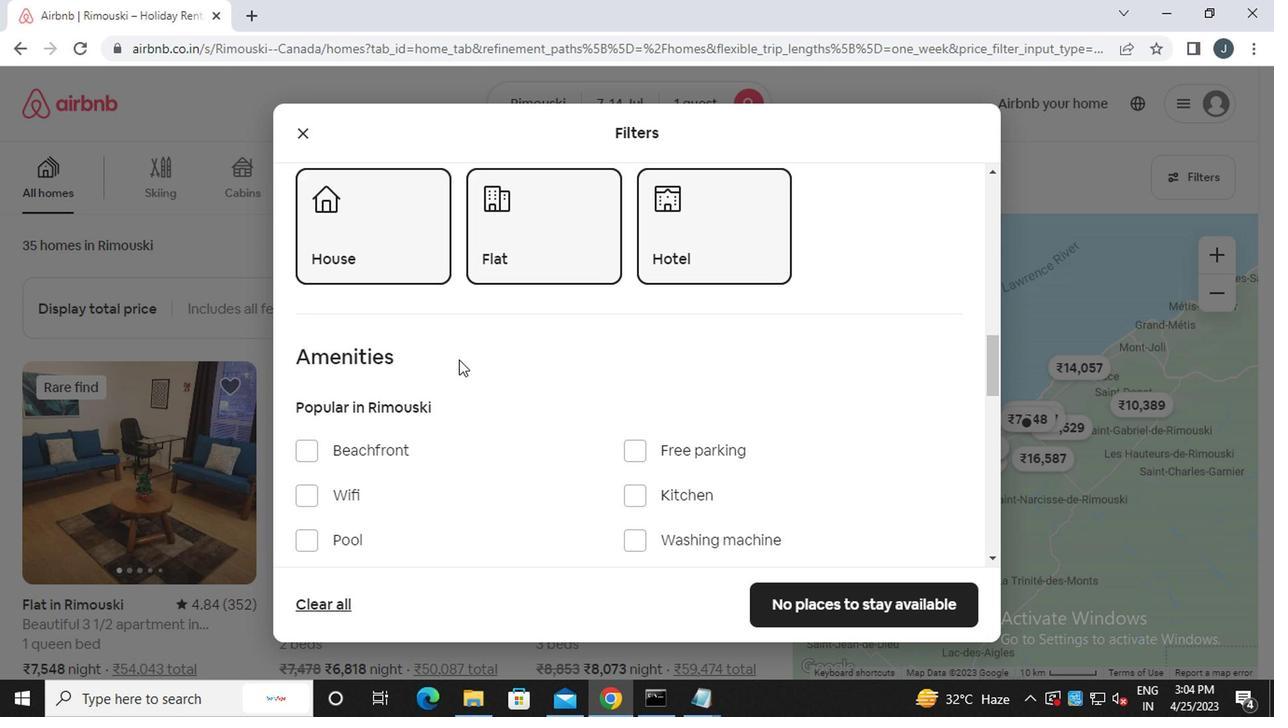 
Action: Mouse scrolled (456, 363) with delta (0, 0)
Screenshot: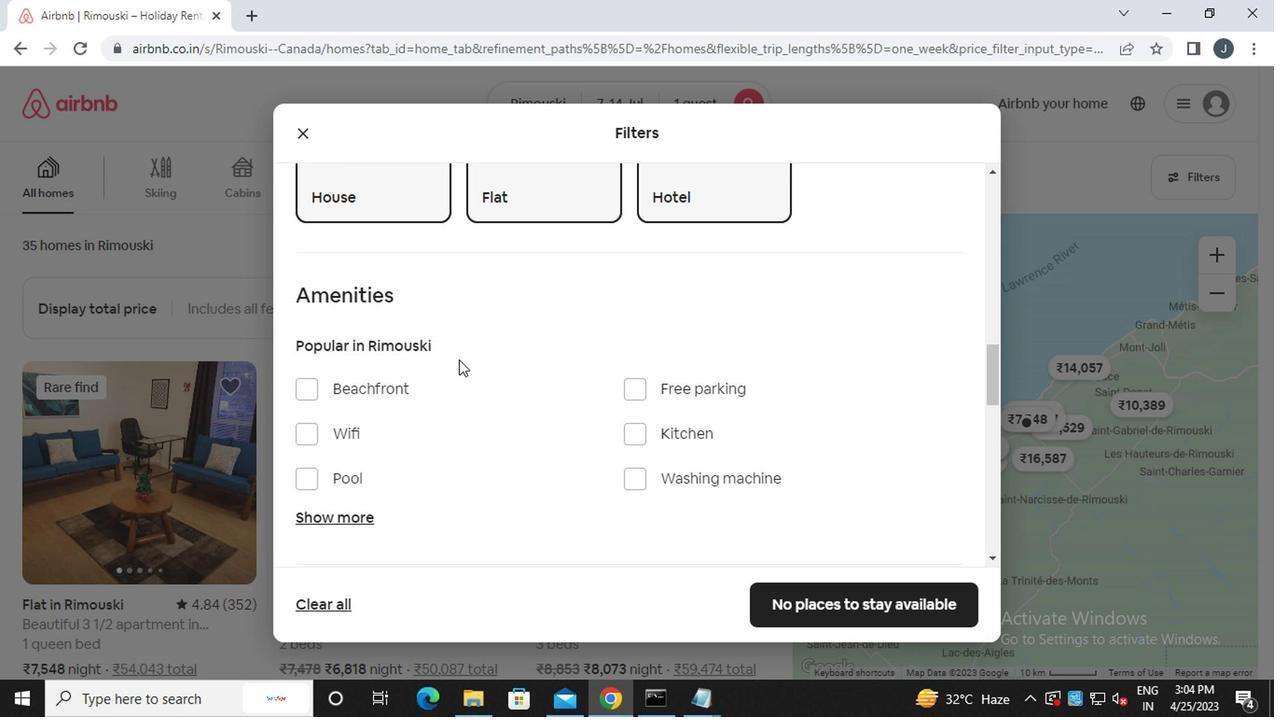 
Action: Mouse moved to (372, 314)
Screenshot: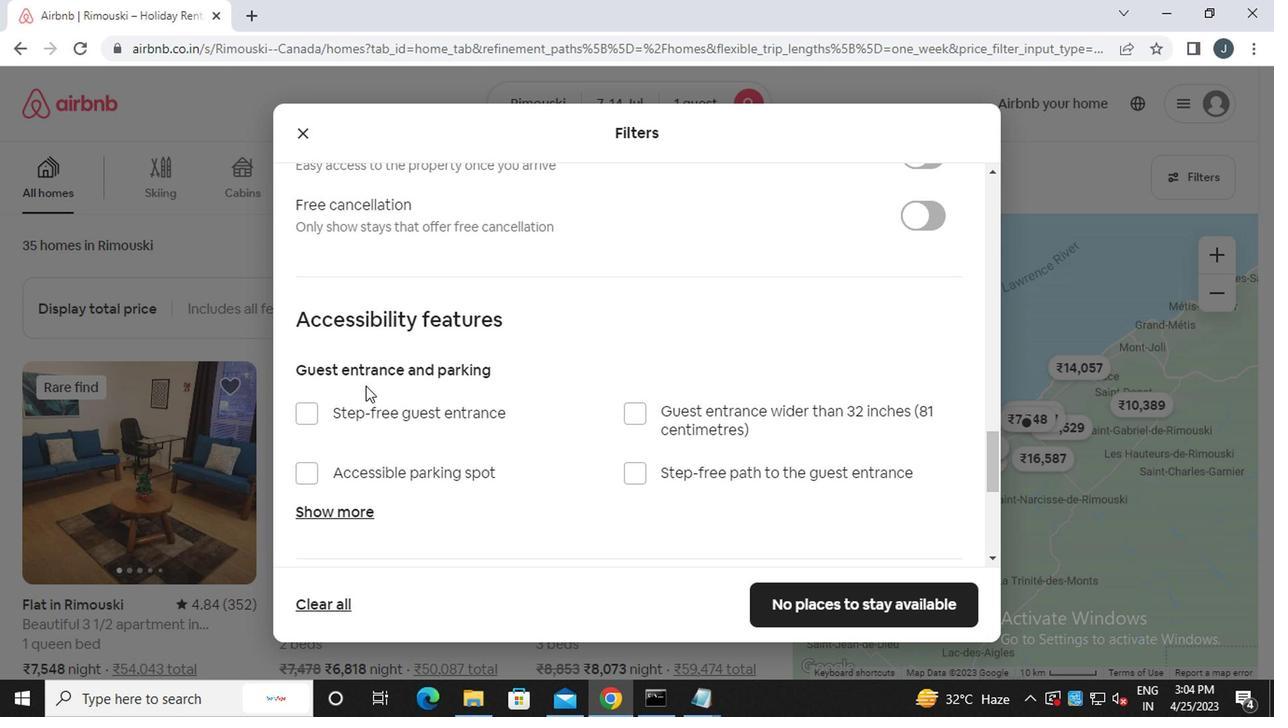
Action: Mouse scrolled (372, 314) with delta (0, 0)
Screenshot: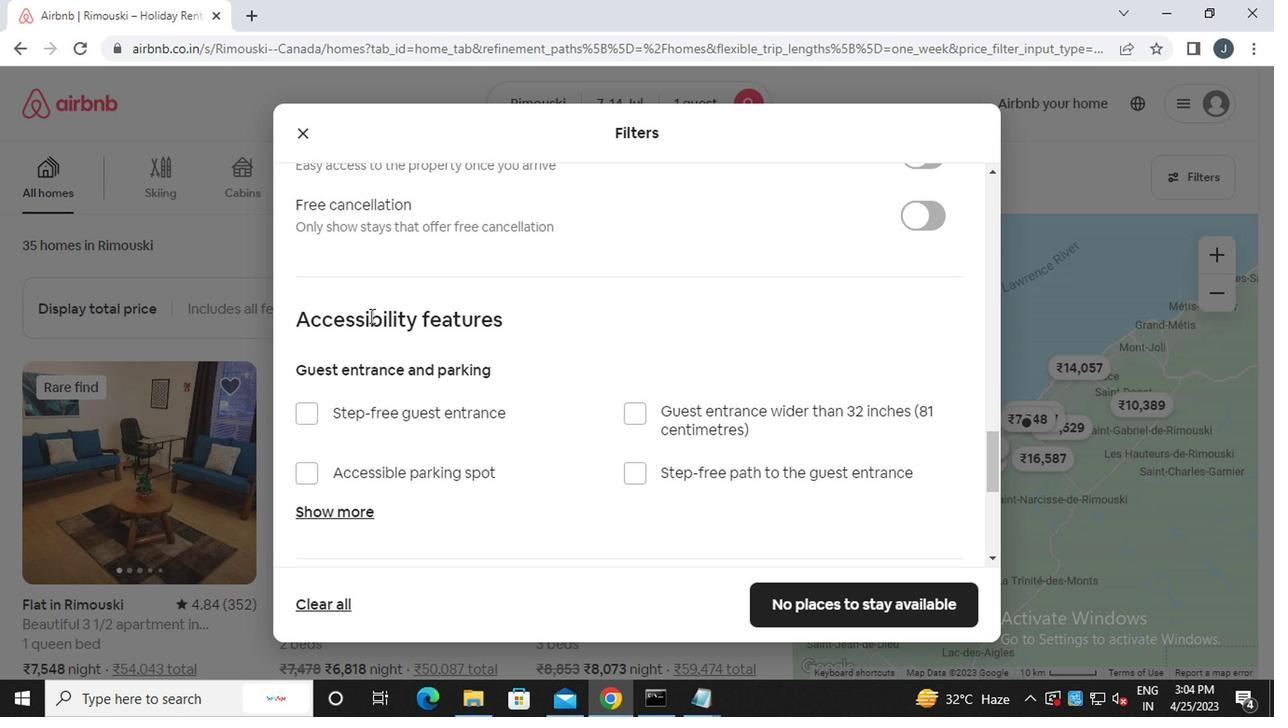 
Action: Mouse scrolled (372, 314) with delta (0, 0)
Screenshot: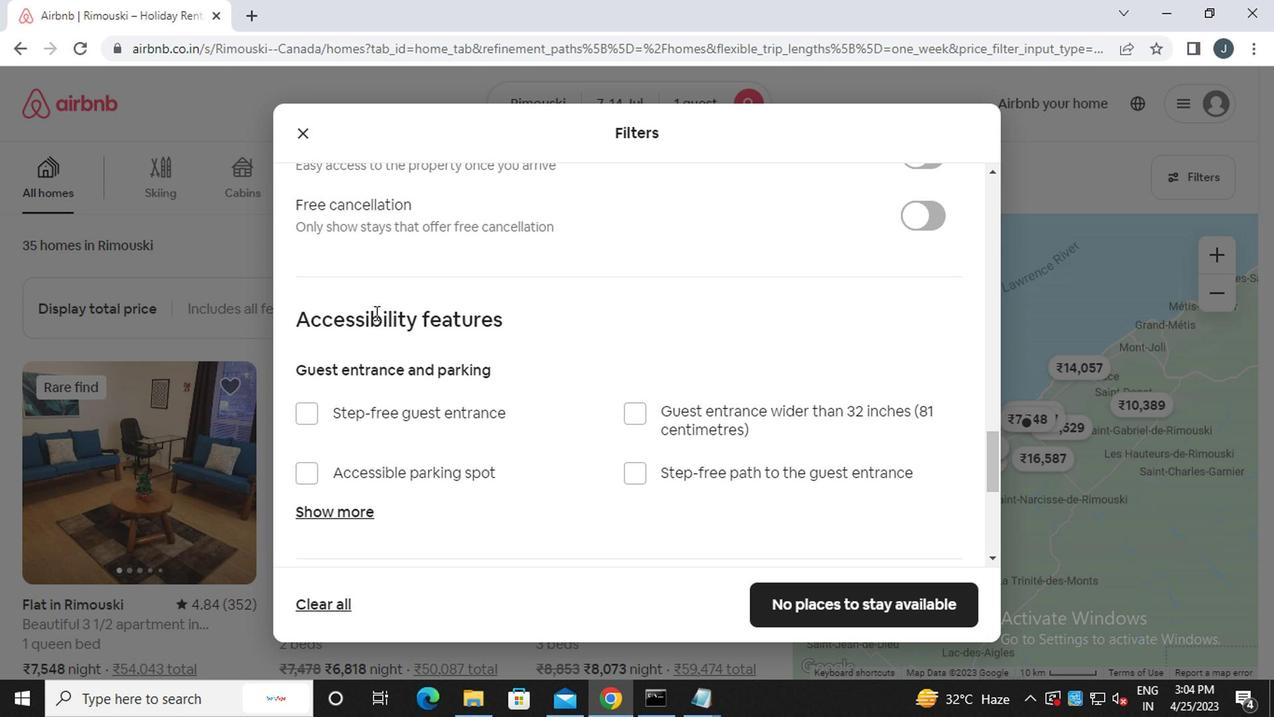 
Action: Mouse scrolled (372, 314) with delta (0, 0)
Screenshot: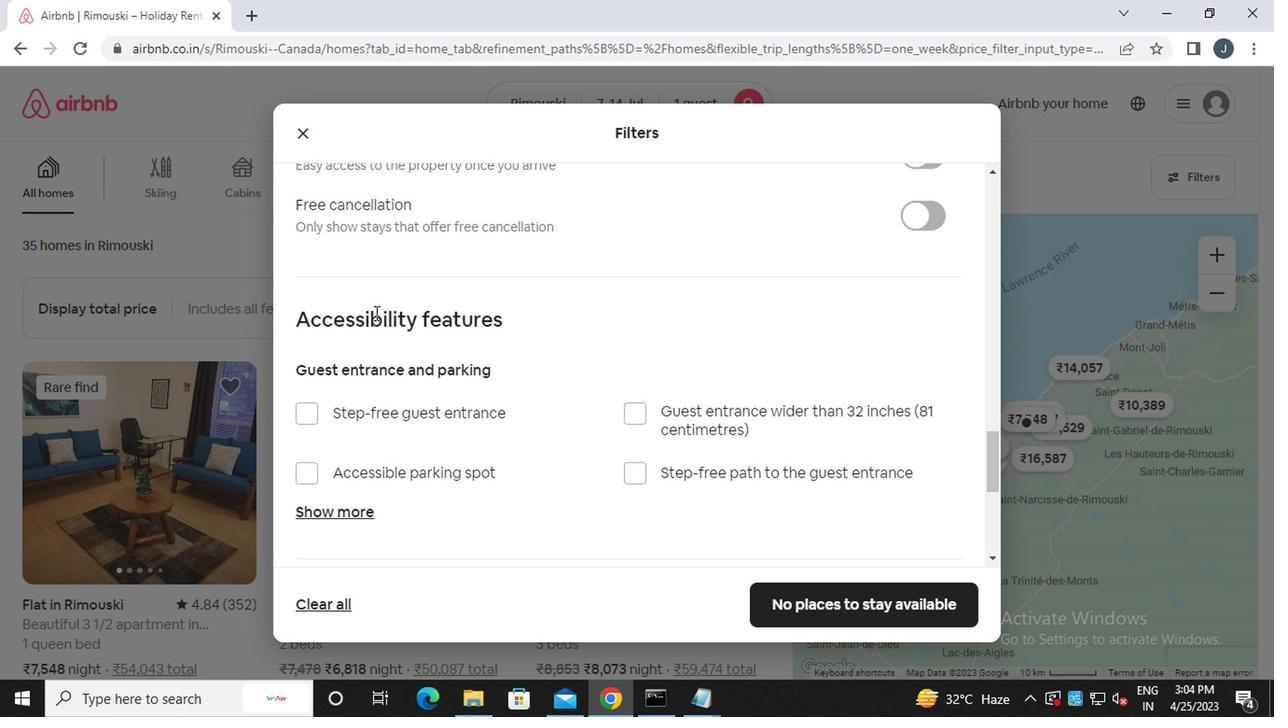 
Action: Mouse scrolled (372, 314) with delta (0, 0)
Screenshot: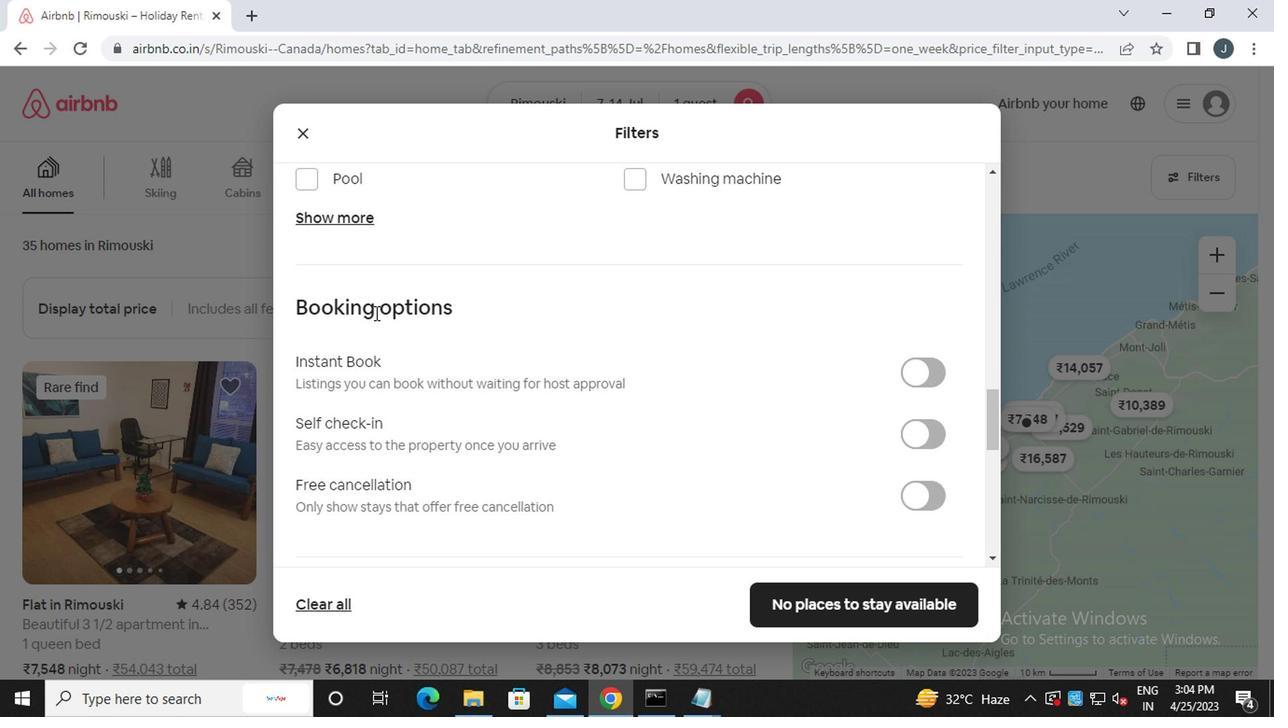 
Action: Mouse scrolled (372, 314) with delta (0, 0)
Screenshot: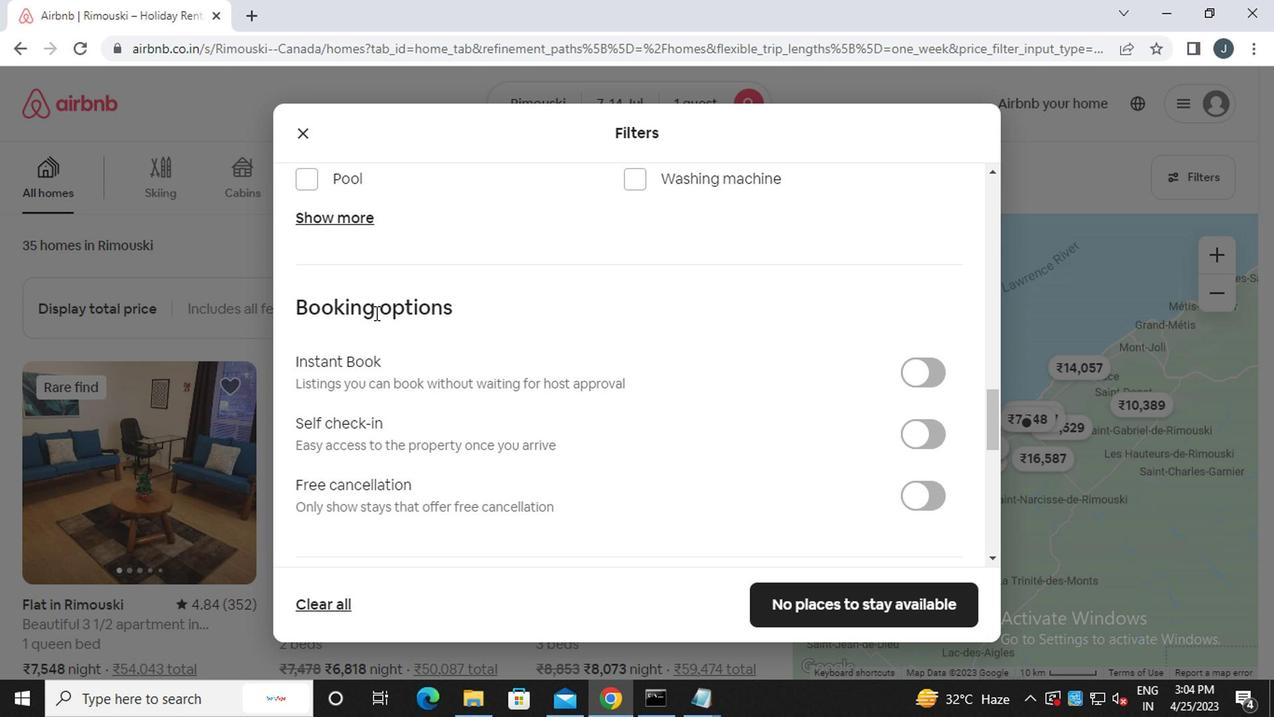 
Action: Mouse moved to (633, 361)
Screenshot: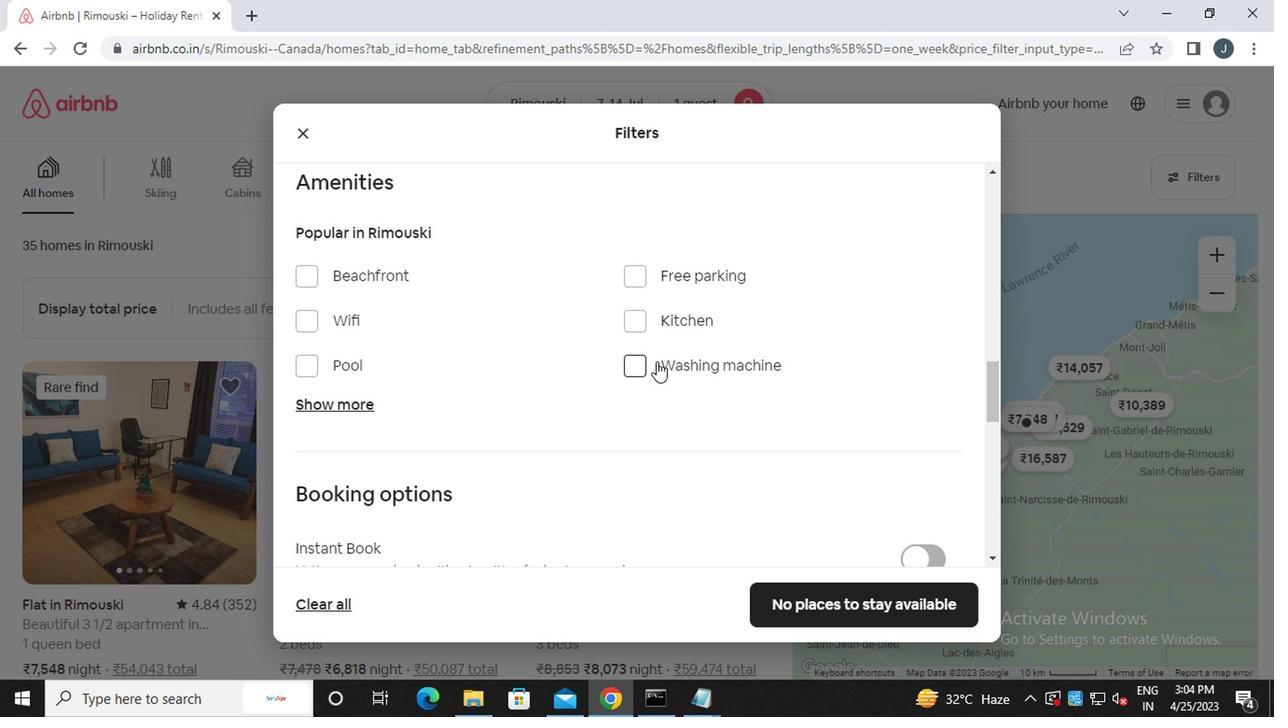 
Action: Mouse pressed left at (633, 361)
Screenshot: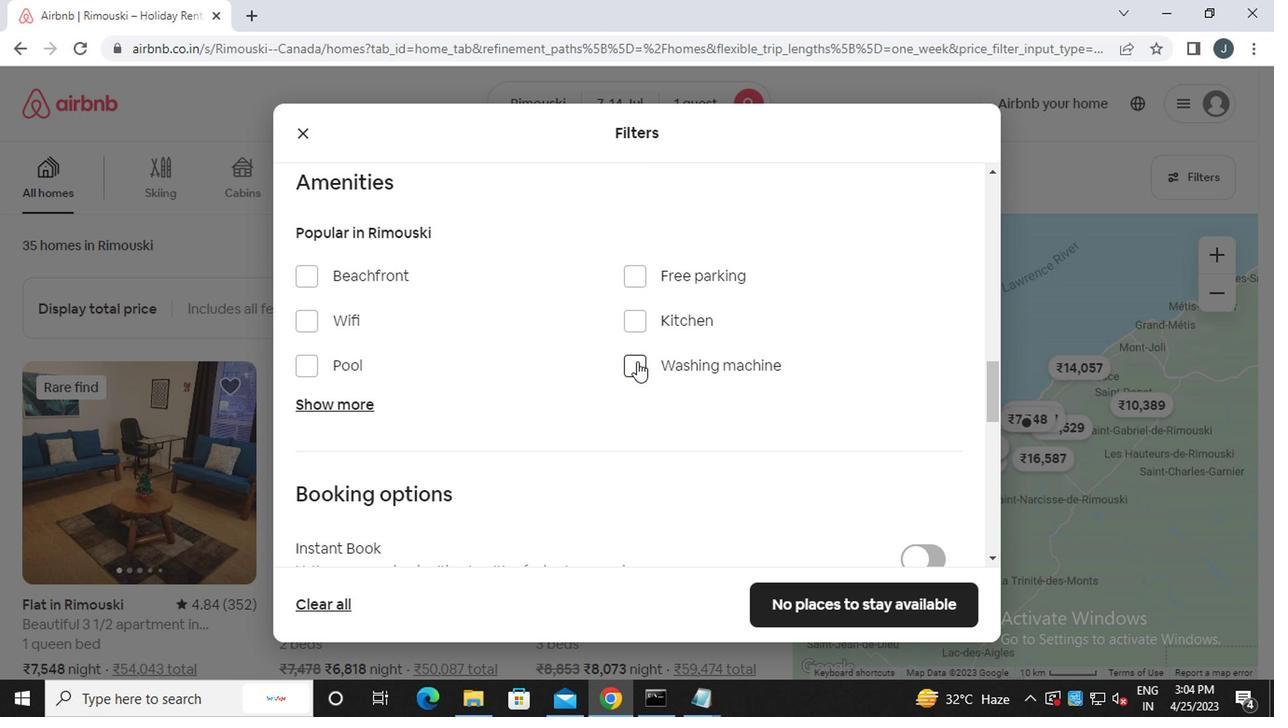 
Action: Mouse moved to (689, 385)
Screenshot: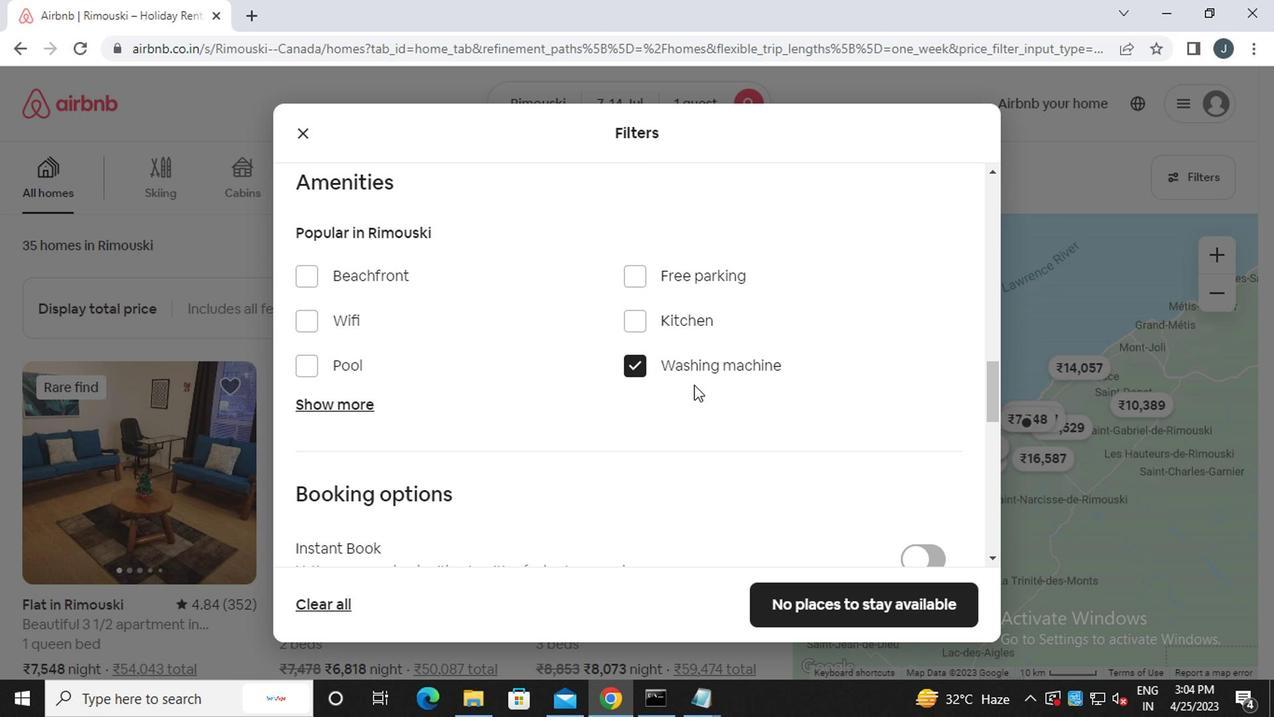
Action: Mouse scrolled (689, 385) with delta (0, 0)
Screenshot: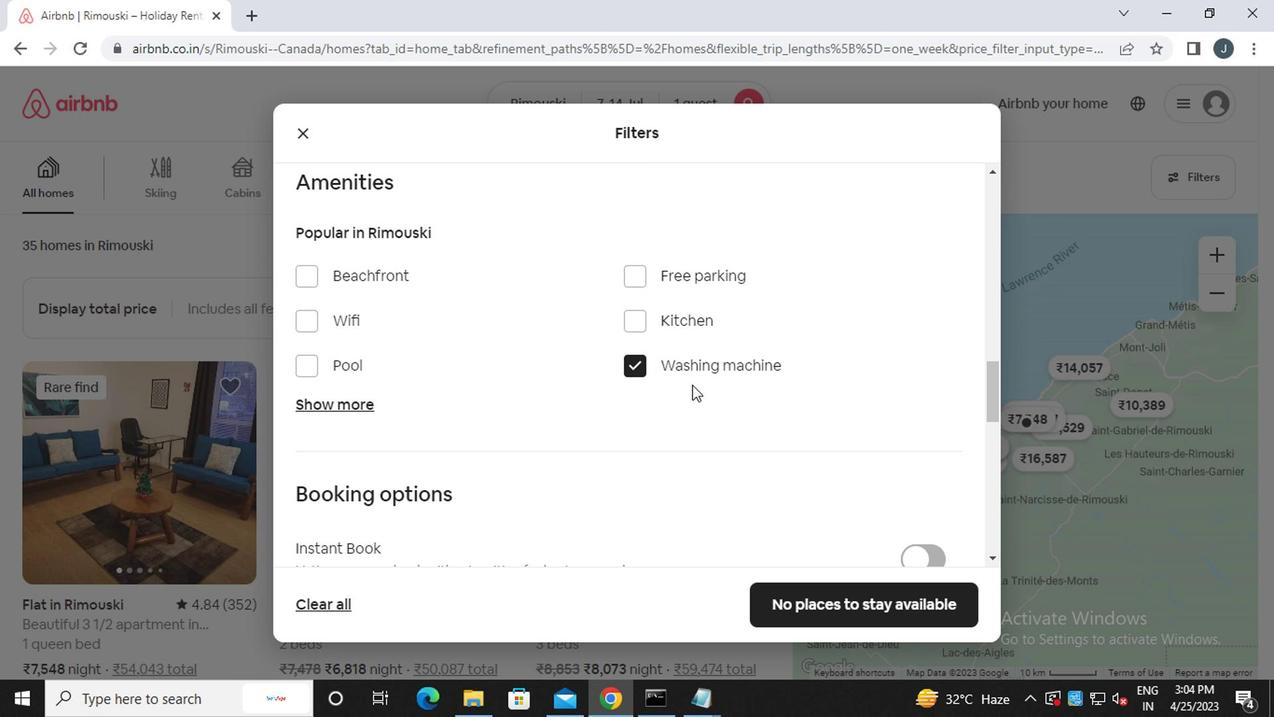 
Action: Mouse scrolled (689, 385) with delta (0, 0)
Screenshot: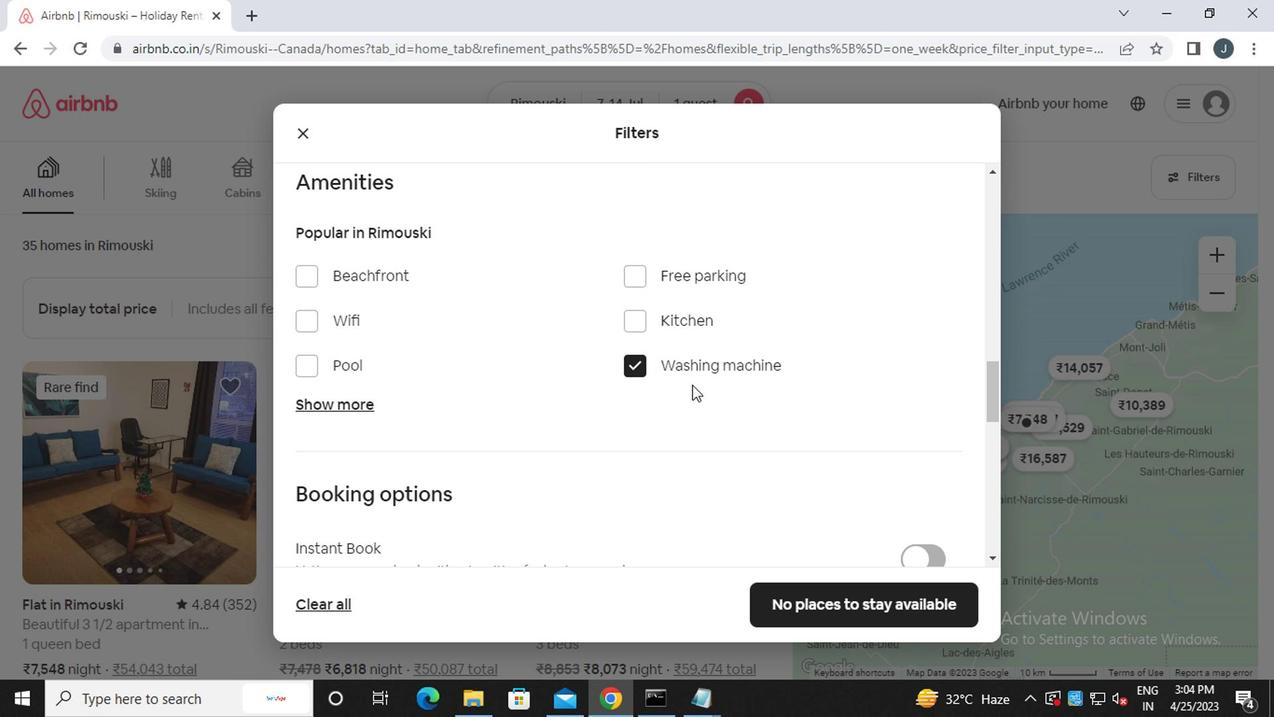 
Action: Mouse scrolled (689, 385) with delta (0, 0)
Screenshot: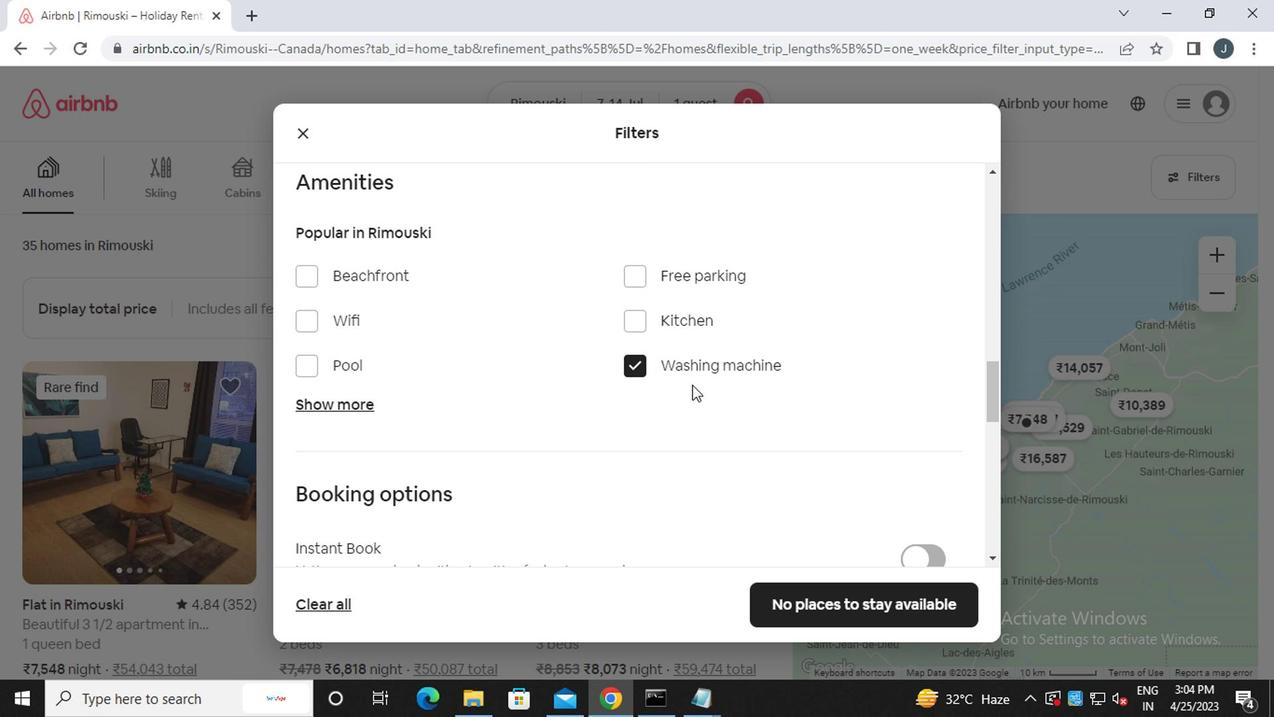 
Action: Mouse scrolled (689, 385) with delta (0, 0)
Screenshot: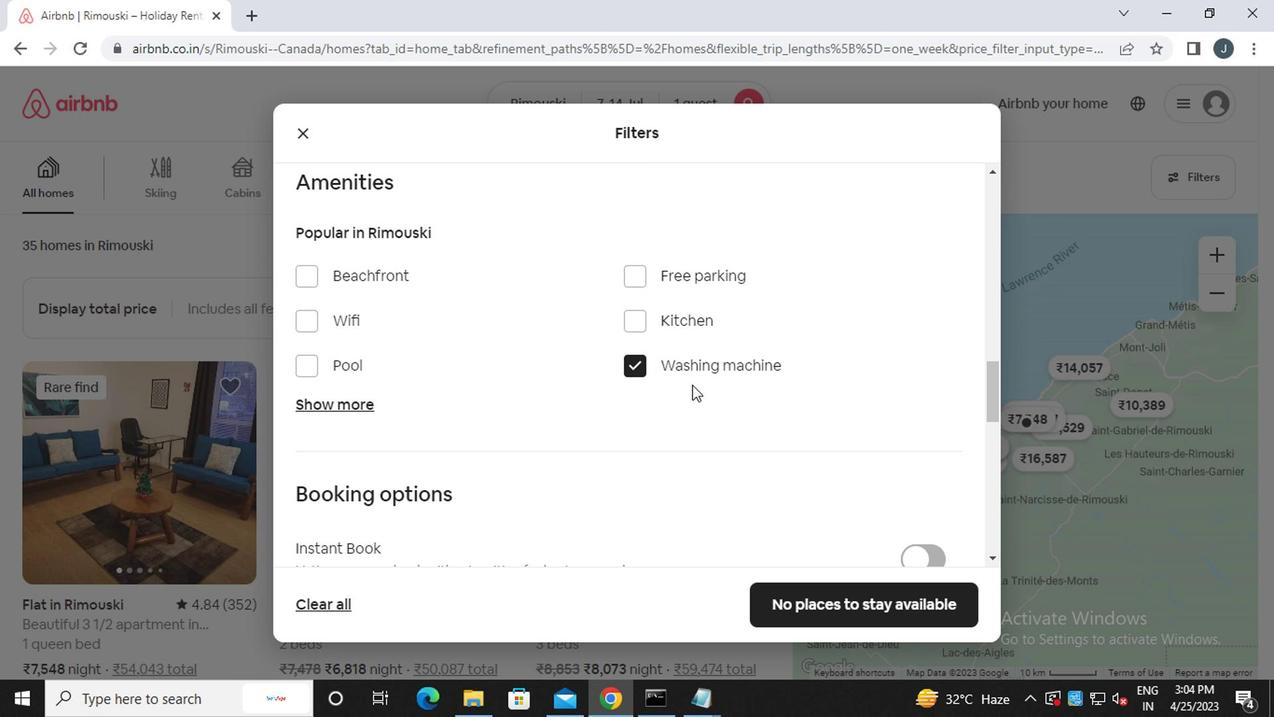 
Action: Mouse scrolled (689, 385) with delta (0, 0)
Screenshot: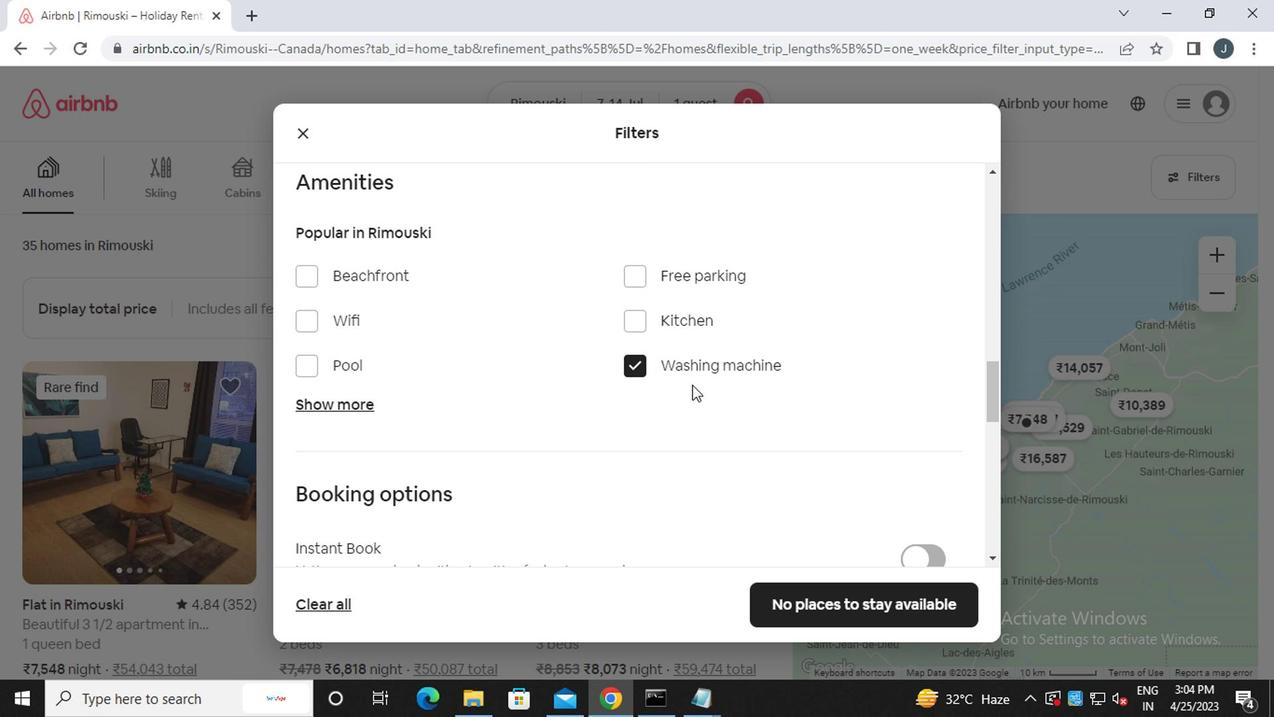 
Action: Mouse moved to (790, 343)
Screenshot: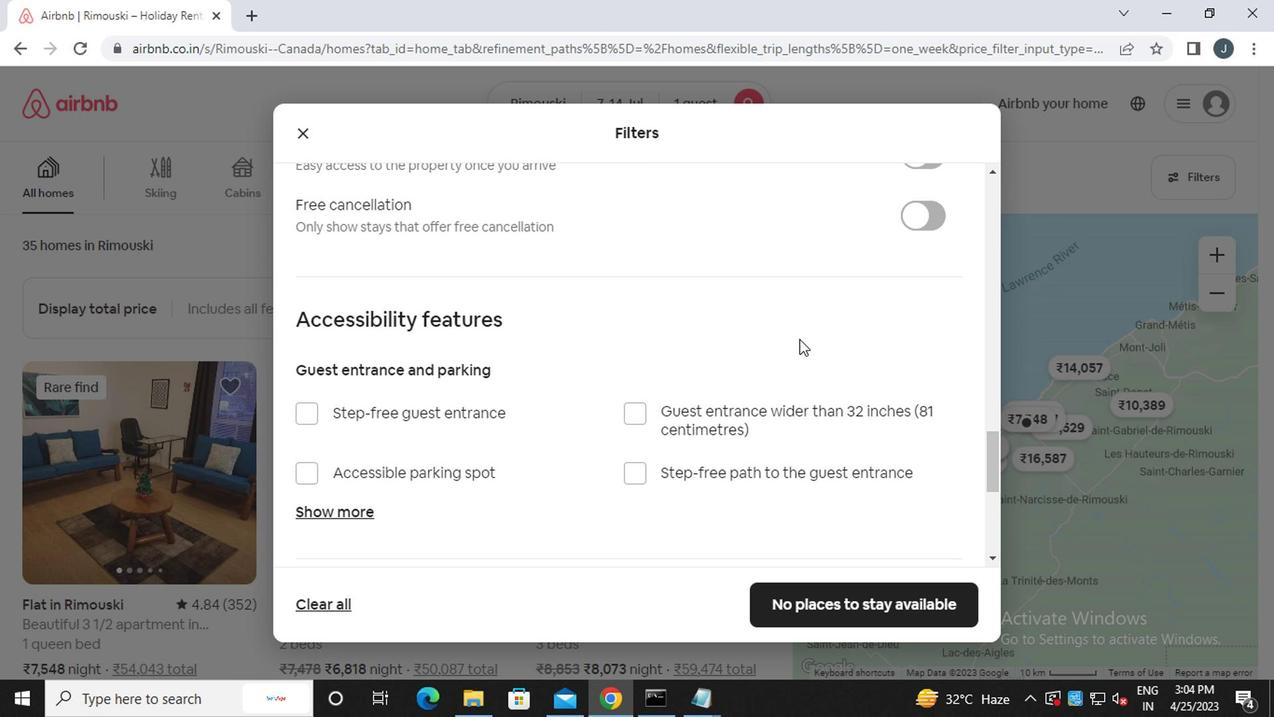 
Action: Mouse scrolled (790, 343) with delta (0, 0)
Screenshot: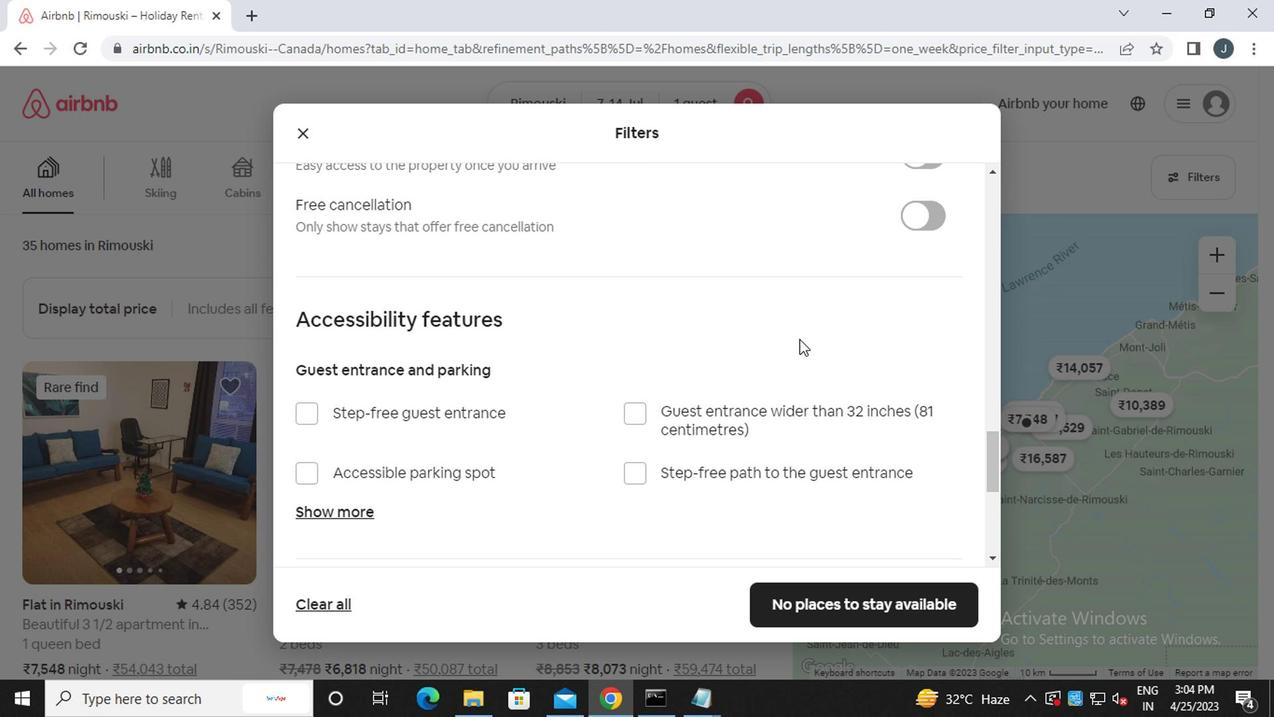 
Action: Mouse moved to (790, 343)
Screenshot: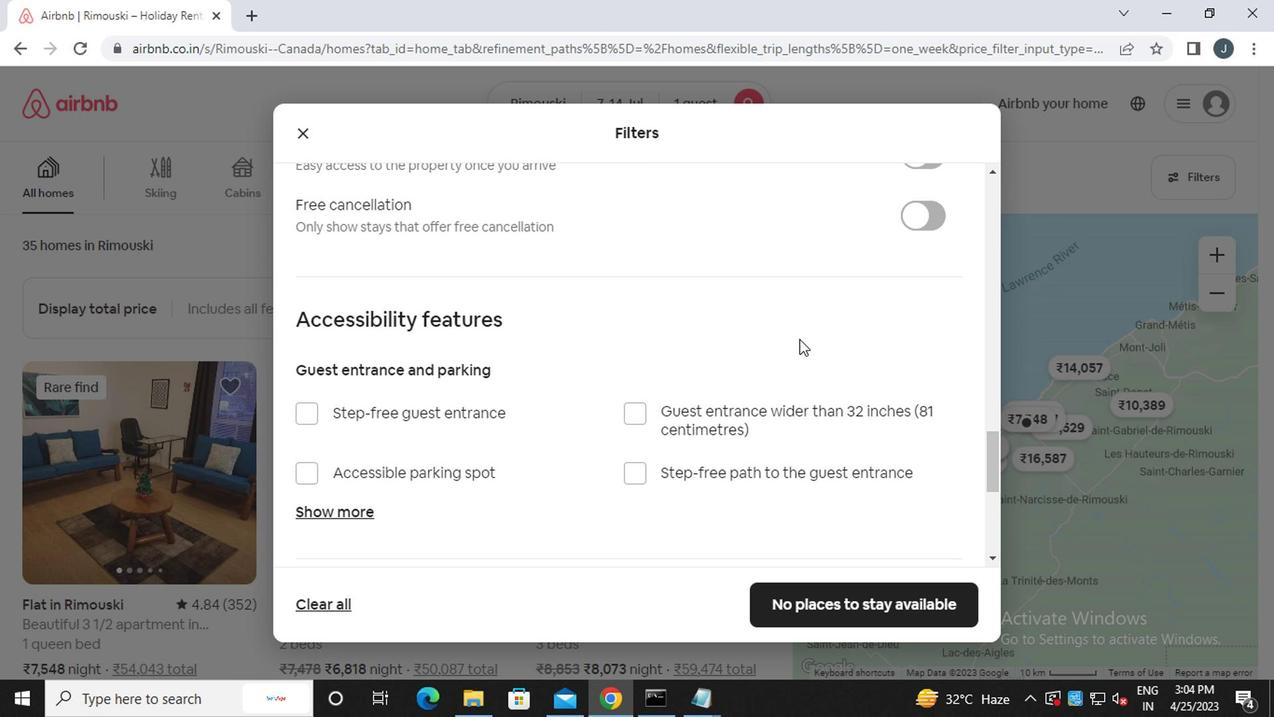 
Action: Mouse scrolled (790, 343) with delta (0, 0)
Screenshot: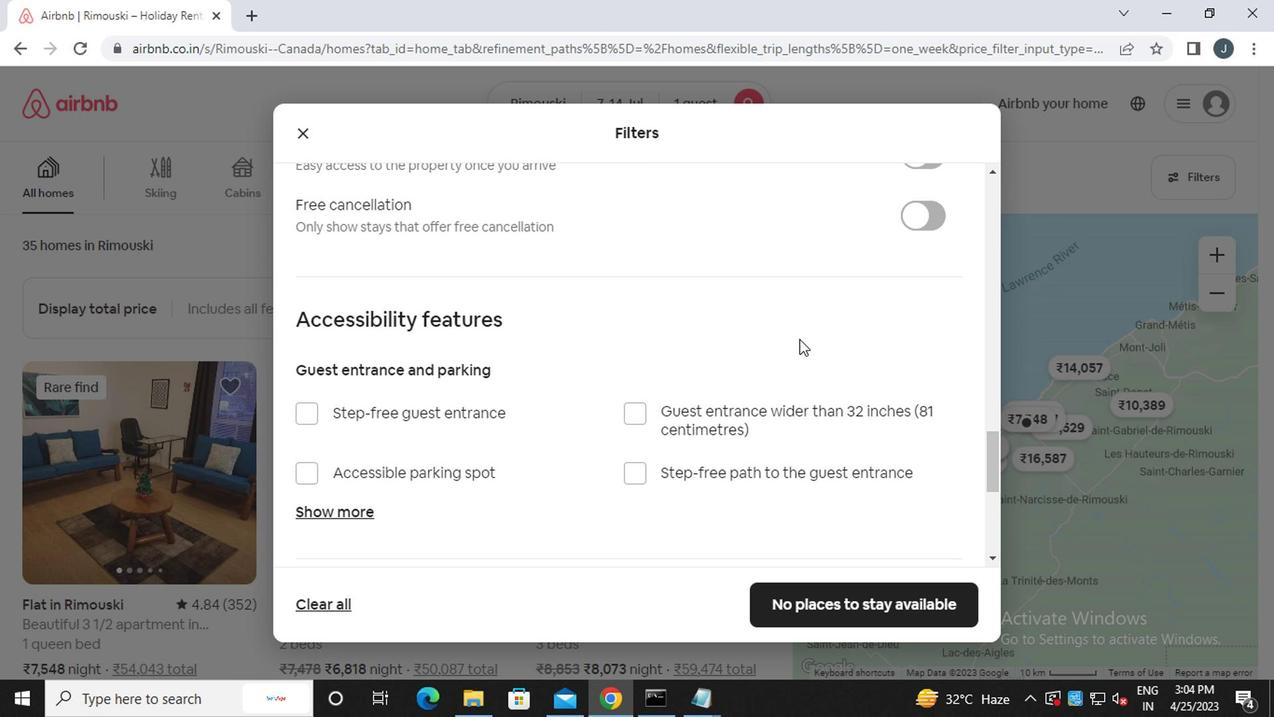 
Action: Mouse moved to (924, 344)
Screenshot: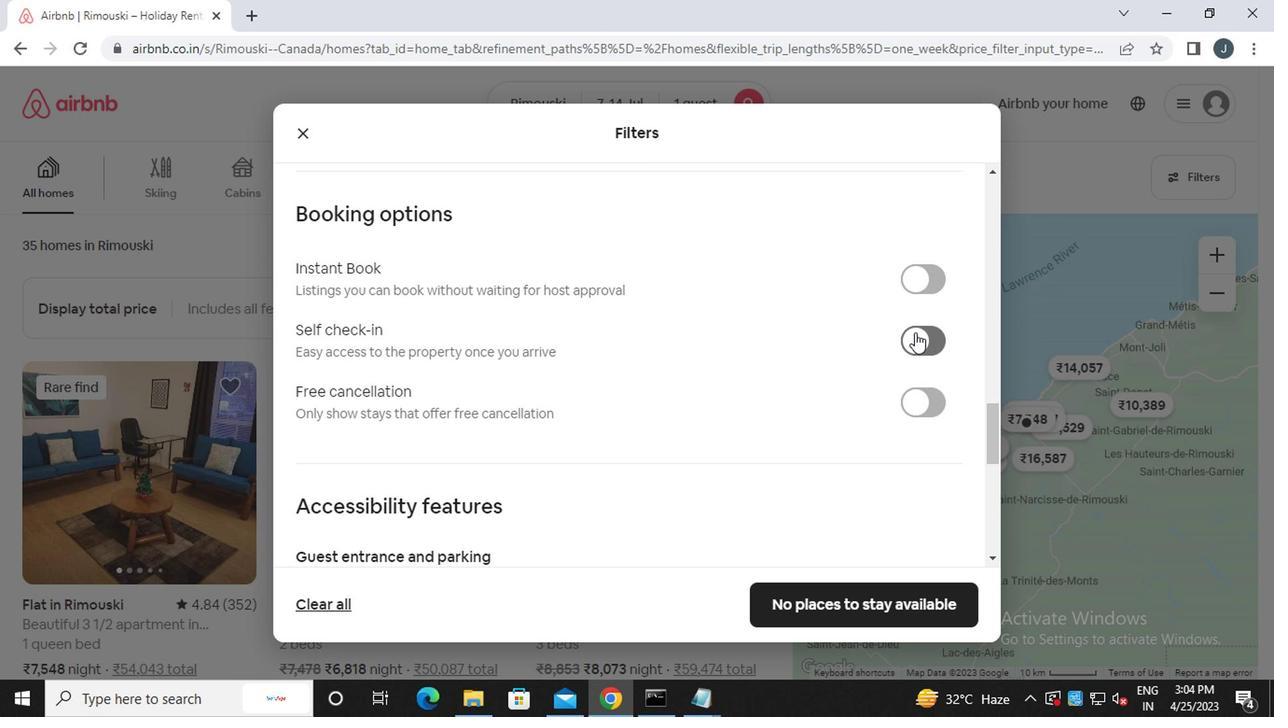 
Action: Mouse pressed left at (924, 344)
Screenshot: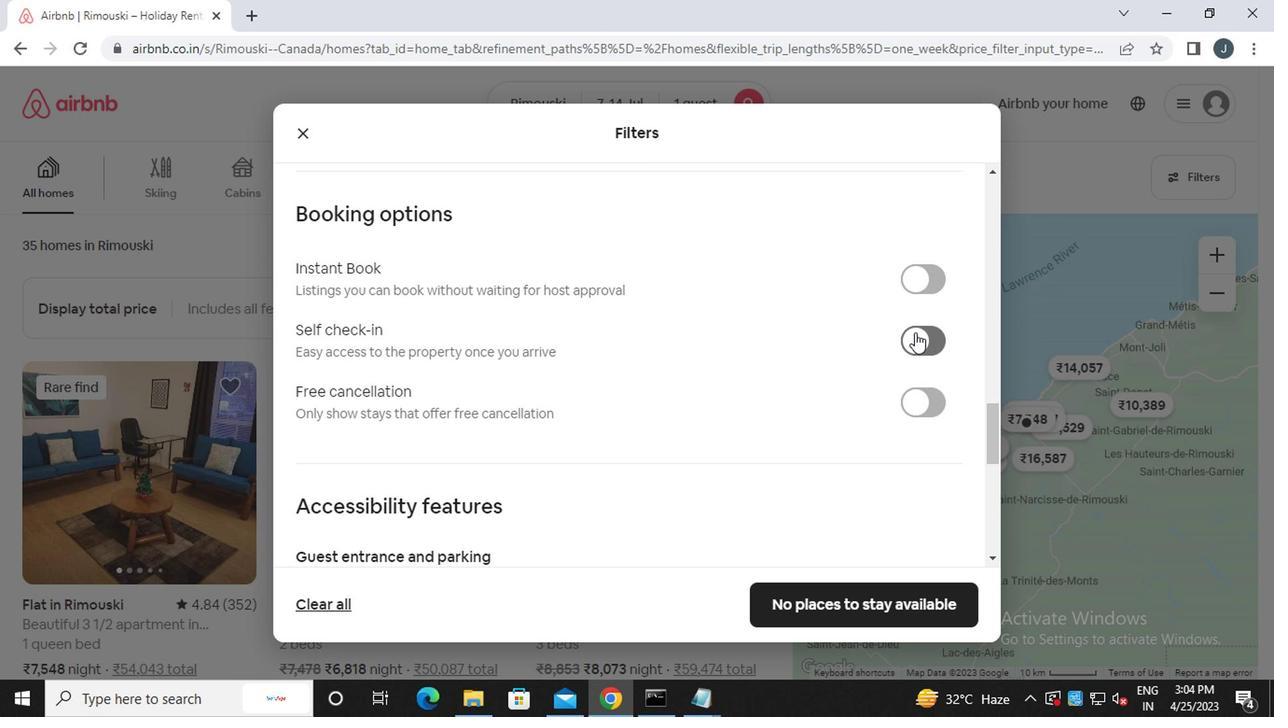 
Action: Mouse moved to (799, 348)
Screenshot: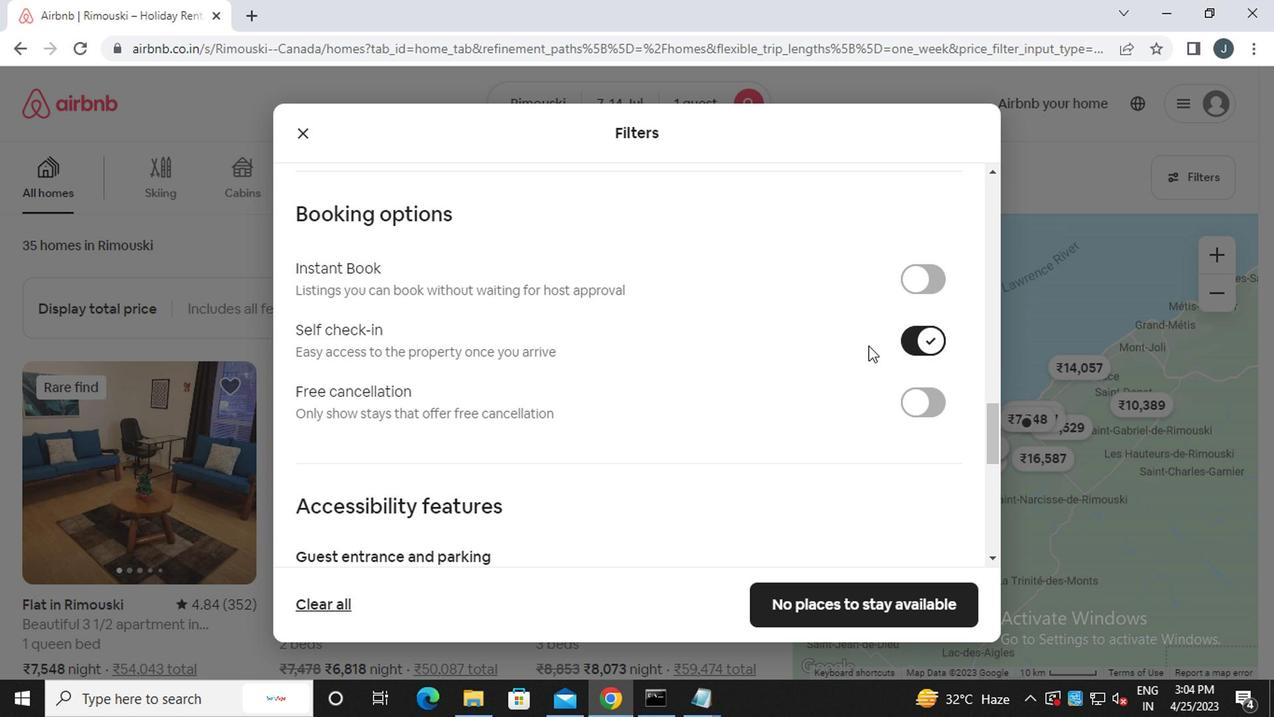 
Action: Mouse scrolled (799, 347) with delta (0, 0)
Screenshot: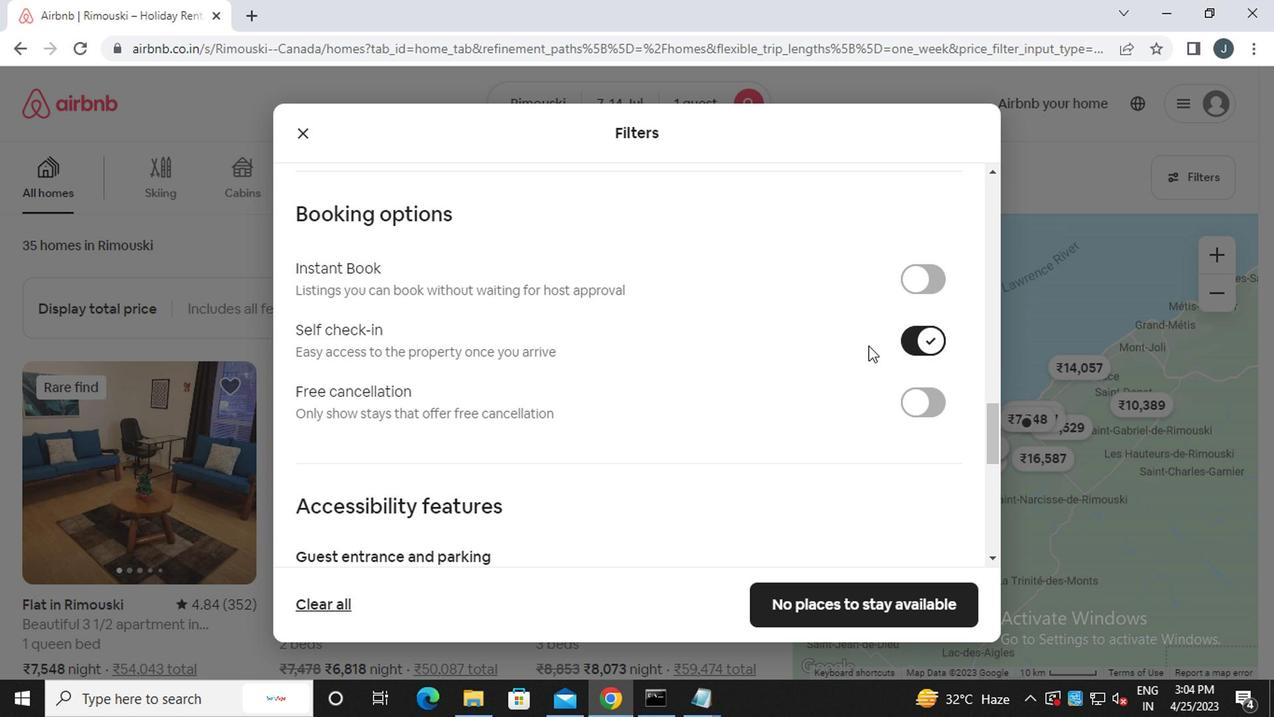 
Action: Mouse moved to (792, 350)
Screenshot: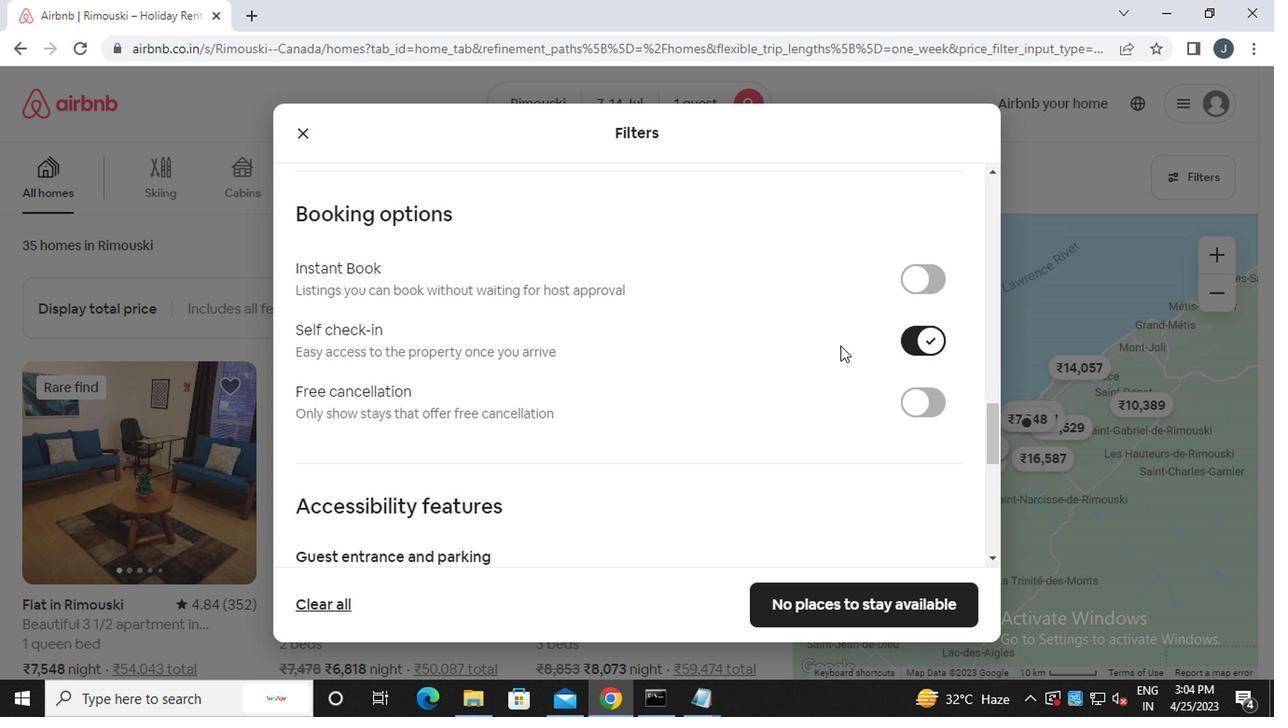
Action: Mouse scrolled (792, 349) with delta (0, 0)
Screenshot: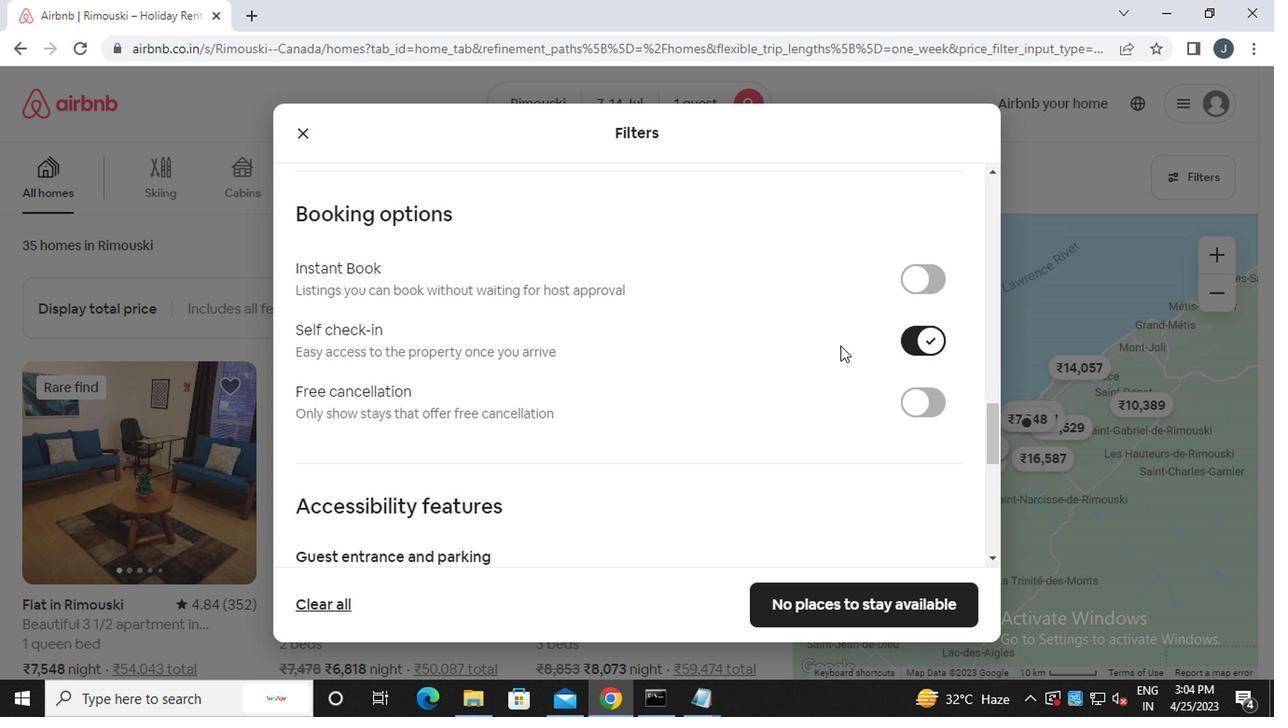 
Action: Mouse moved to (788, 351)
Screenshot: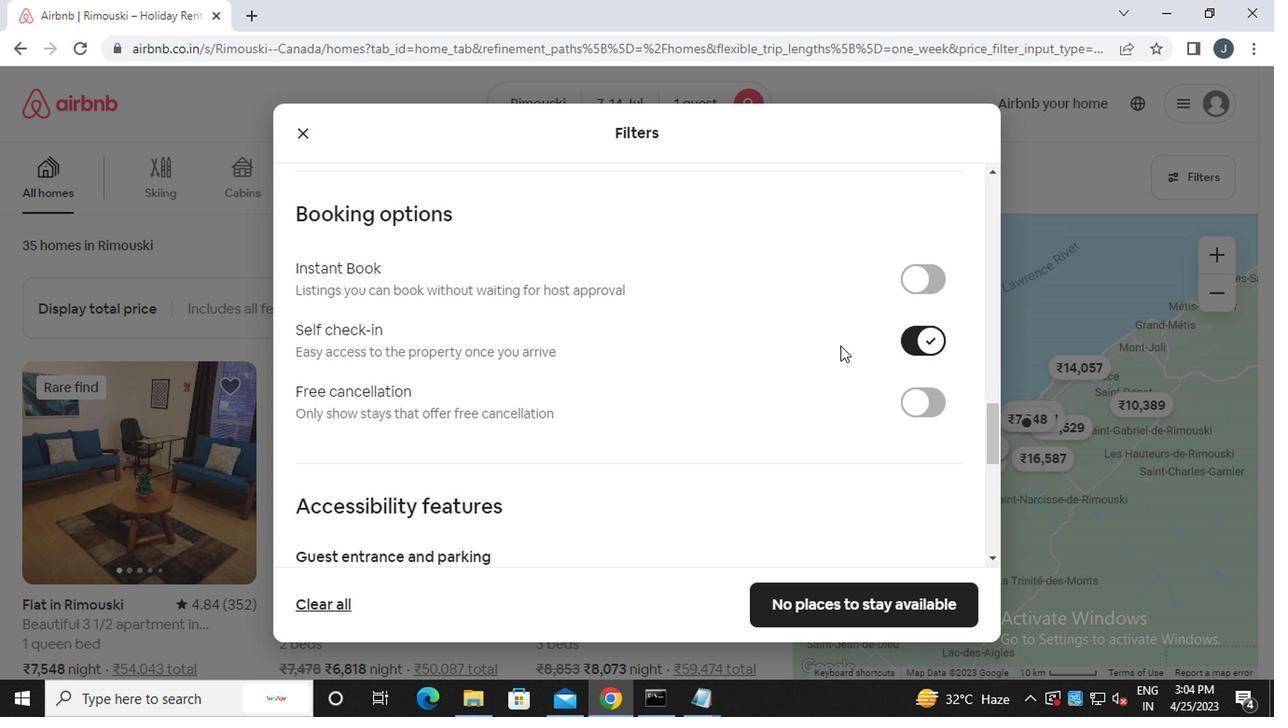 
Action: Mouse scrolled (788, 350) with delta (0, 0)
Screenshot: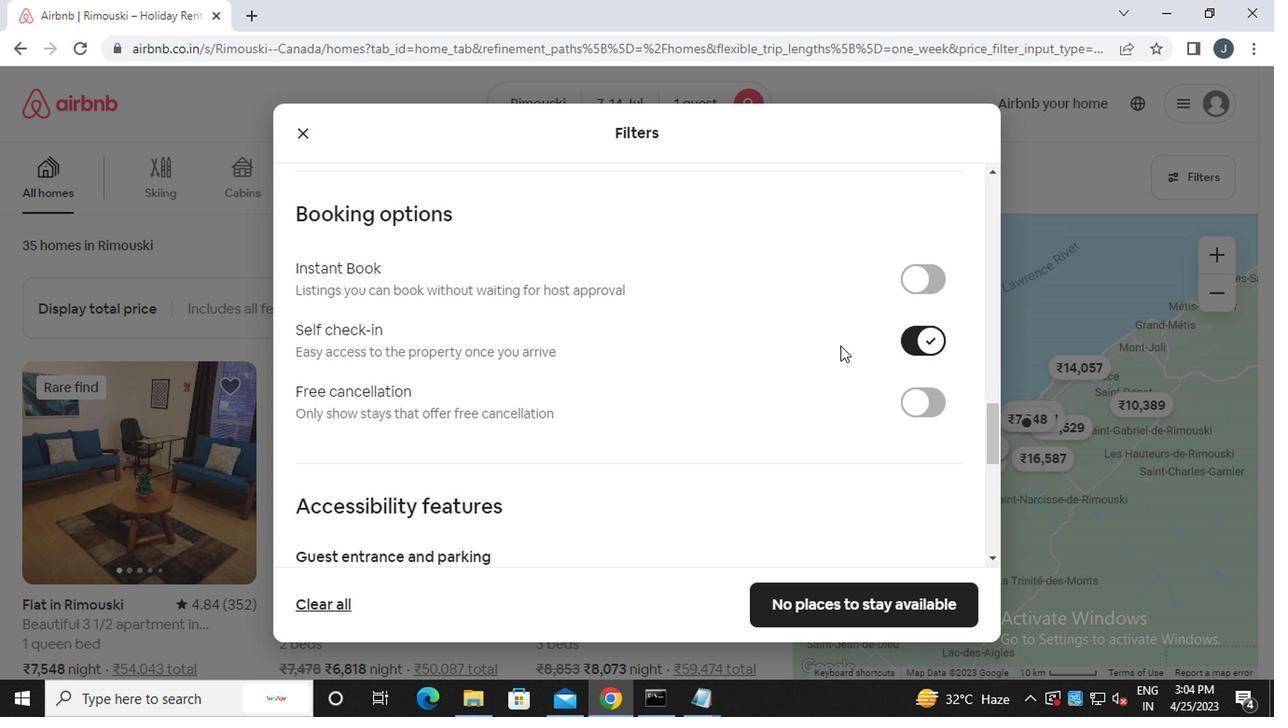 
Action: Mouse moved to (786, 351)
Screenshot: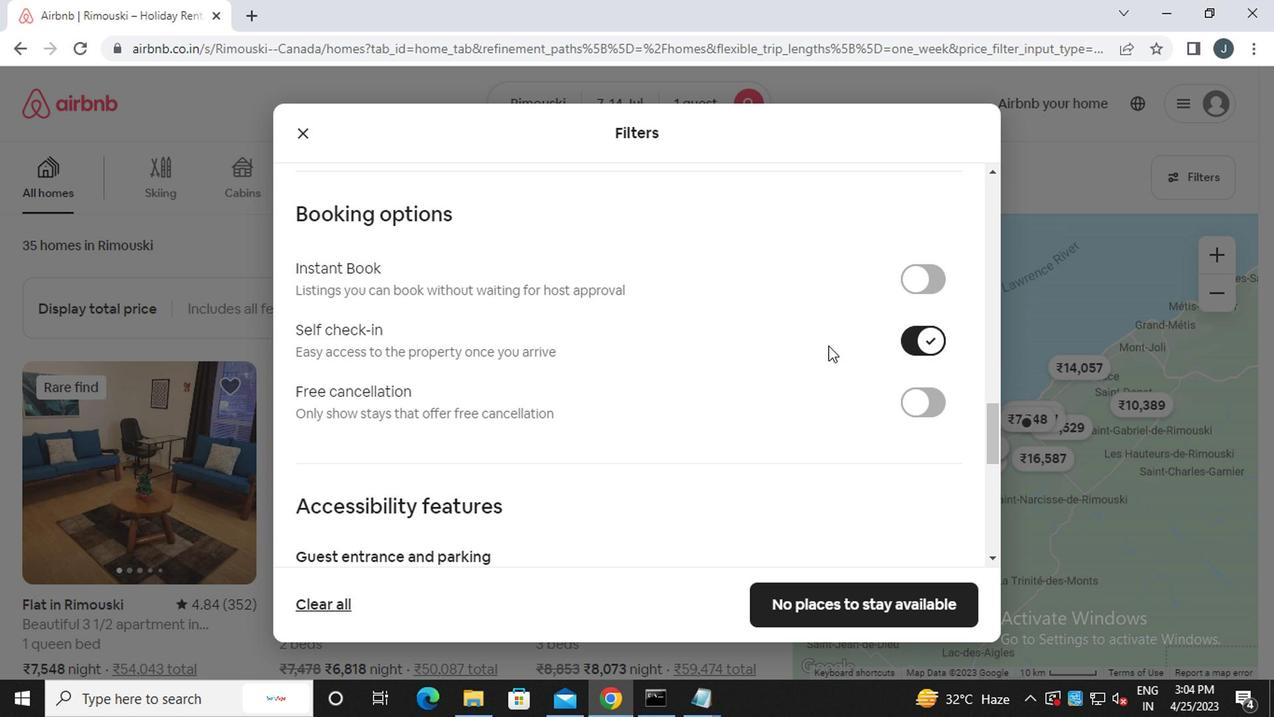 
Action: Mouse scrolled (786, 350) with delta (0, 0)
Screenshot: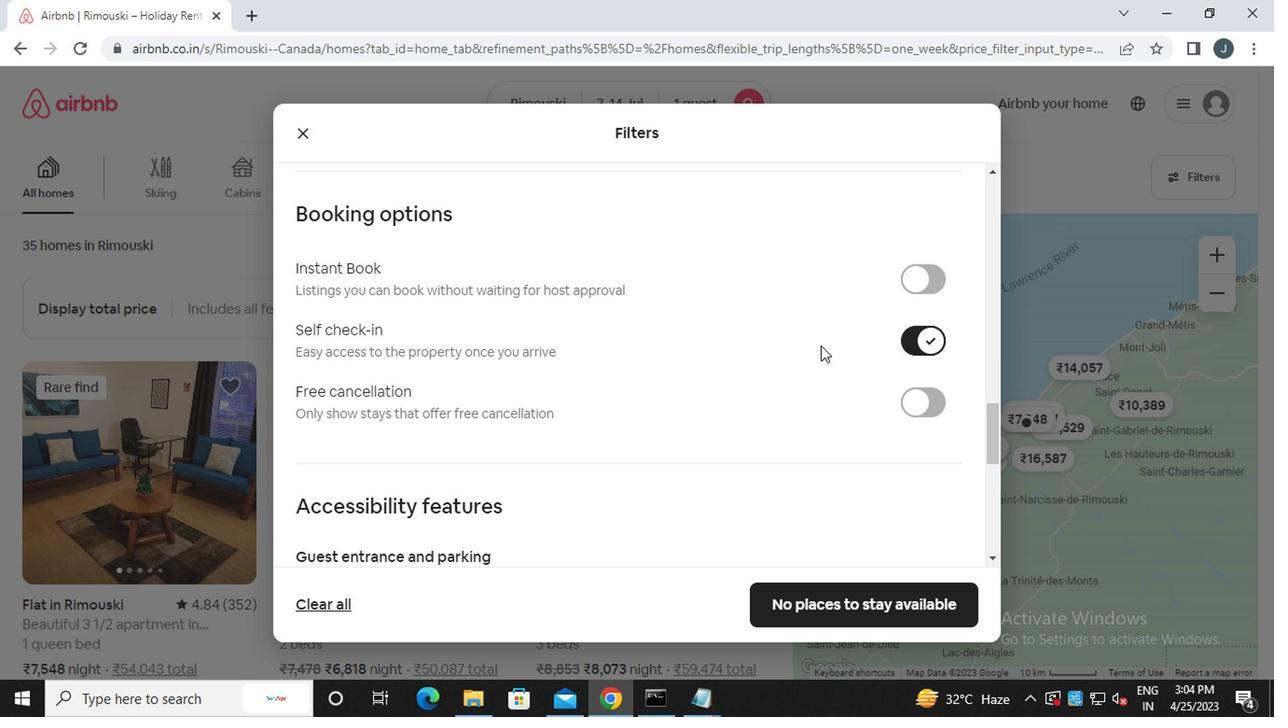 
Action: Mouse moved to (776, 353)
Screenshot: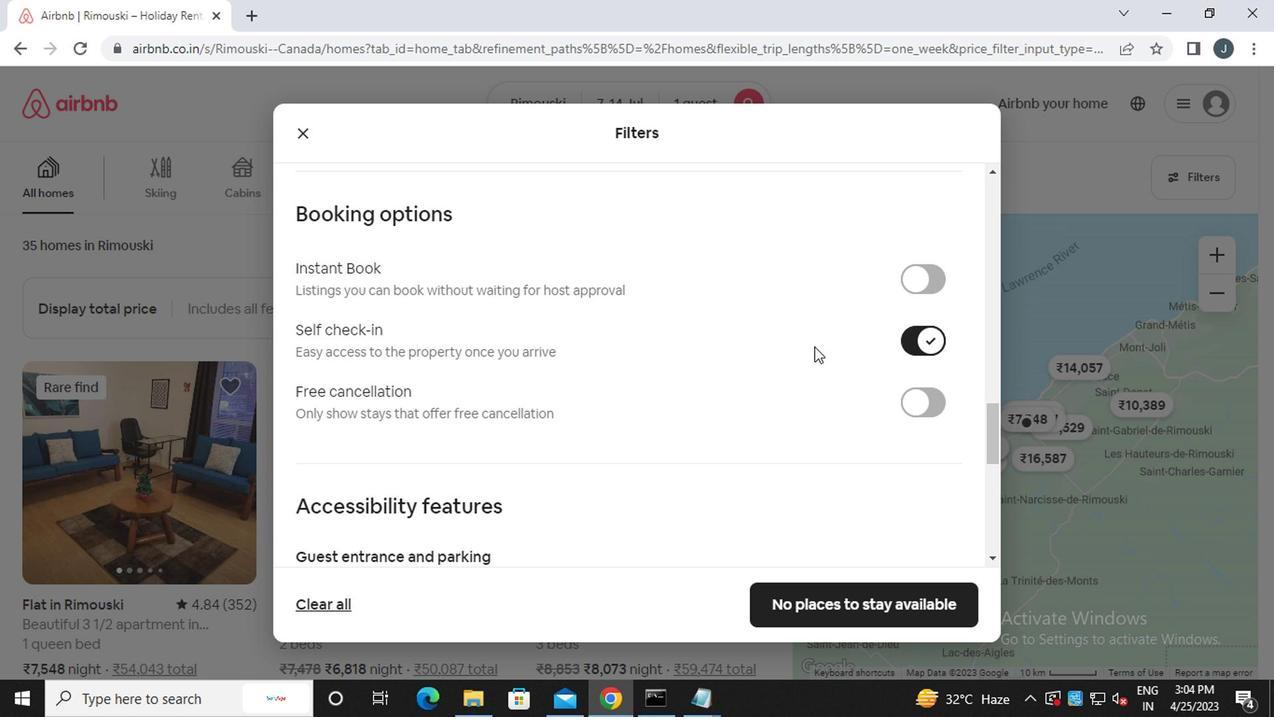 
Action: Mouse scrolled (776, 352) with delta (0, 0)
Screenshot: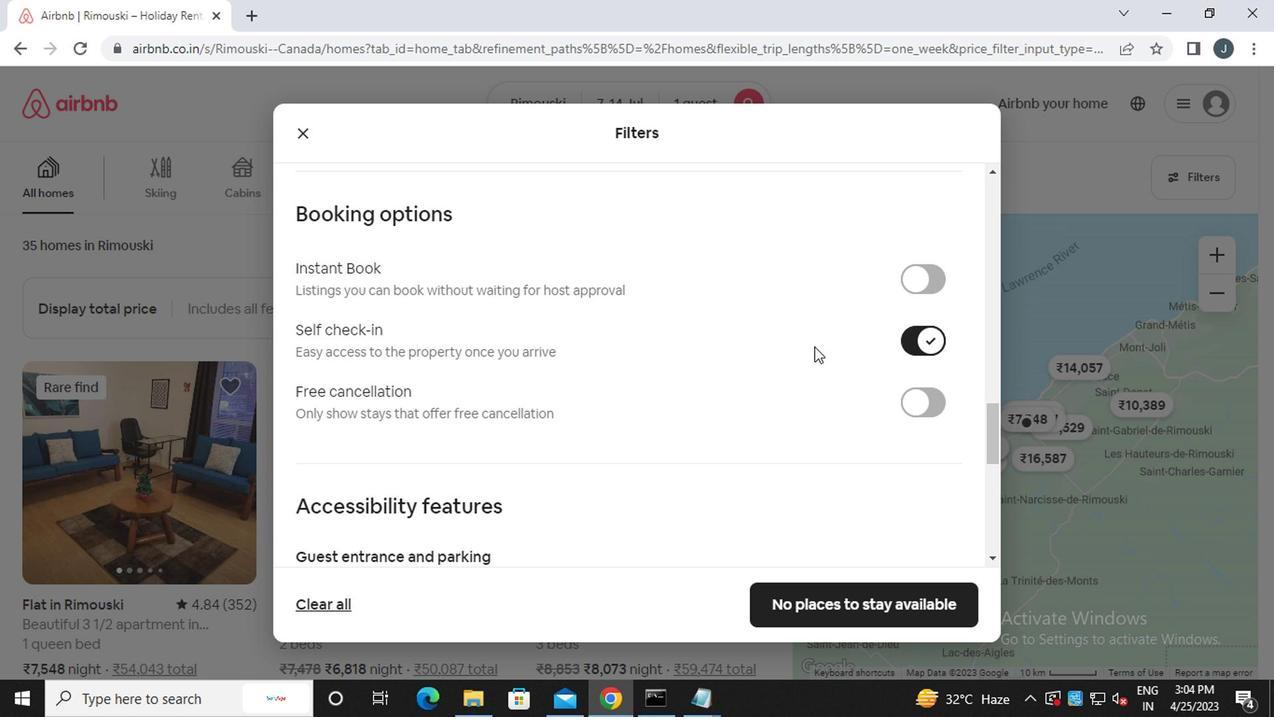 
Action: Mouse moved to (762, 353)
Screenshot: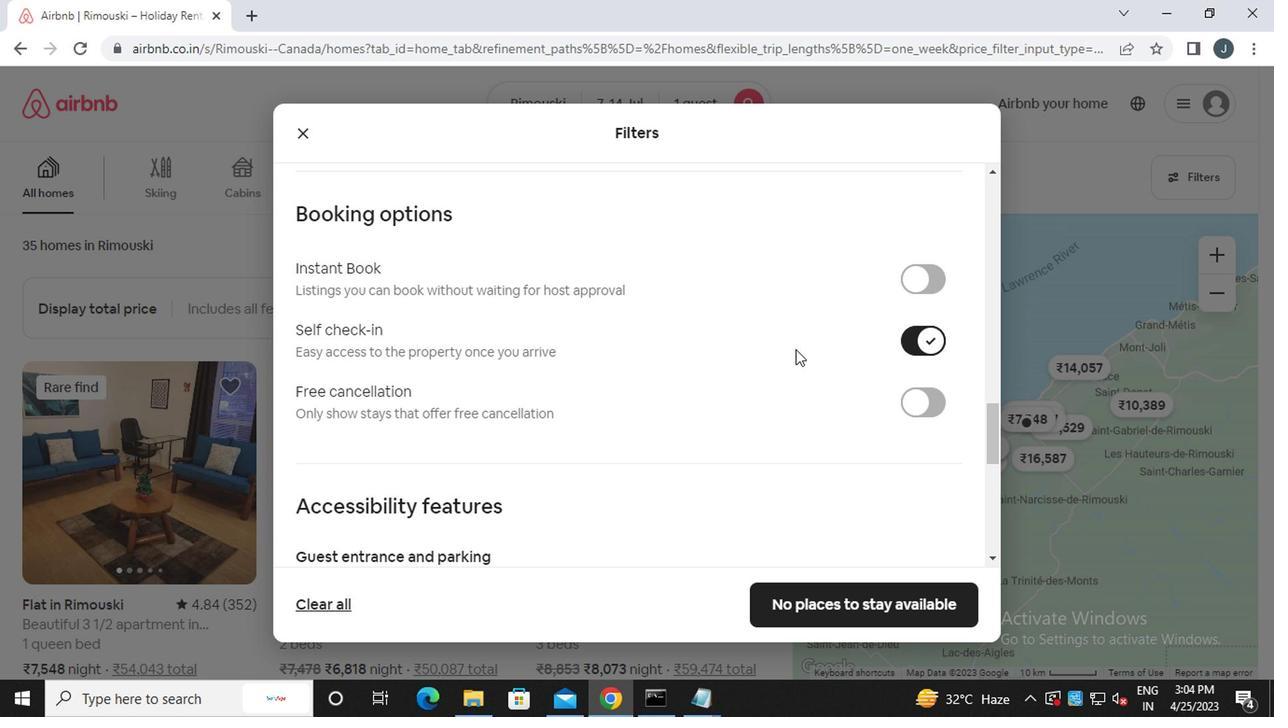 
Action: Mouse scrolled (762, 352) with delta (0, 0)
Screenshot: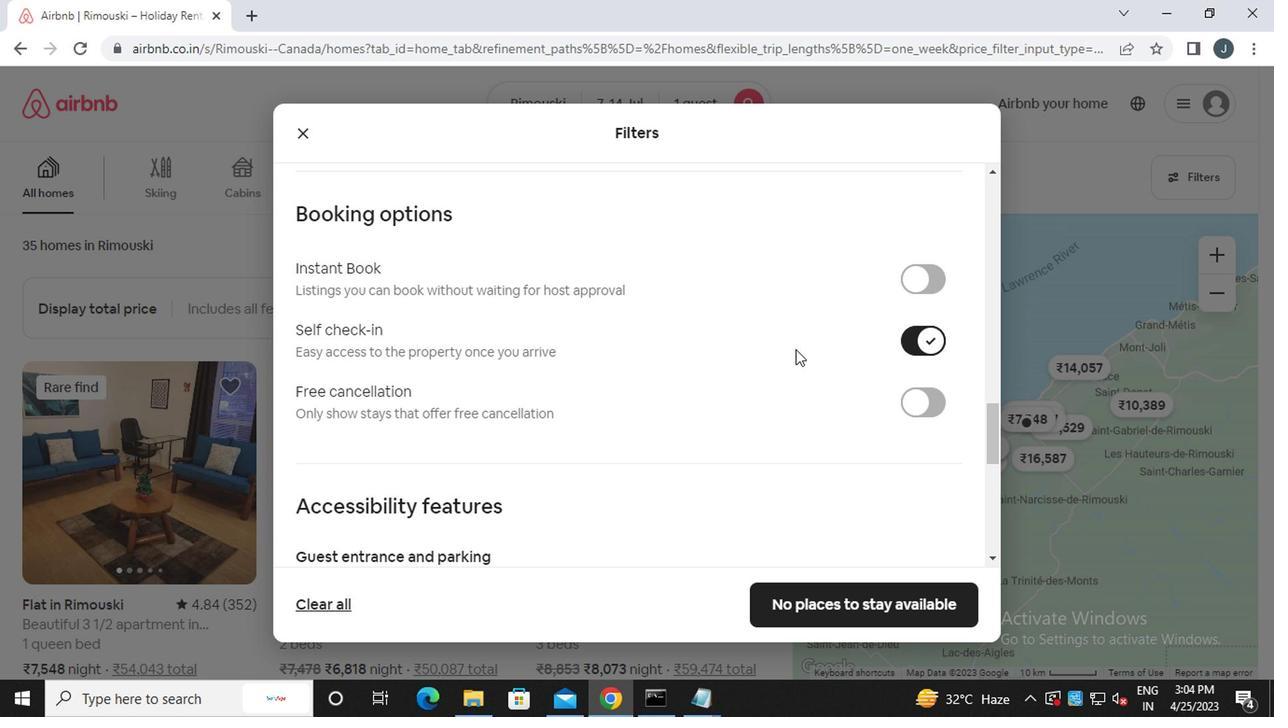 
Action: Mouse moved to (304, 482)
Screenshot: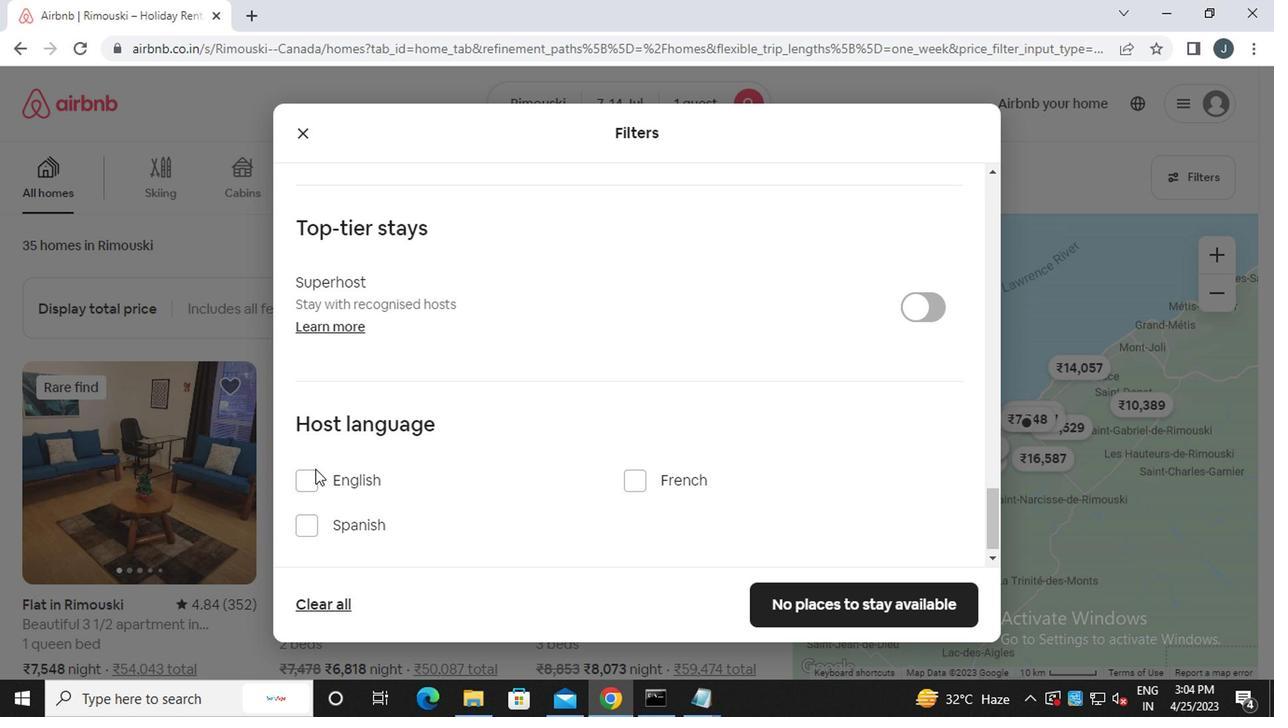 
Action: Mouse pressed left at (304, 482)
Screenshot: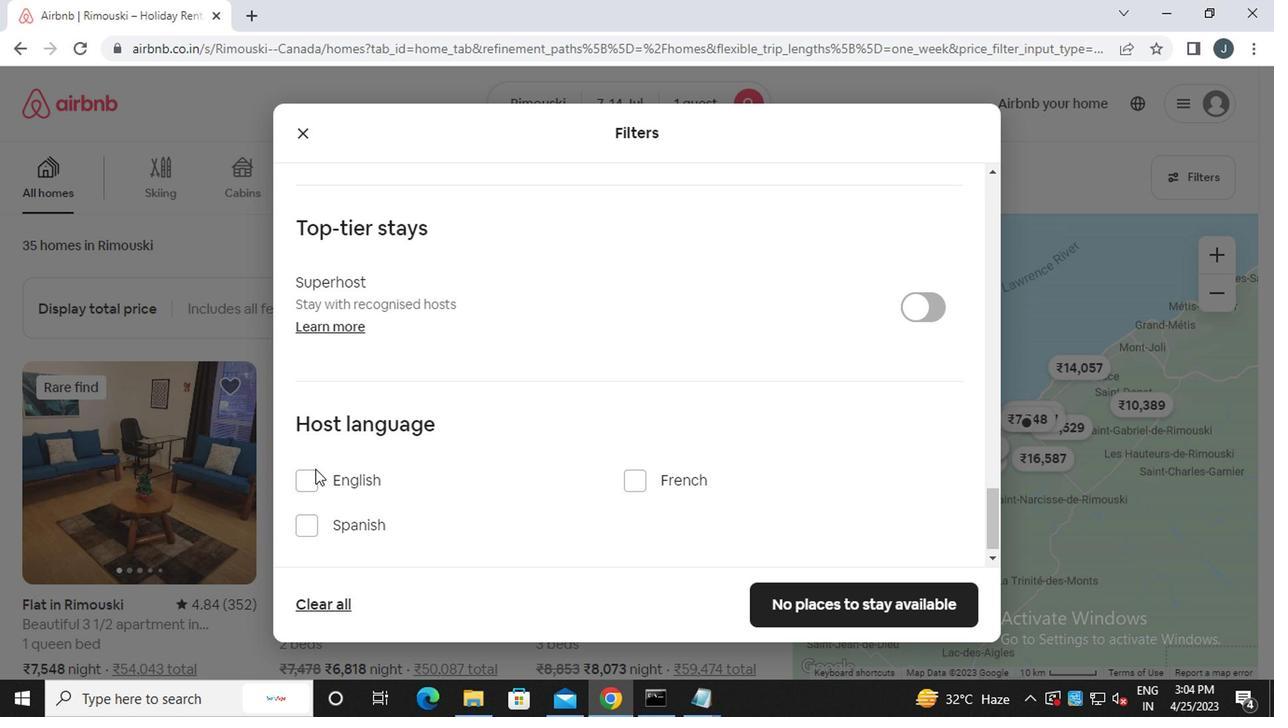 
Action: Mouse moved to (857, 609)
Screenshot: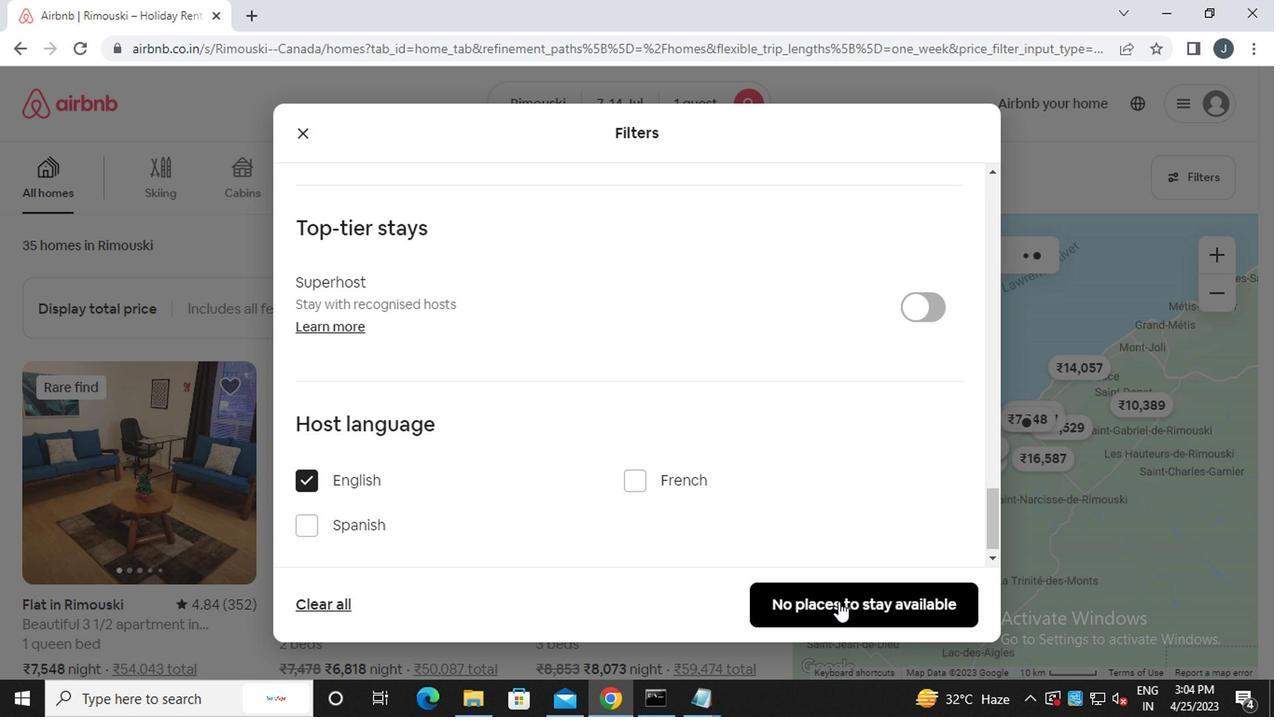 
Action: Mouse pressed left at (857, 609)
Screenshot: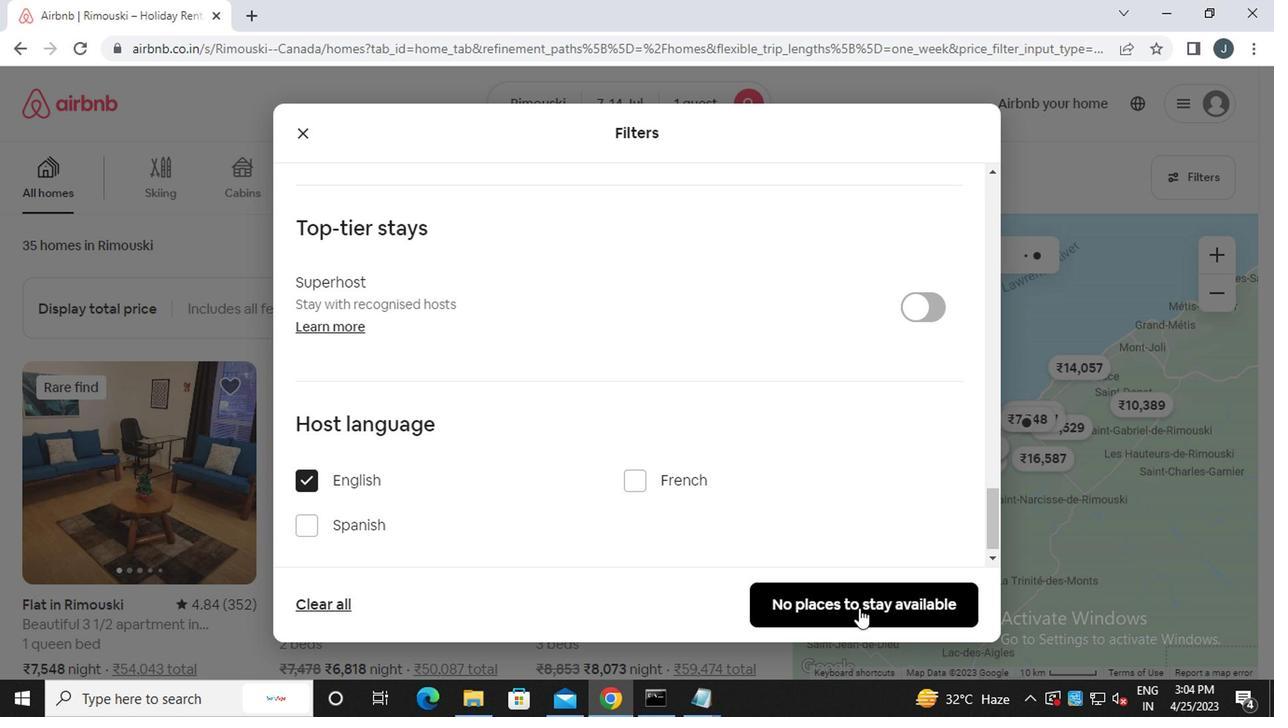 
Action: Mouse moved to (847, 593)
Screenshot: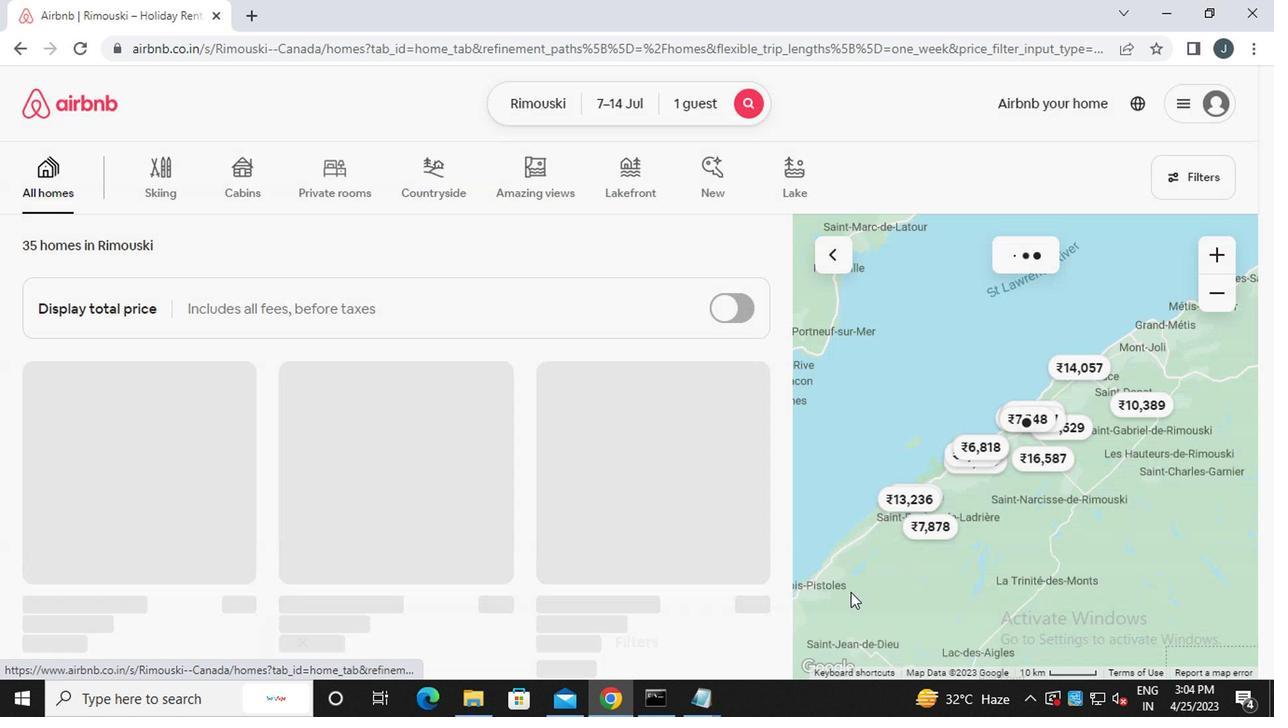 
